 Task: Find connections with filter location Alma with filter topic #economicswith filter profile language French with filter current company Cerner Corporation with filter school St. Peter's Engineering College with filter industry Medical Equipment Manufacturing with filter service category Visual Design with filter keywords title President
Action: Mouse moved to (206, 290)
Screenshot: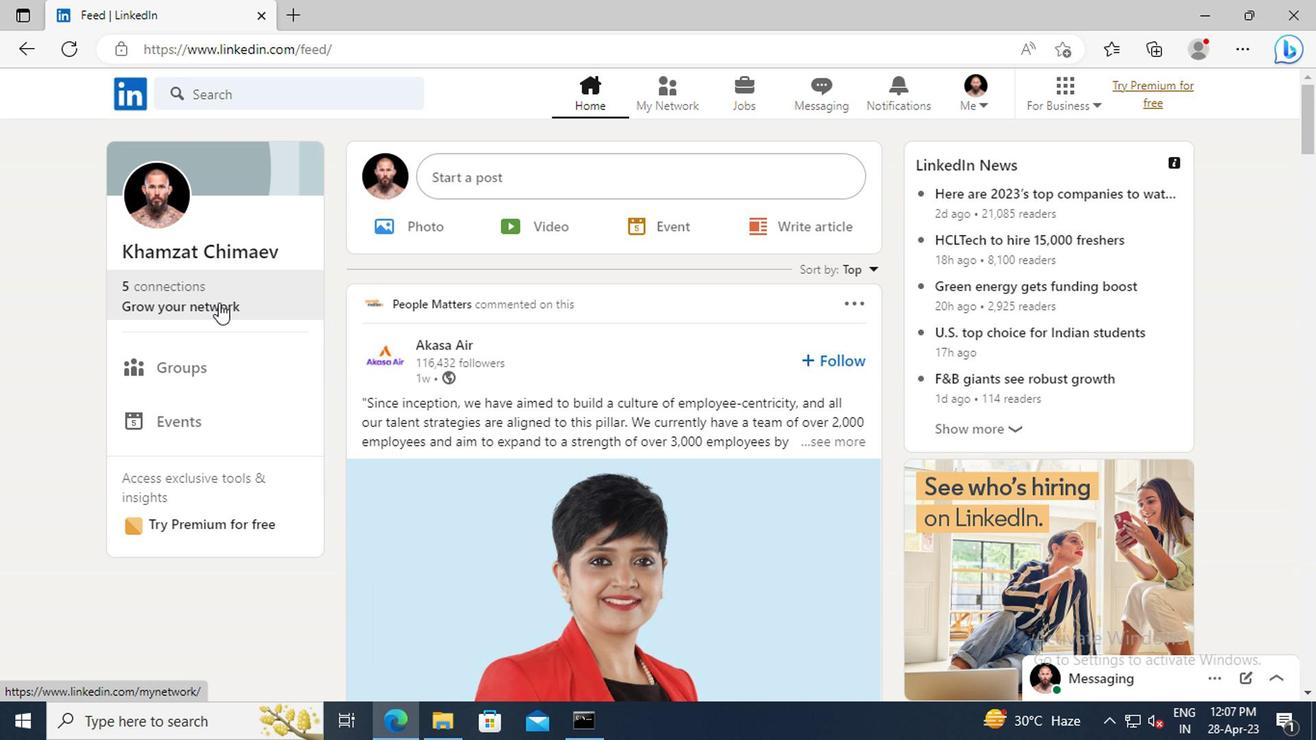 
Action: Mouse pressed left at (206, 290)
Screenshot: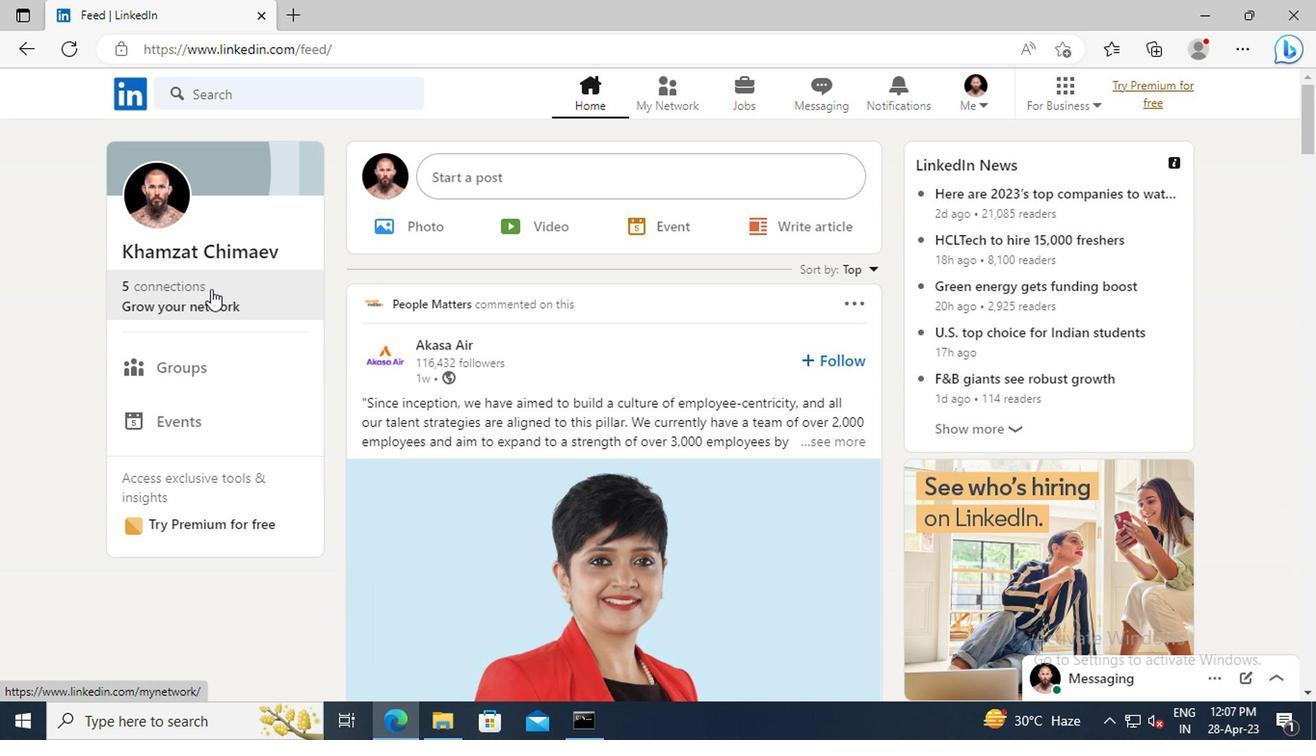 
Action: Mouse moved to (206, 206)
Screenshot: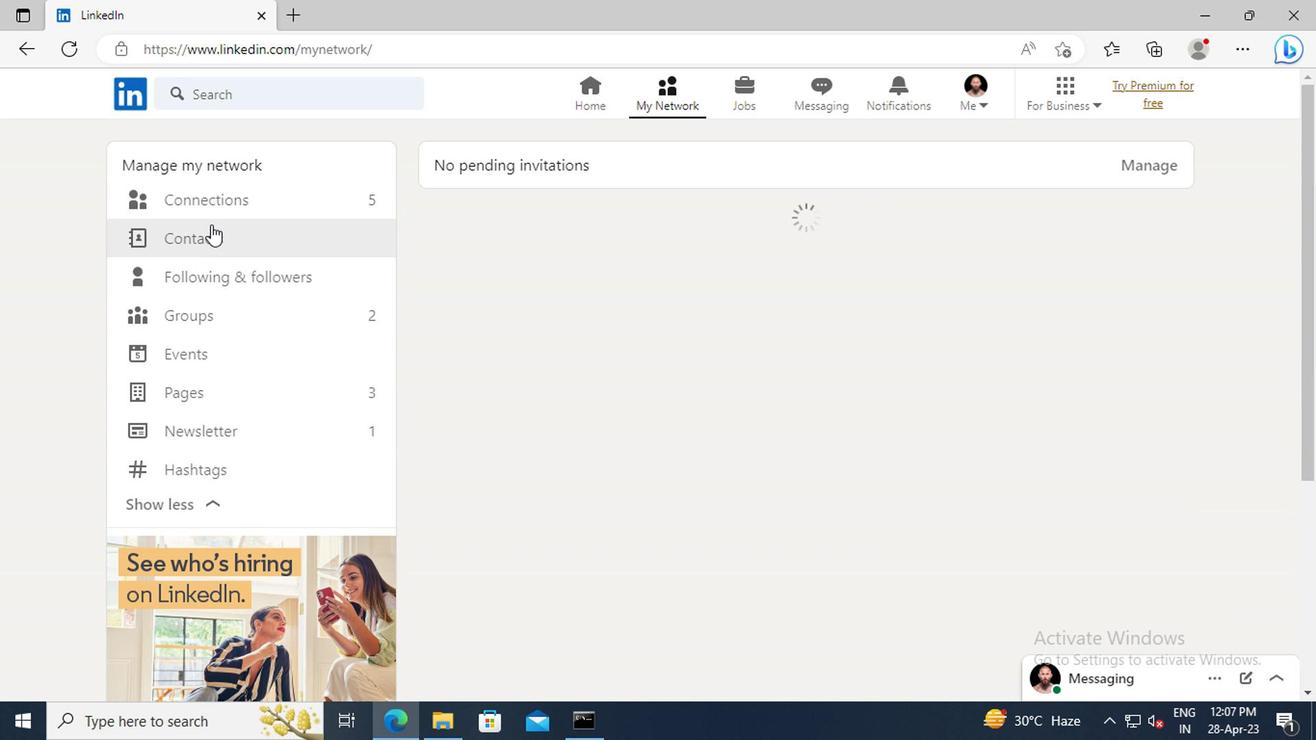 
Action: Mouse pressed left at (206, 206)
Screenshot: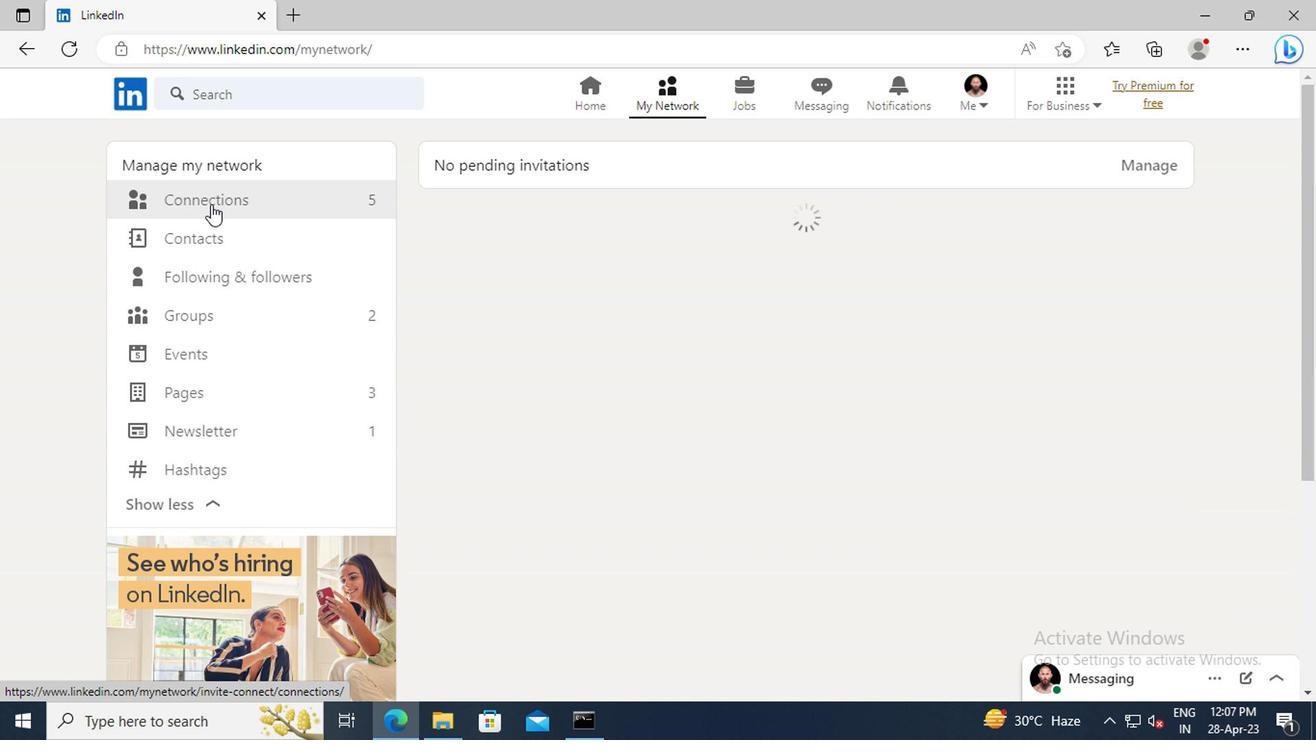 
Action: Mouse moved to (821, 207)
Screenshot: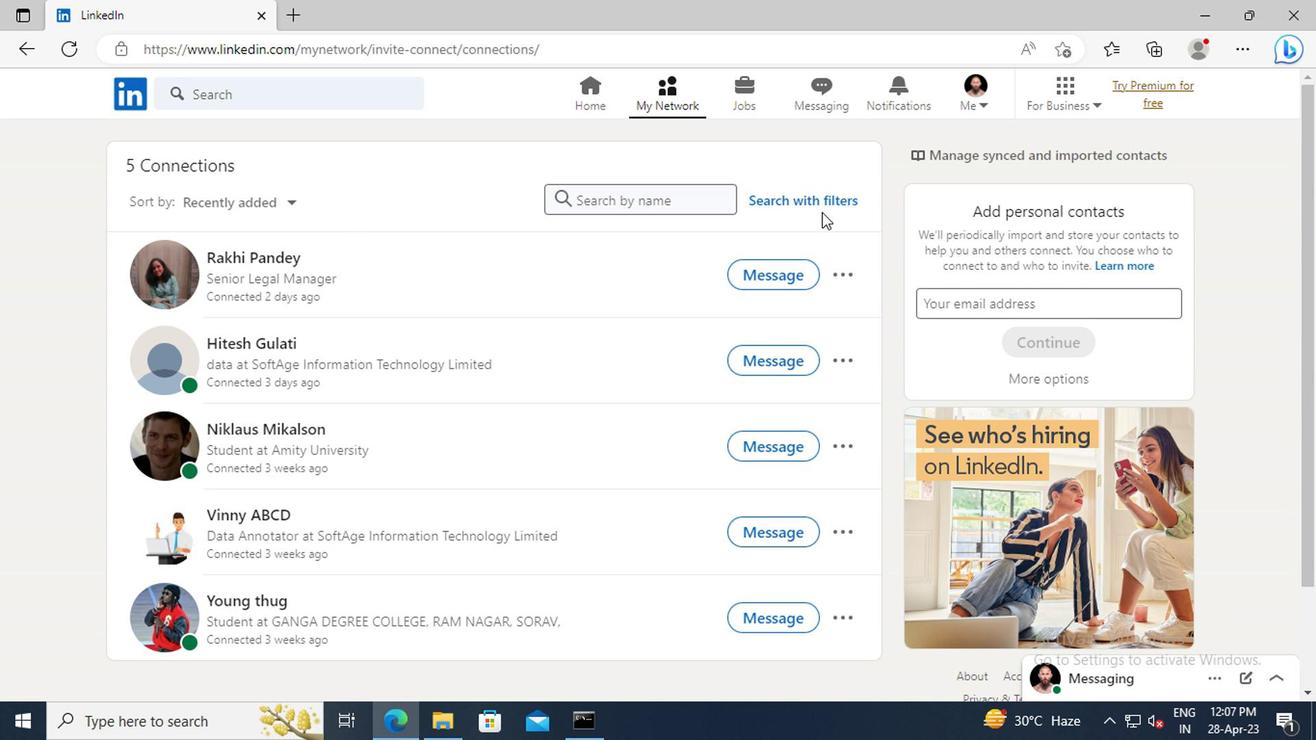 
Action: Mouse pressed left at (821, 207)
Screenshot: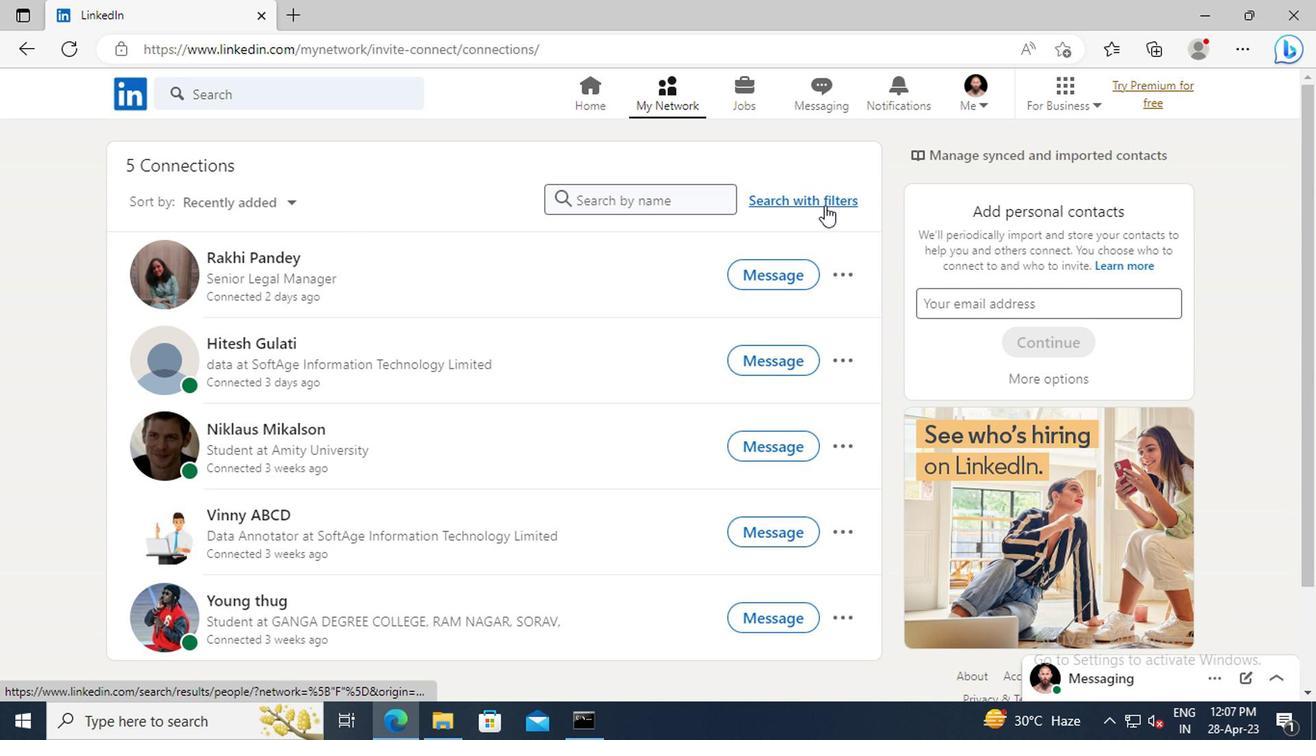 
Action: Mouse moved to (729, 152)
Screenshot: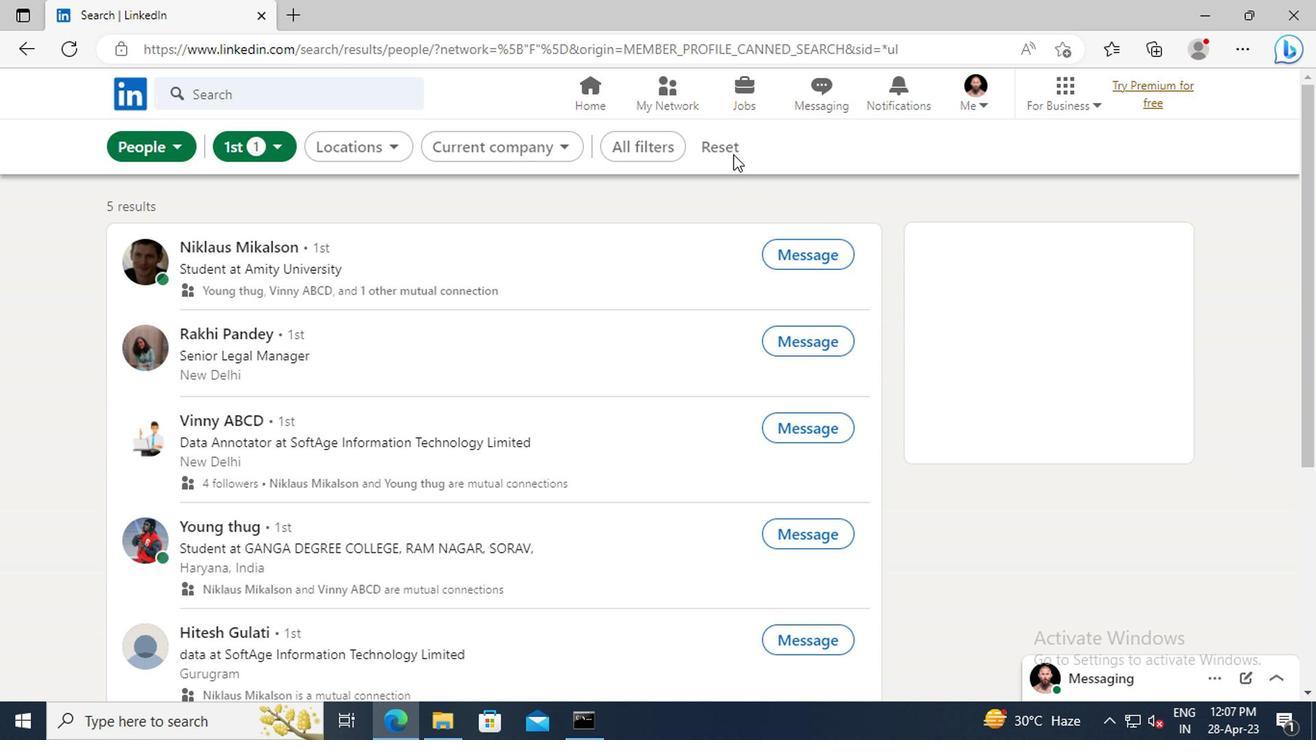 
Action: Mouse pressed left at (729, 152)
Screenshot: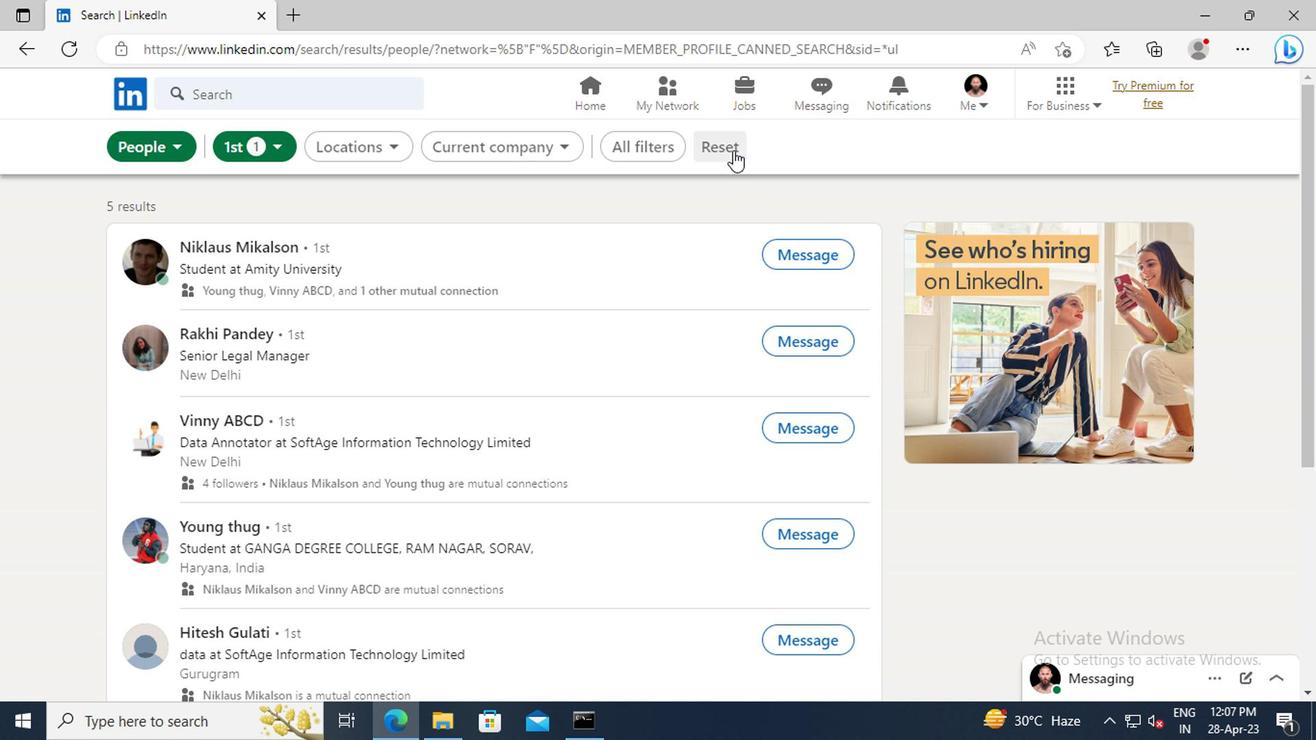 
Action: Mouse moved to (705, 150)
Screenshot: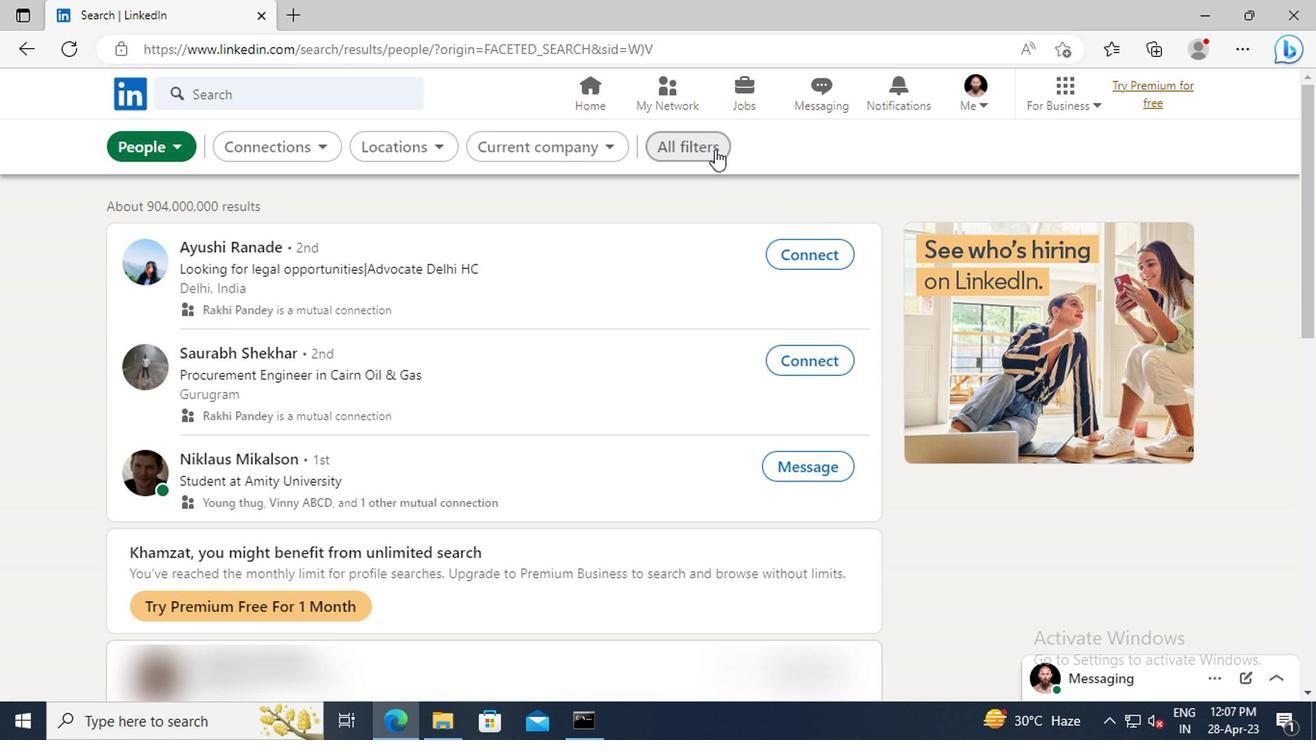 
Action: Mouse pressed left at (705, 150)
Screenshot: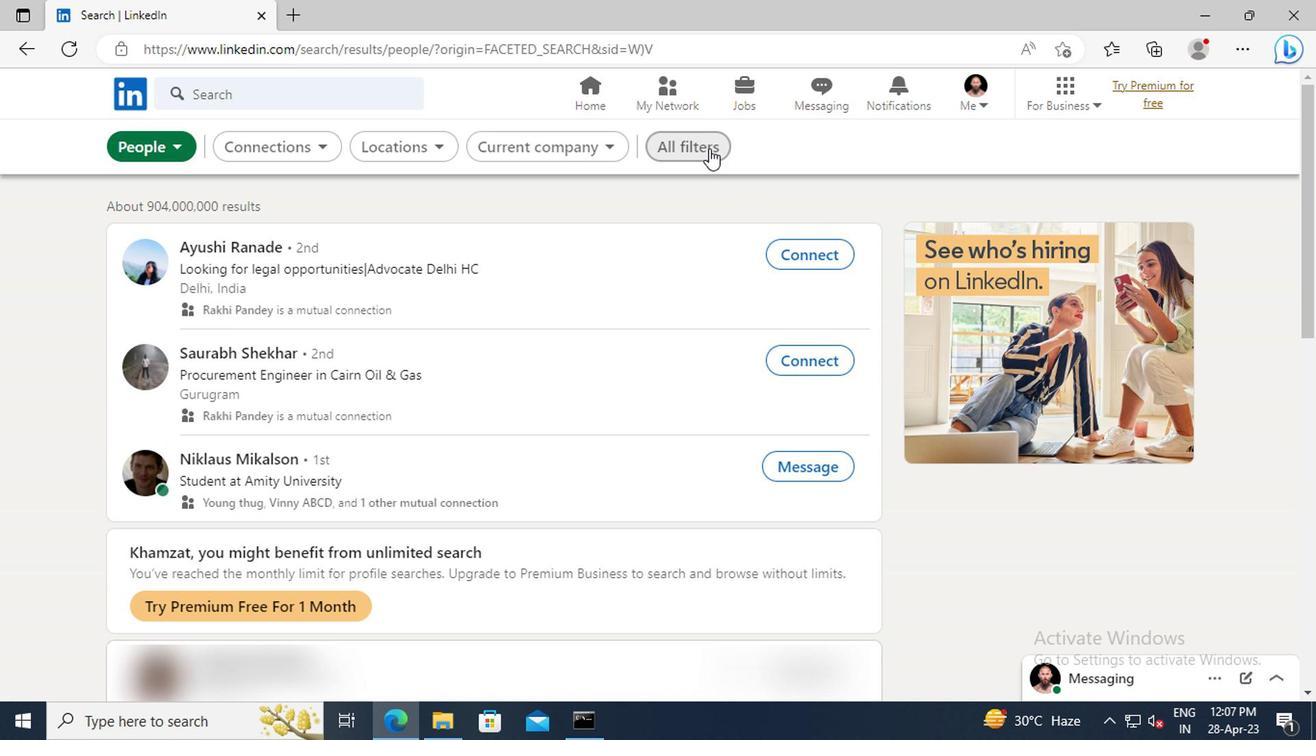 
Action: Mouse moved to (1038, 342)
Screenshot: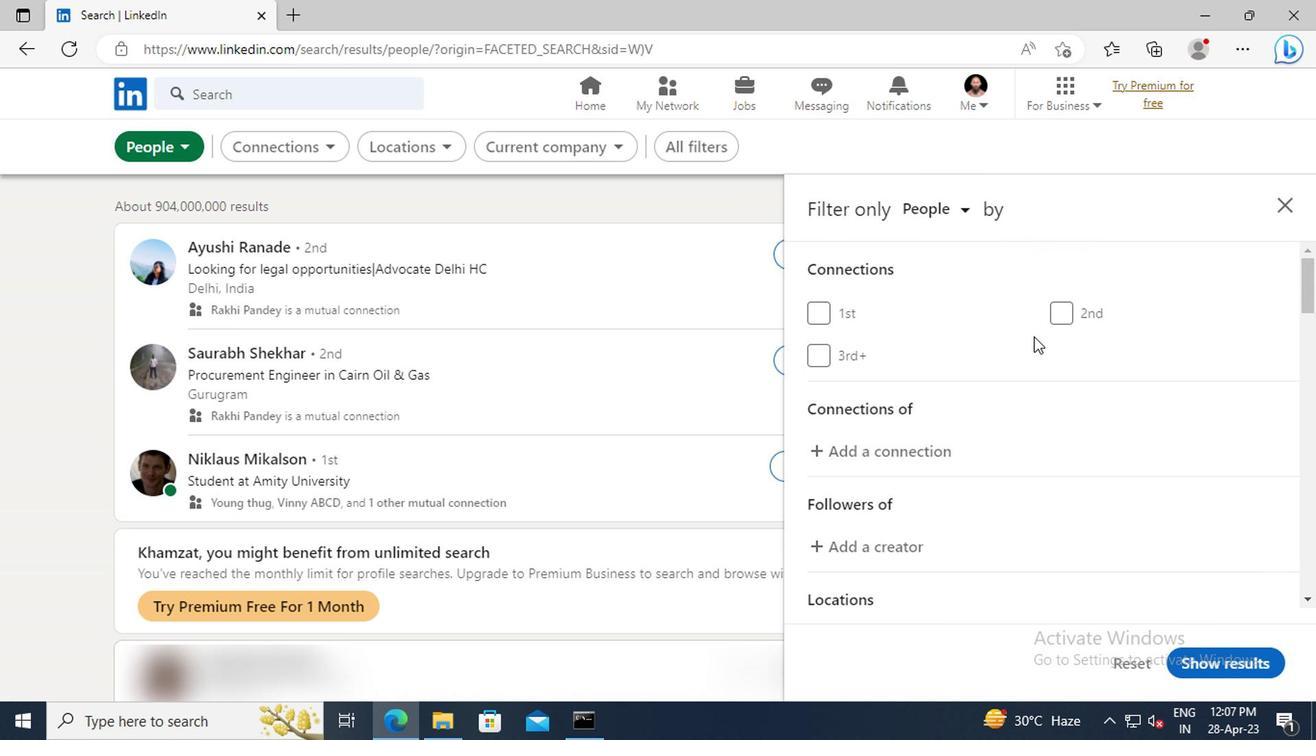 
Action: Mouse scrolled (1038, 341) with delta (0, 0)
Screenshot: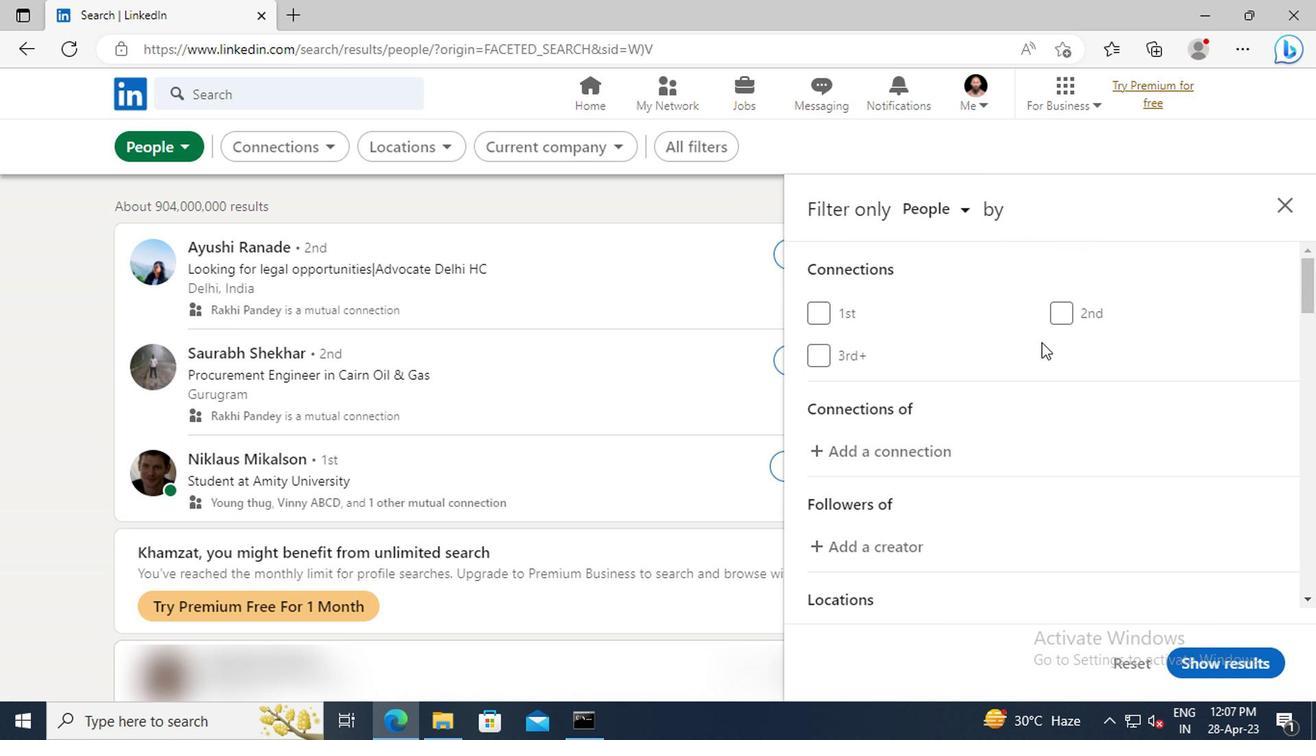 
Action: Mouse moved to (1039, 343)
Screenshot: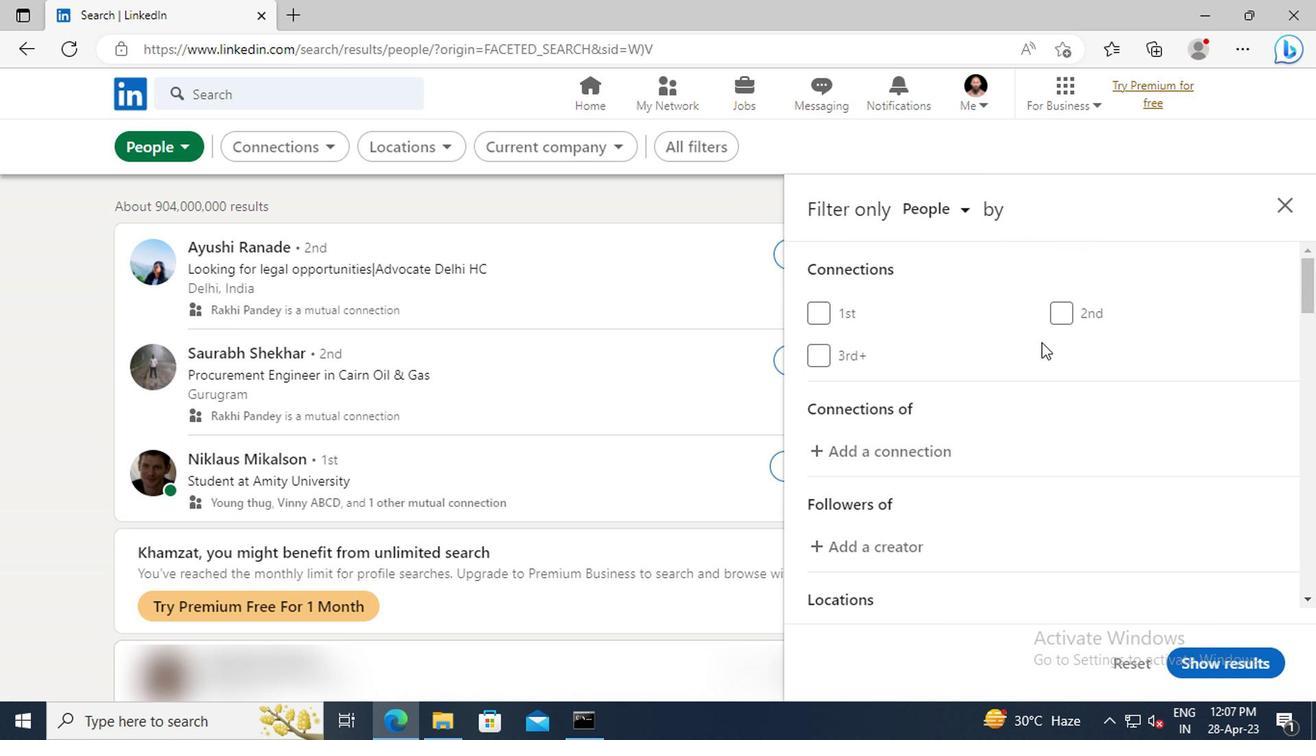 
Action: Mouse scrolled (1039, 342) with delta (0, -1)
Screenshot: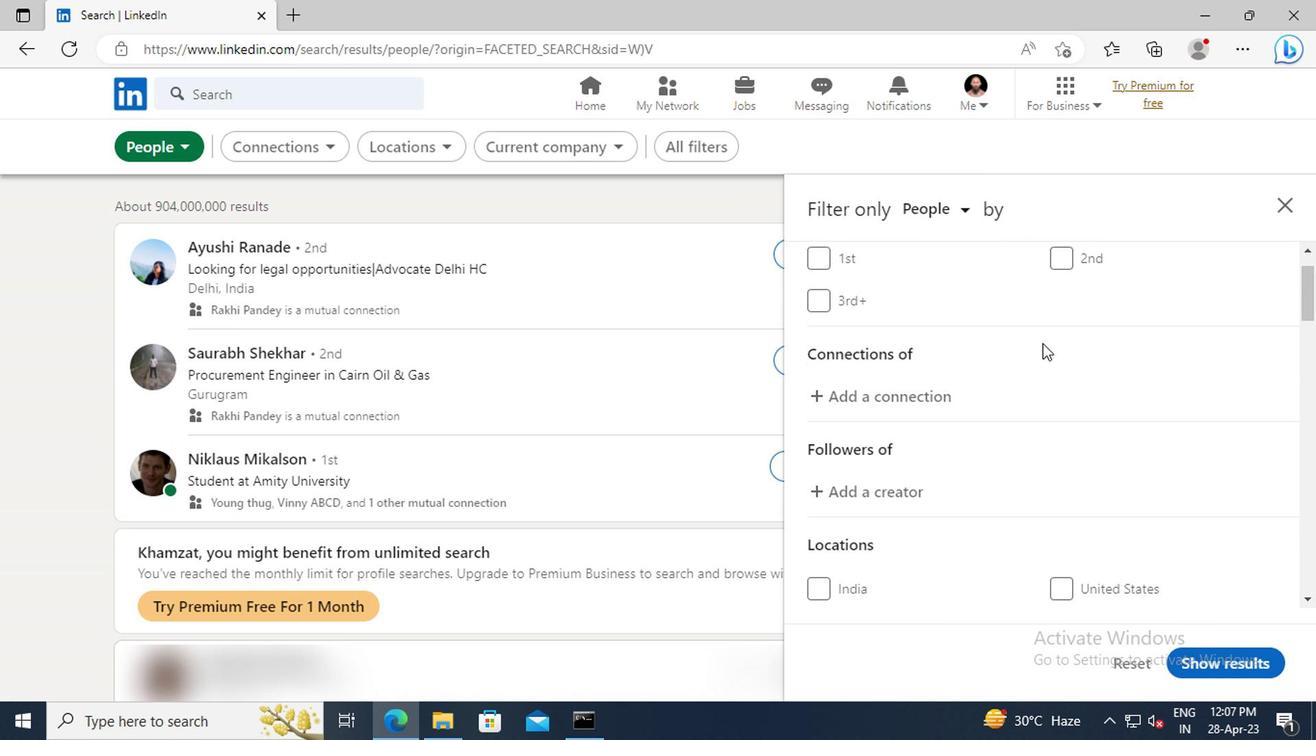 
Action: Mouse scrolled (1039, 342) with delta (0, -1)
Screenshot: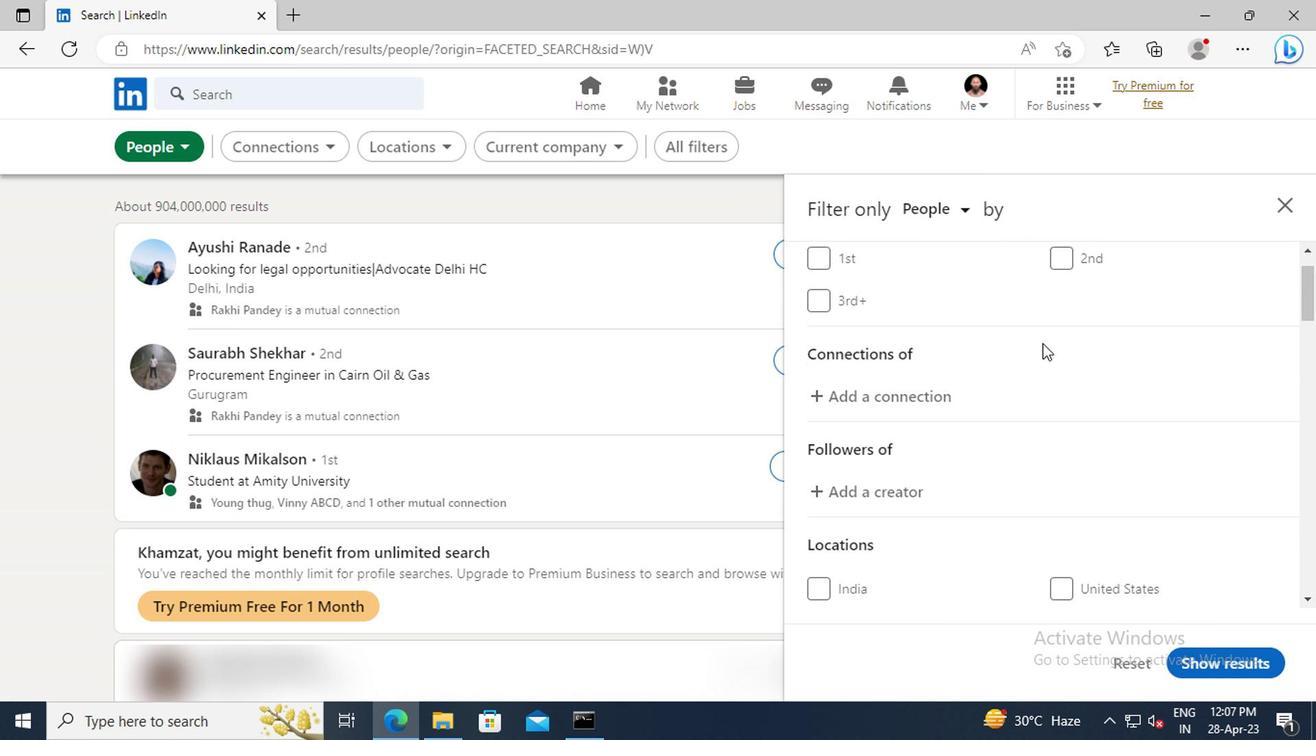 
Action: Mouse scrolled (1039, 342) with delta (0, -1)
Screenshot: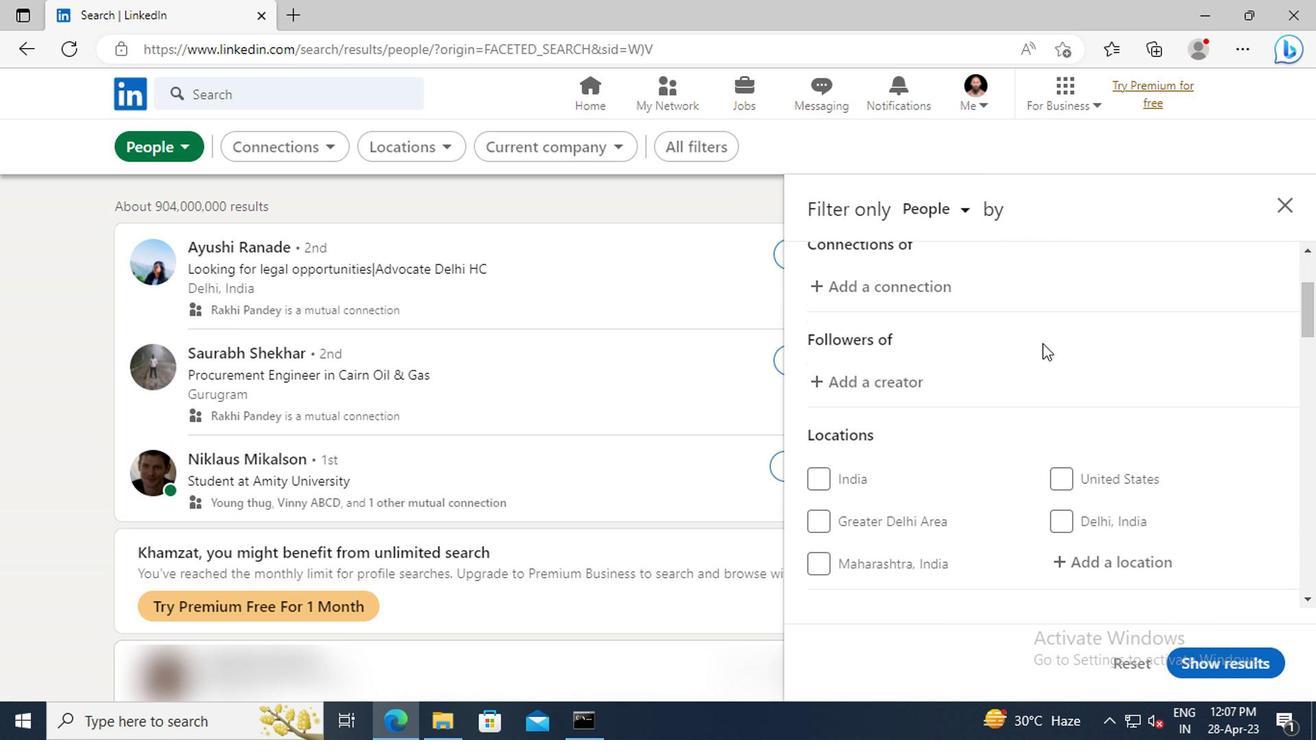 
Action: Mouse scrolled (1039, 342) with delta (0, -1)
Screenshot: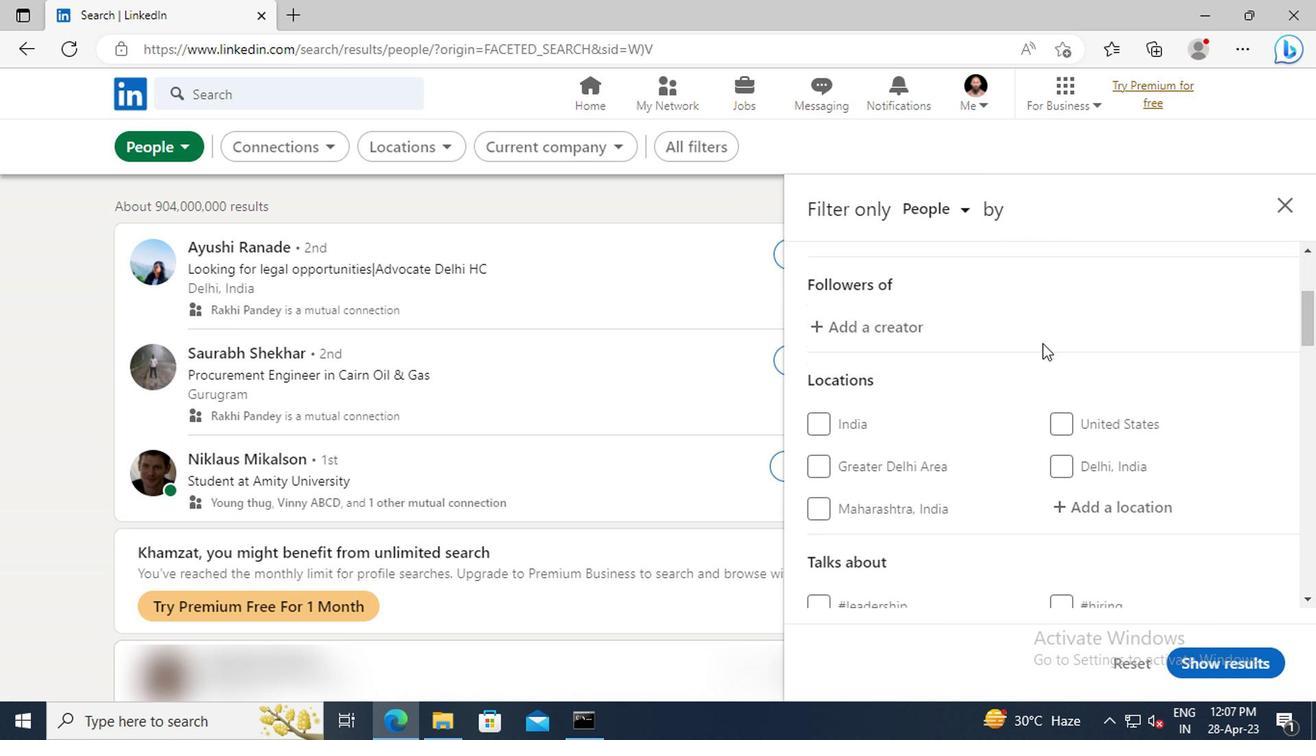 
Action: Mouse scrolled (1039, 342) with delta (0, -1)
Screenshot: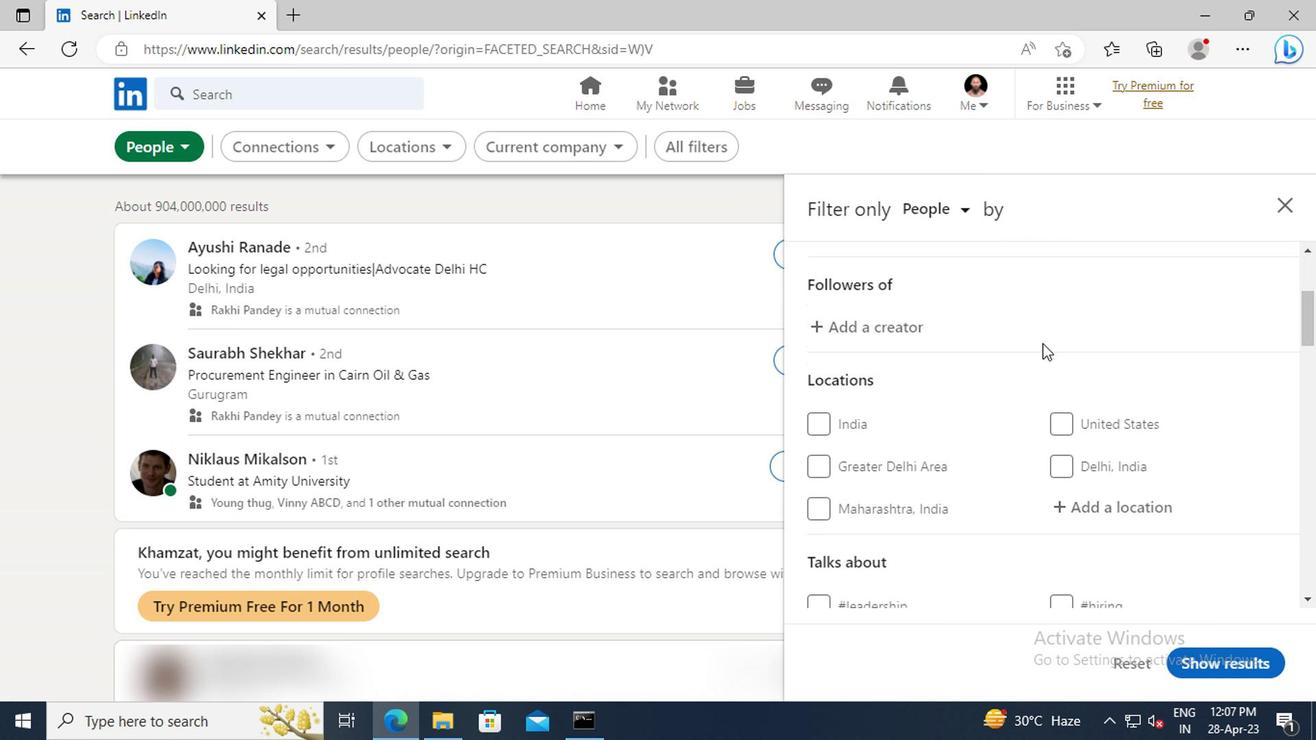 
Action: Mouse moved to (1067, 393)
Screenshot: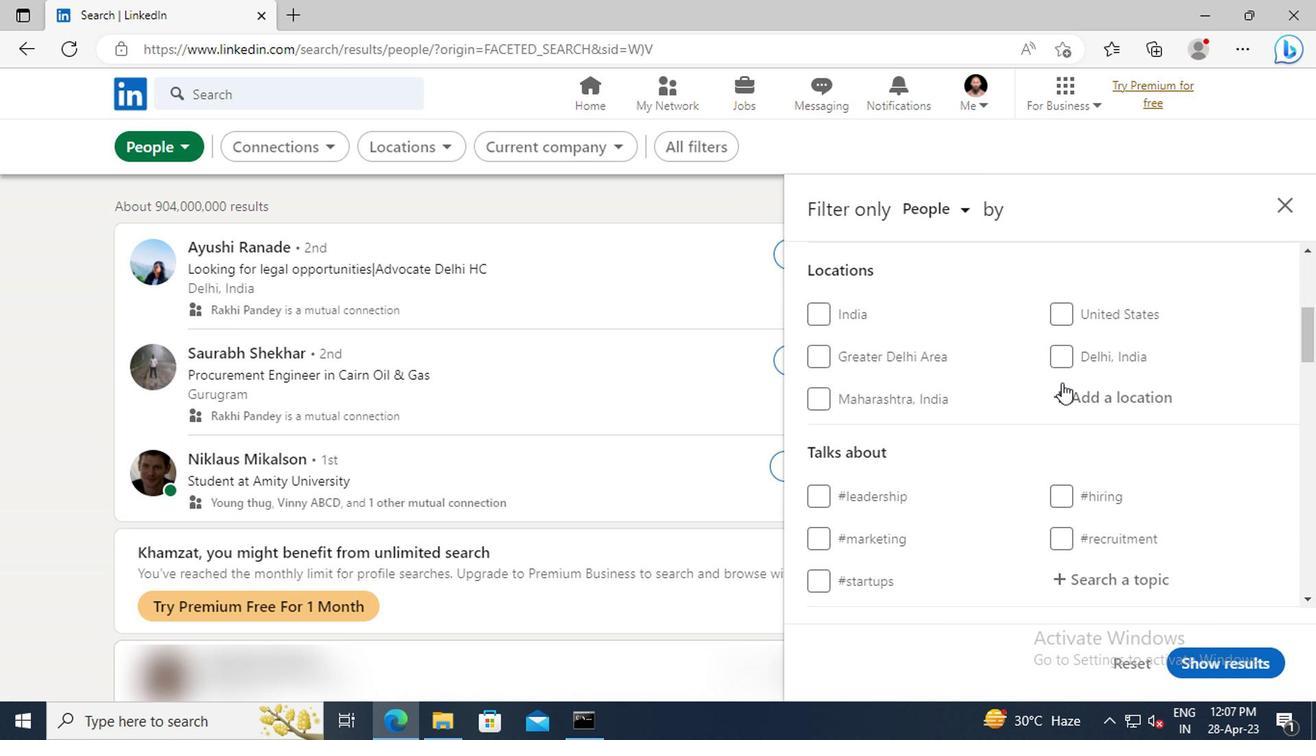 
Action: Mouse pressed left at (1067, 393)
Screenshot: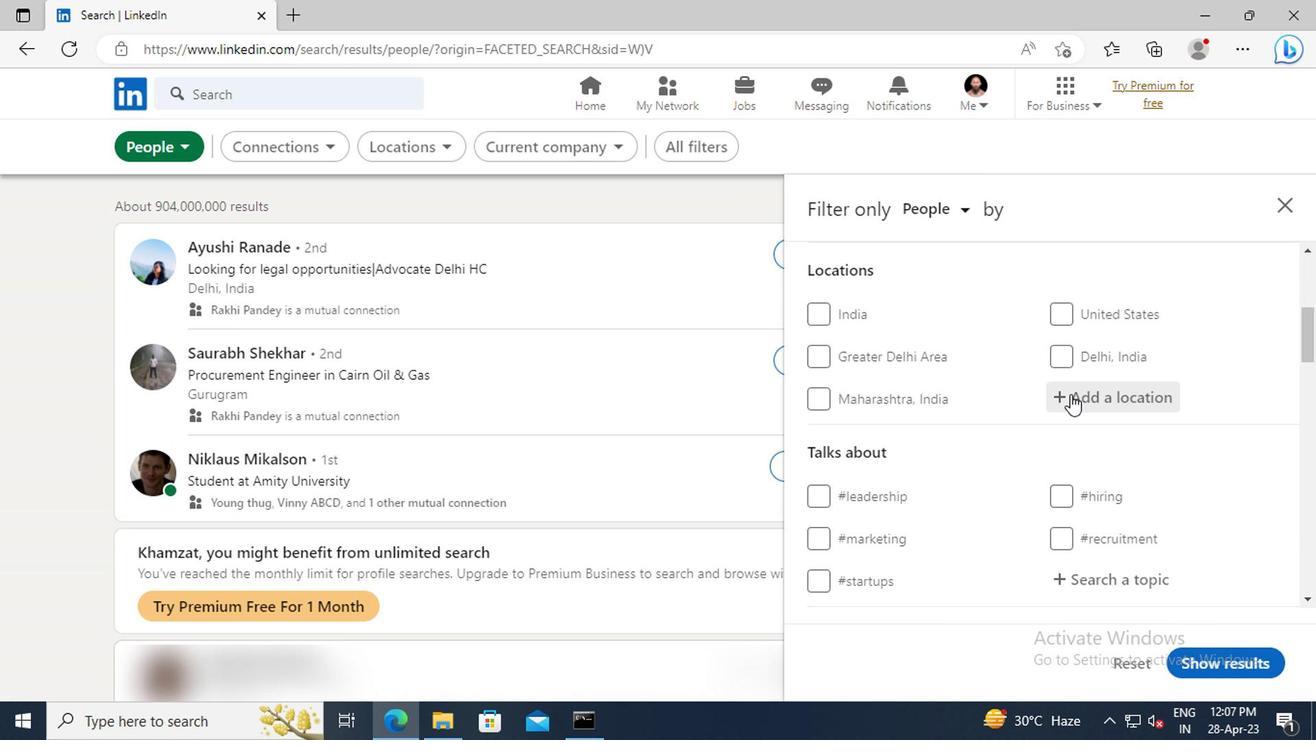 
Action: Key pressed <Key.shift>ALMA
Screenshot: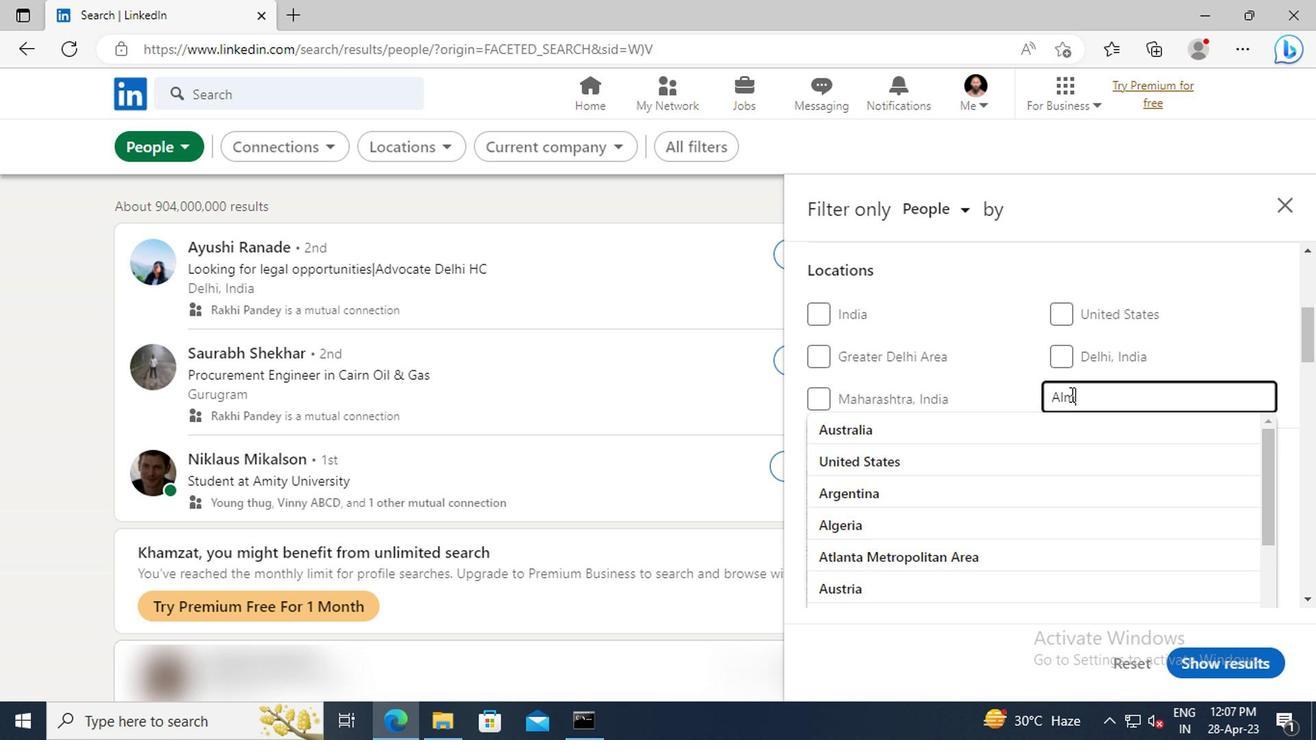 
Action: Mouse moved to (1069, 395)
Screenshot: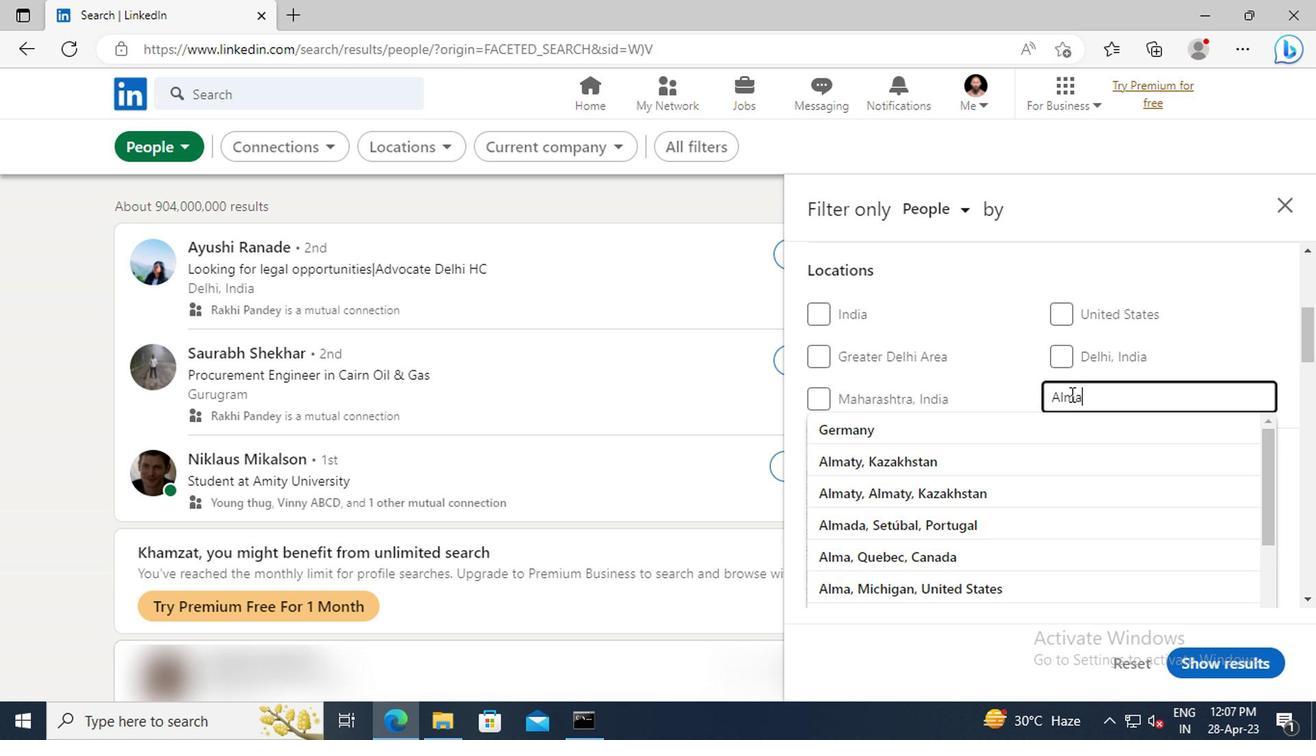 
Action: Key pressed <Key.enter>
Screenshot: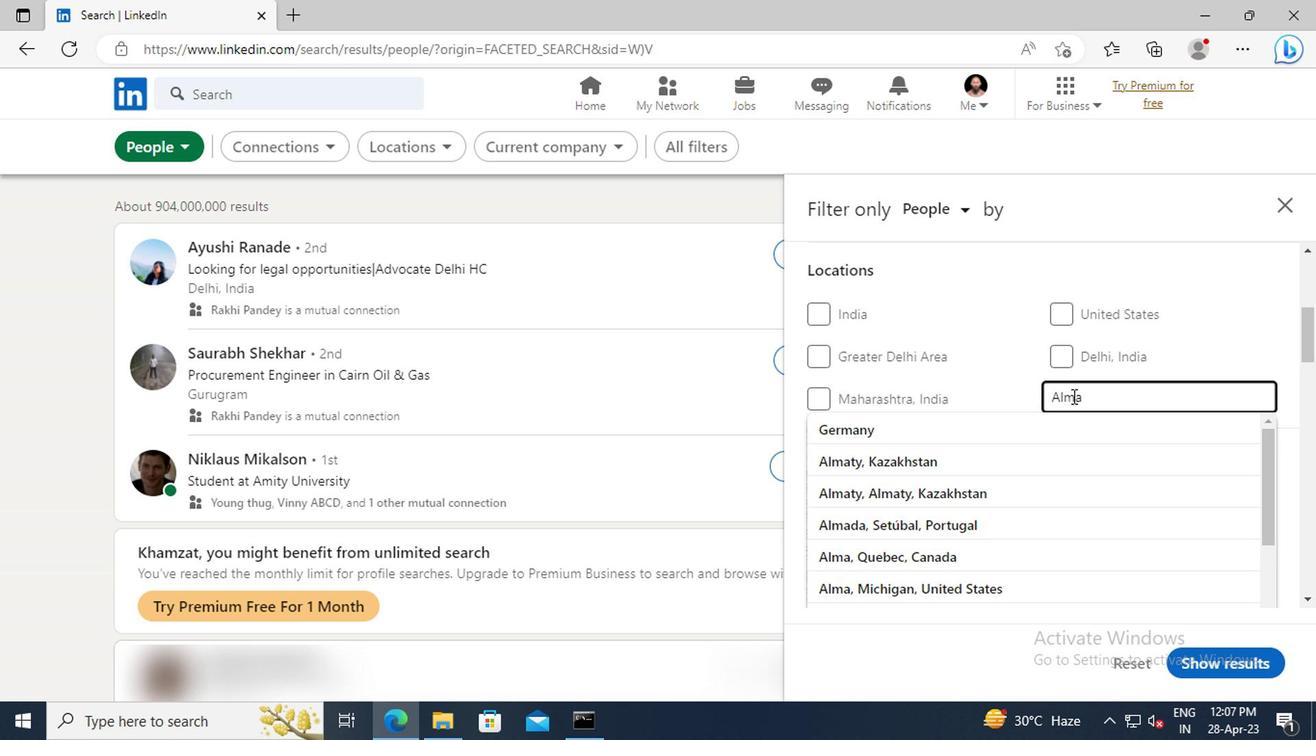 
Action: Mouse scrolled (1069, 395) with delta (0, 0)
Screenshot: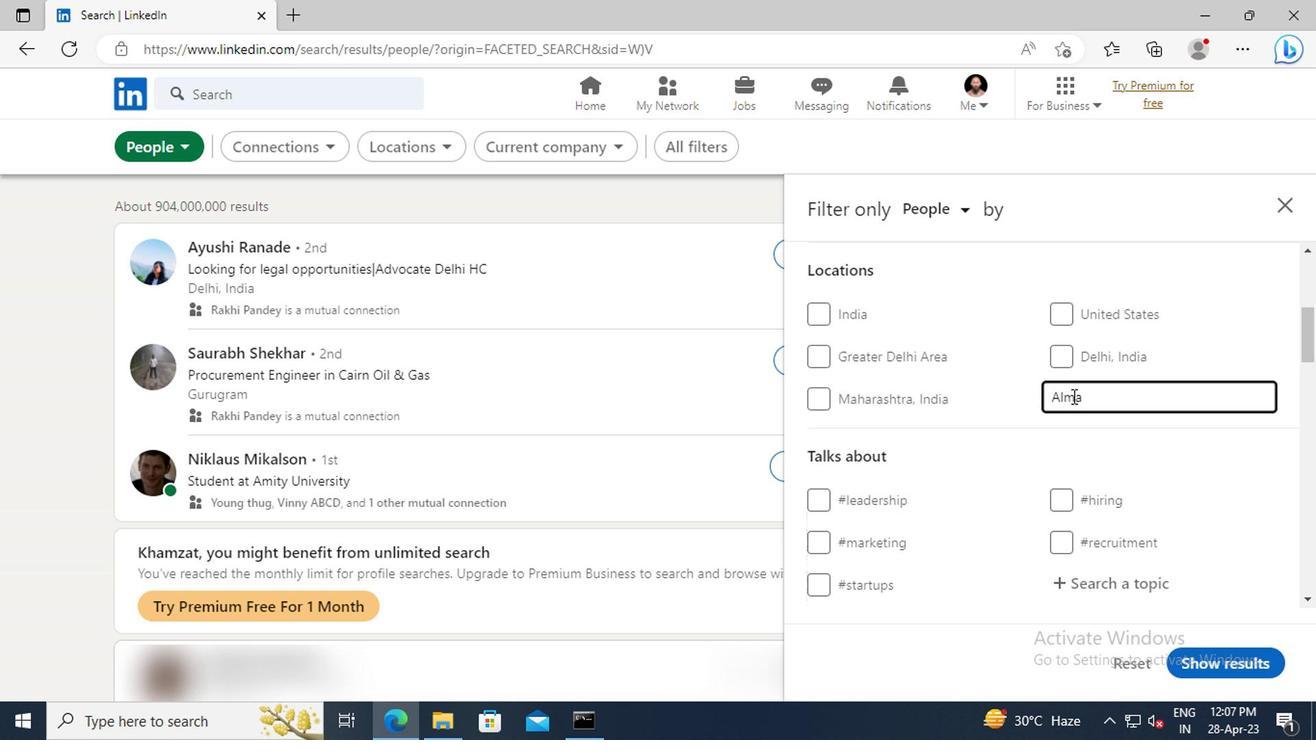 
Action: Mouse scrolled (1069, 395) with delta (0, 0)
Screenshot: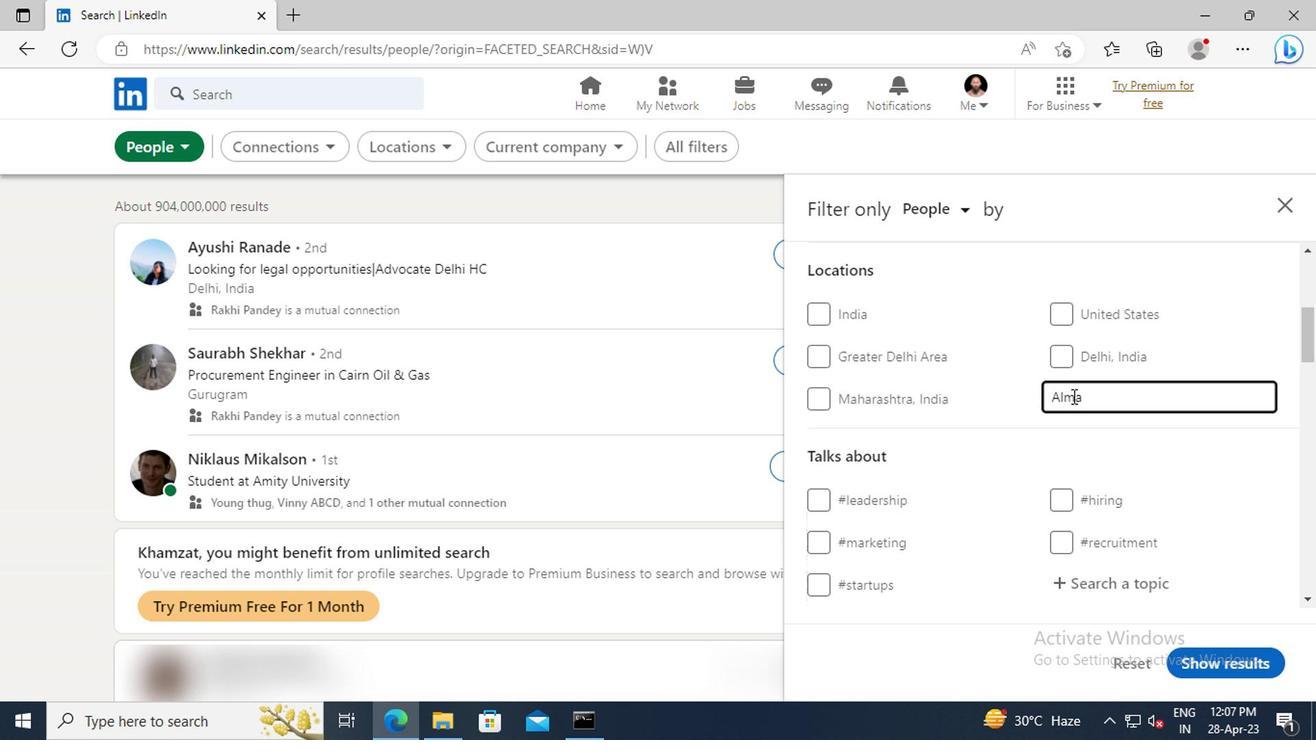 
Action: Mouse moved to (1079, 467)
Screenshot: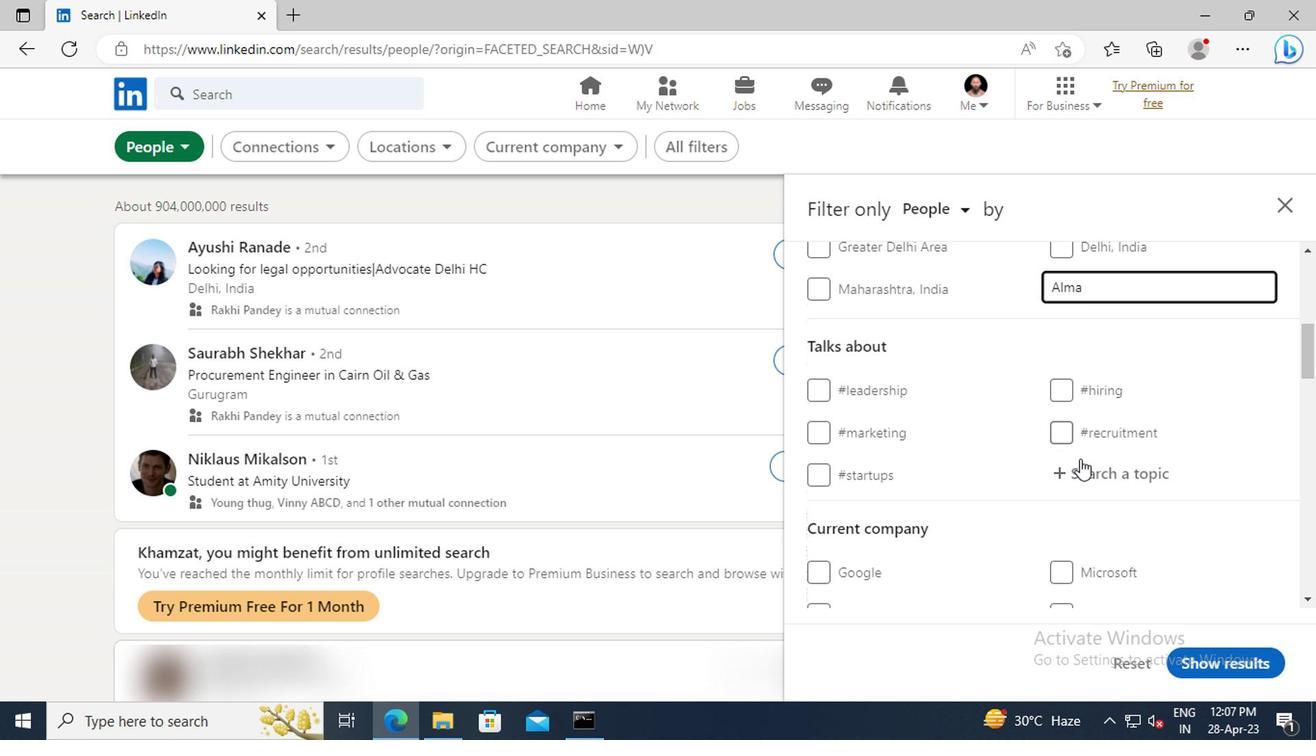 
Action: Mouse pressed left at (1079, 467)
Screenshot: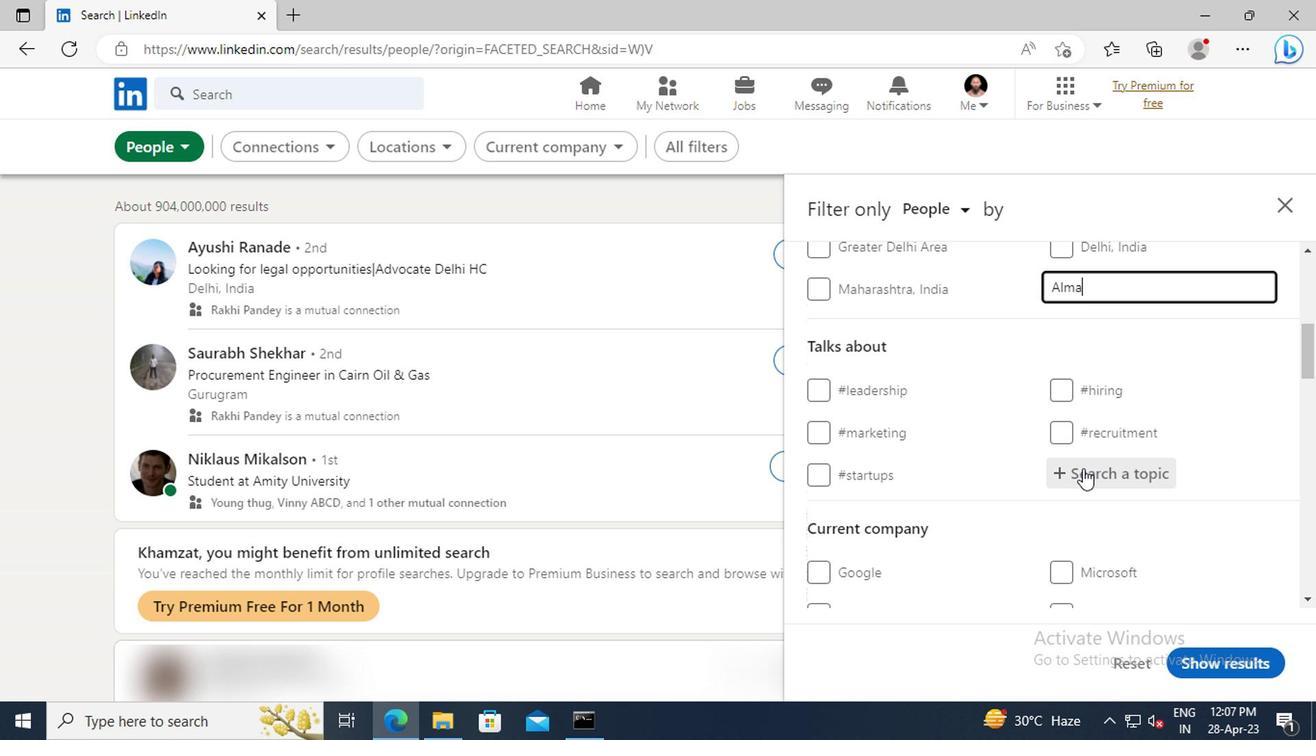 
Action: Key pressed ECONOMICS
Screenshot: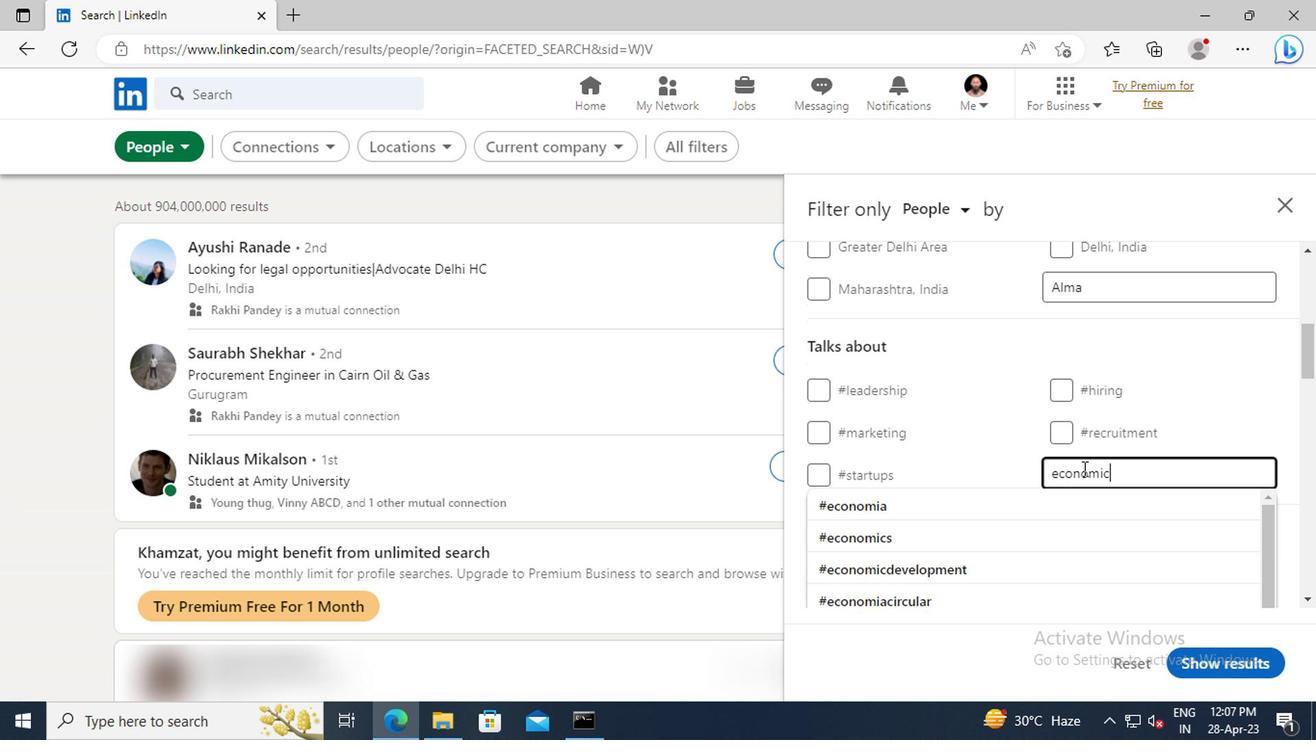 
Action: Mouse moved to (1075, 495)
Screenshot: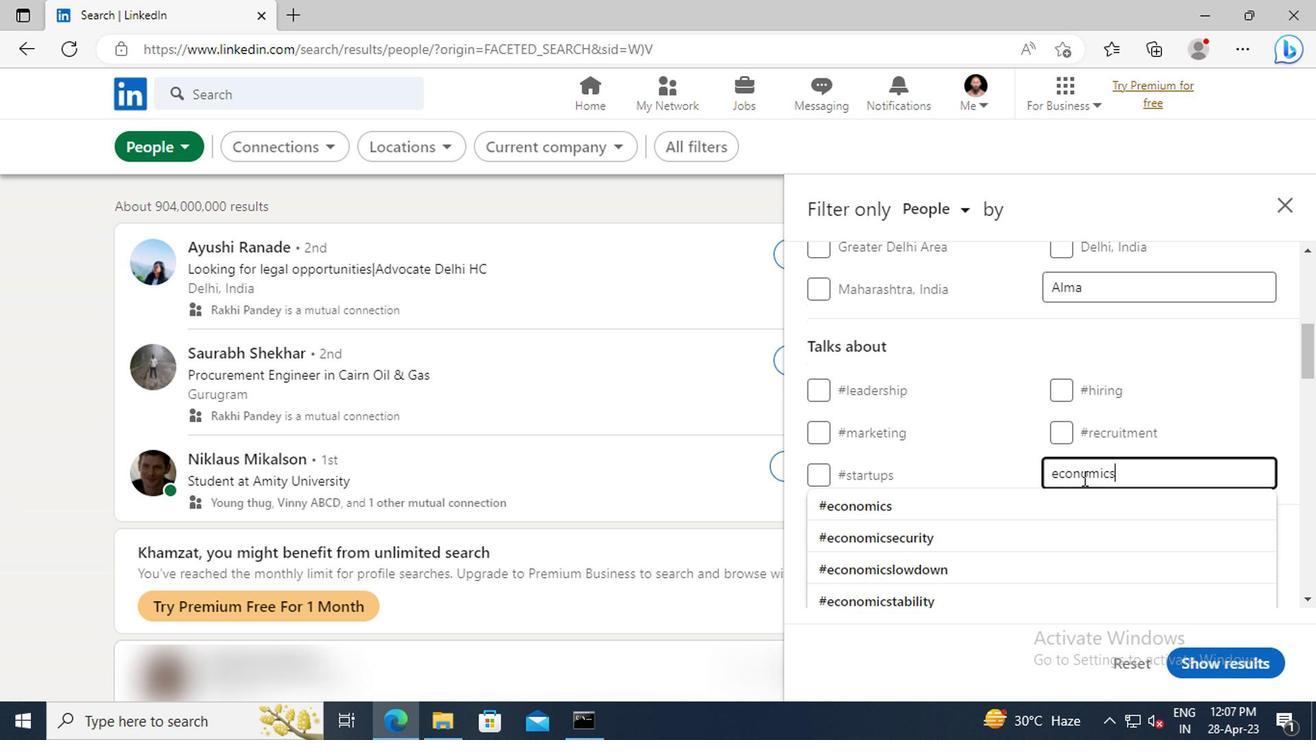 
Action: Mouse pressed left at (1075, 495)
Screenshot: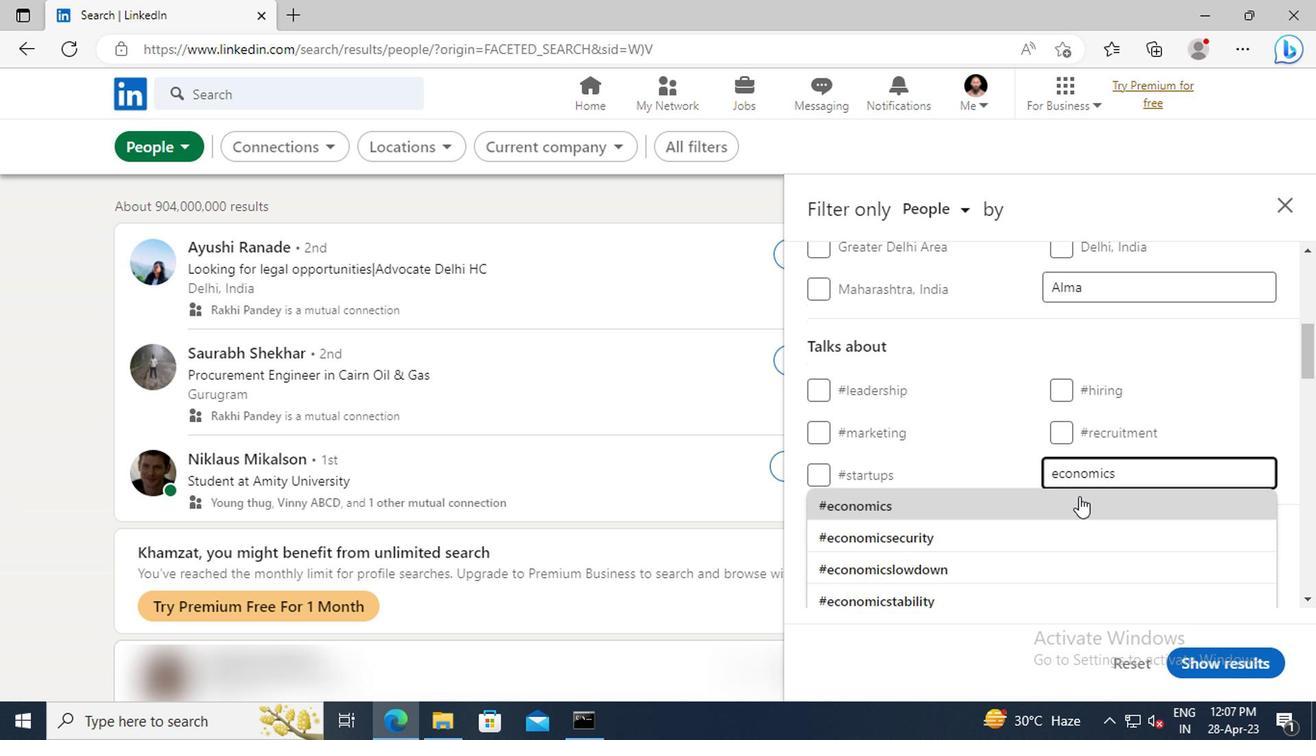 
Action: Mouse moved to (1114, 387)
Screenshot: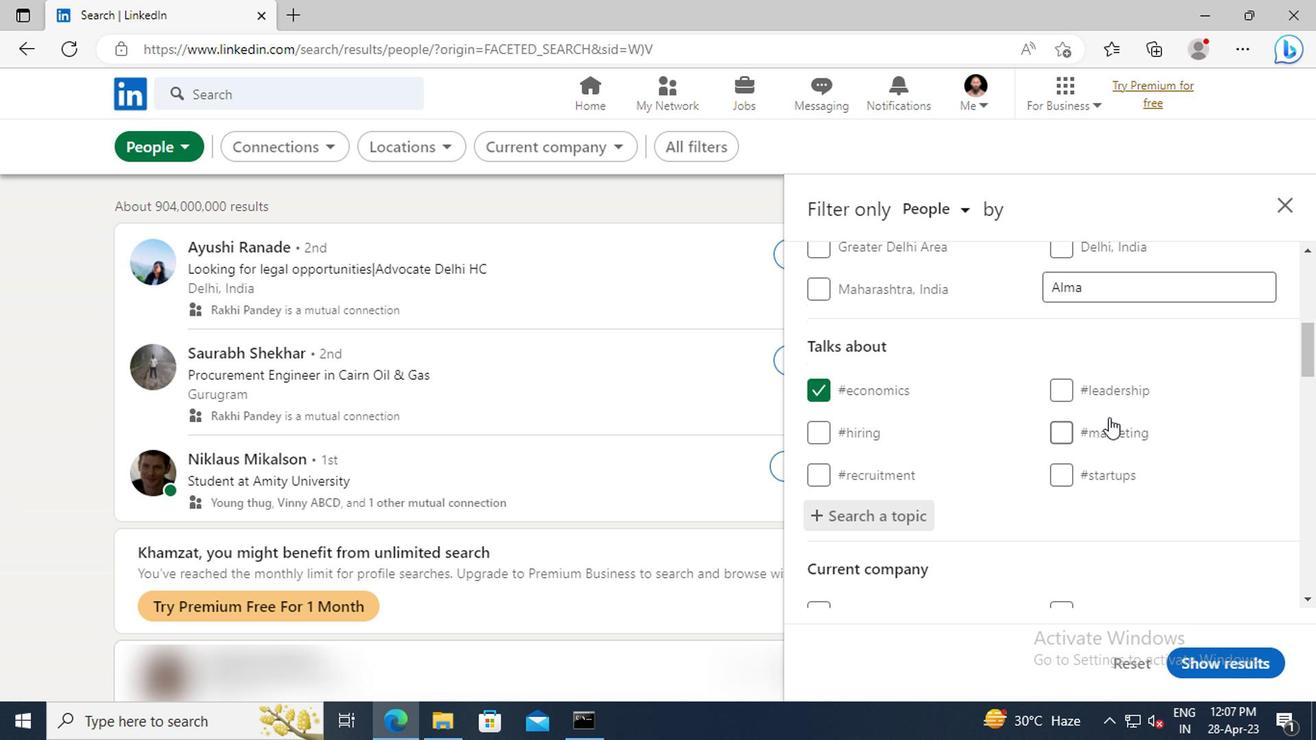 
Action: Mouse scrolled (1114, 386) with delta (0, -1)
Screenshot: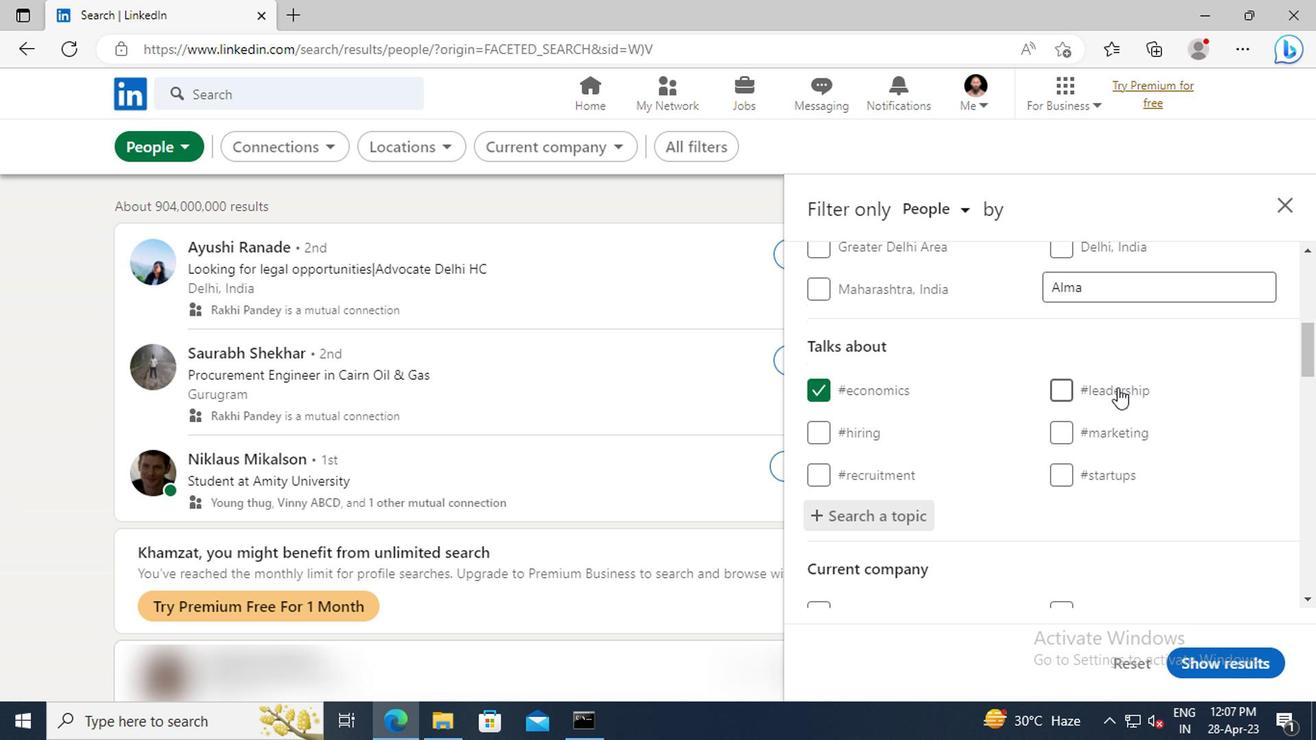 
Action: Mouse scrolled (1114, 386) with delta (0, -1)
Screenshot: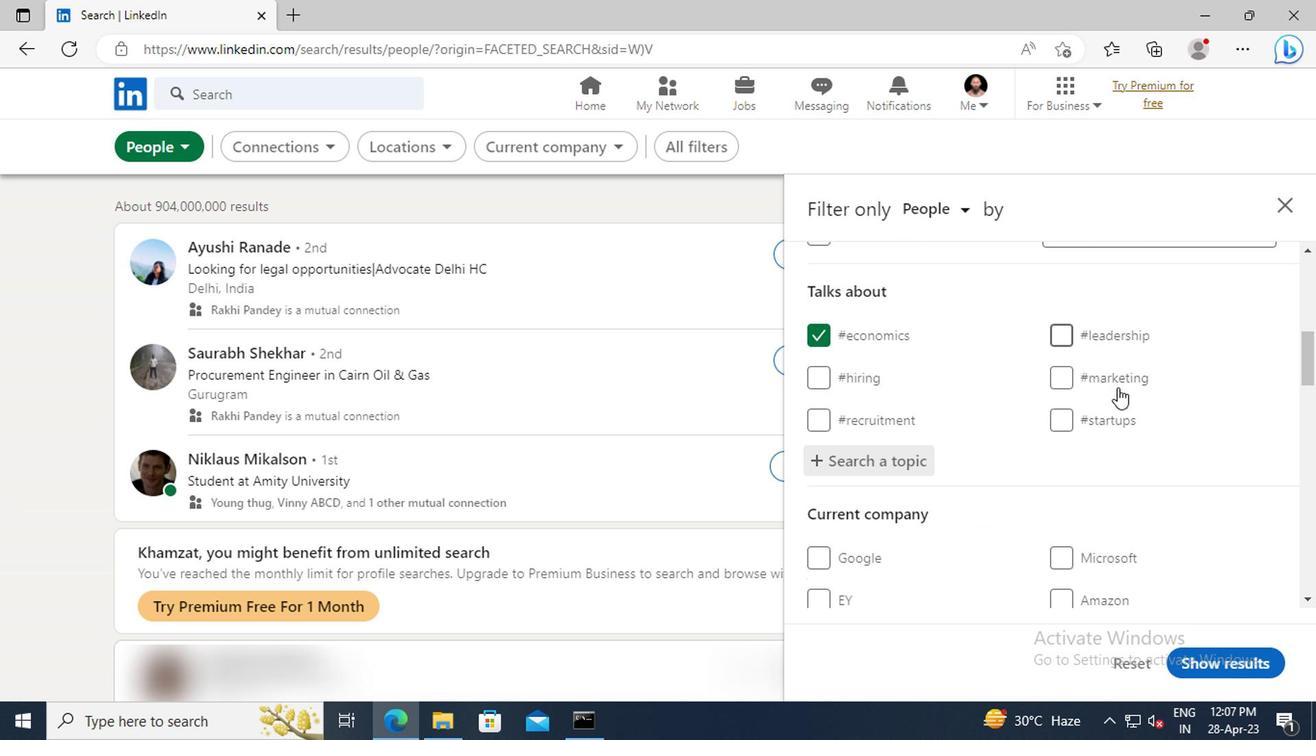 
Action: Mouse scrolled (1114, 386) with delta (0, -1)
Screenshot: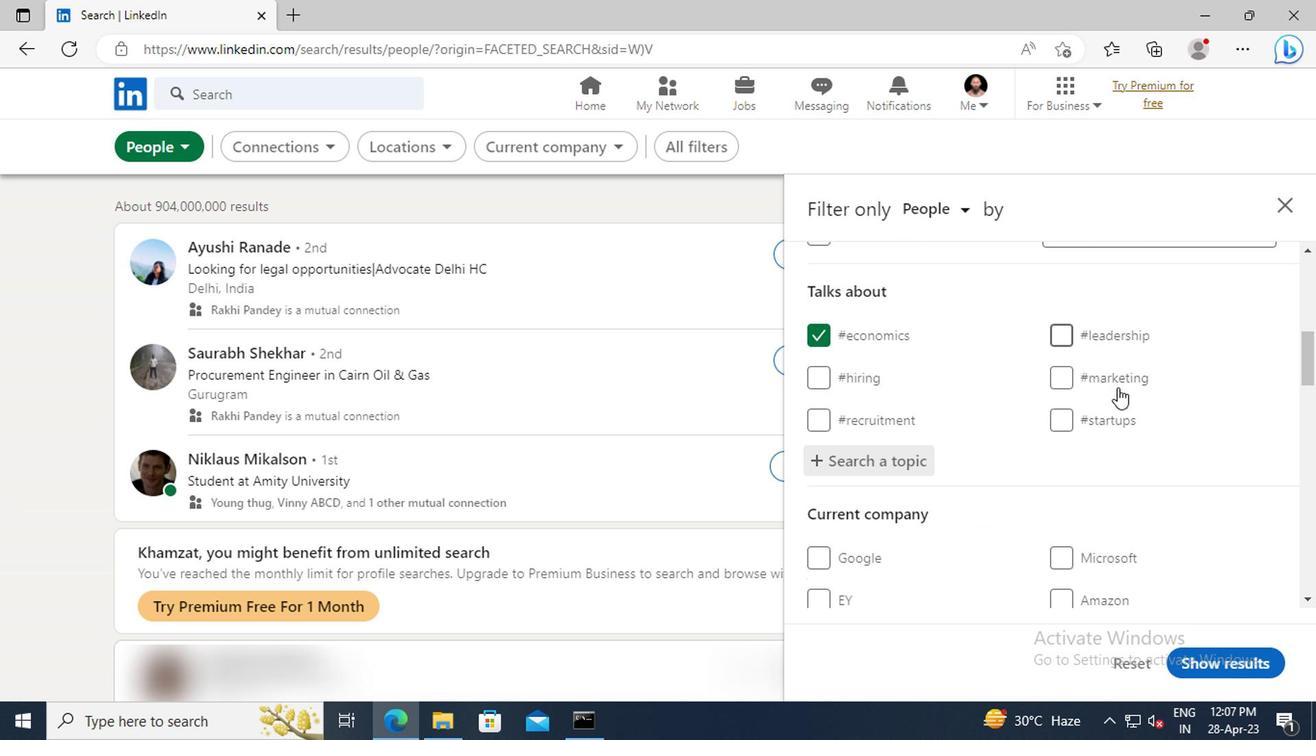 
Action: Mouse scrolled (1114, 386) with delta (0, -1)
Screenshot: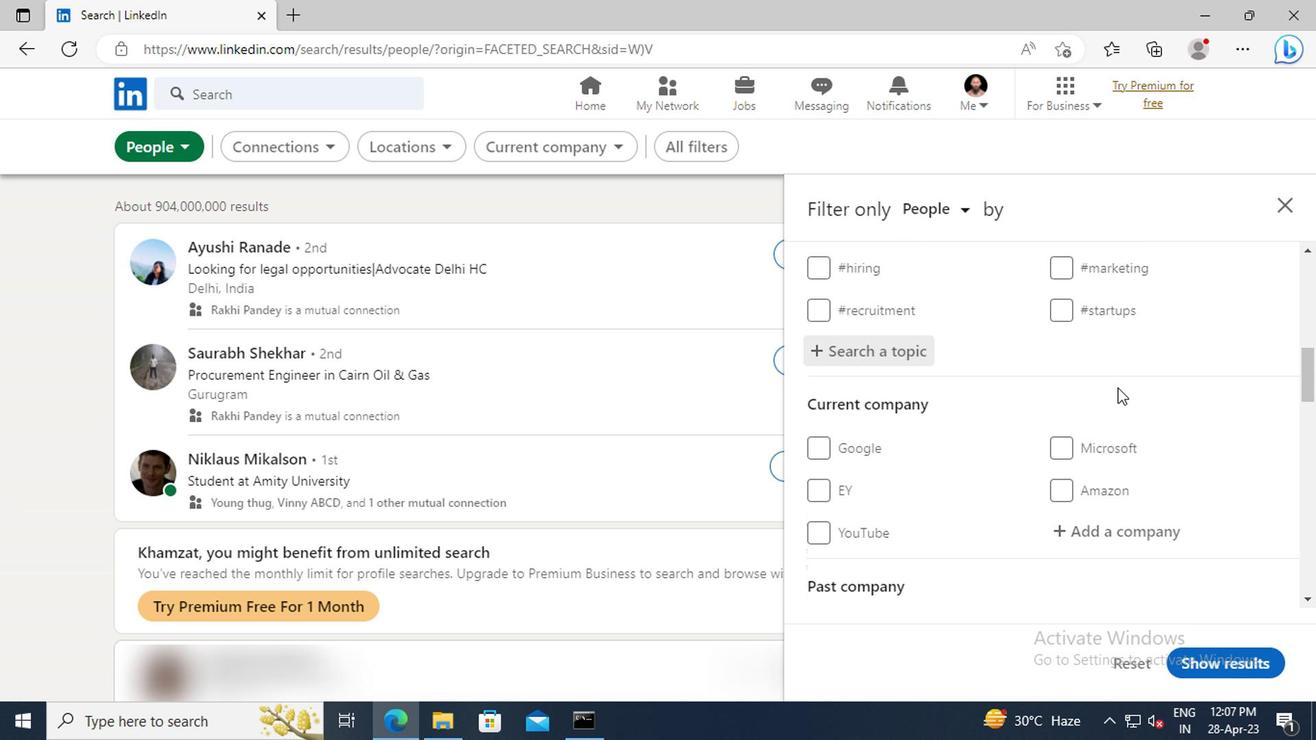 
Action: Mouse scrolled (1114, 386) with delta (0, -1)
Screenshot: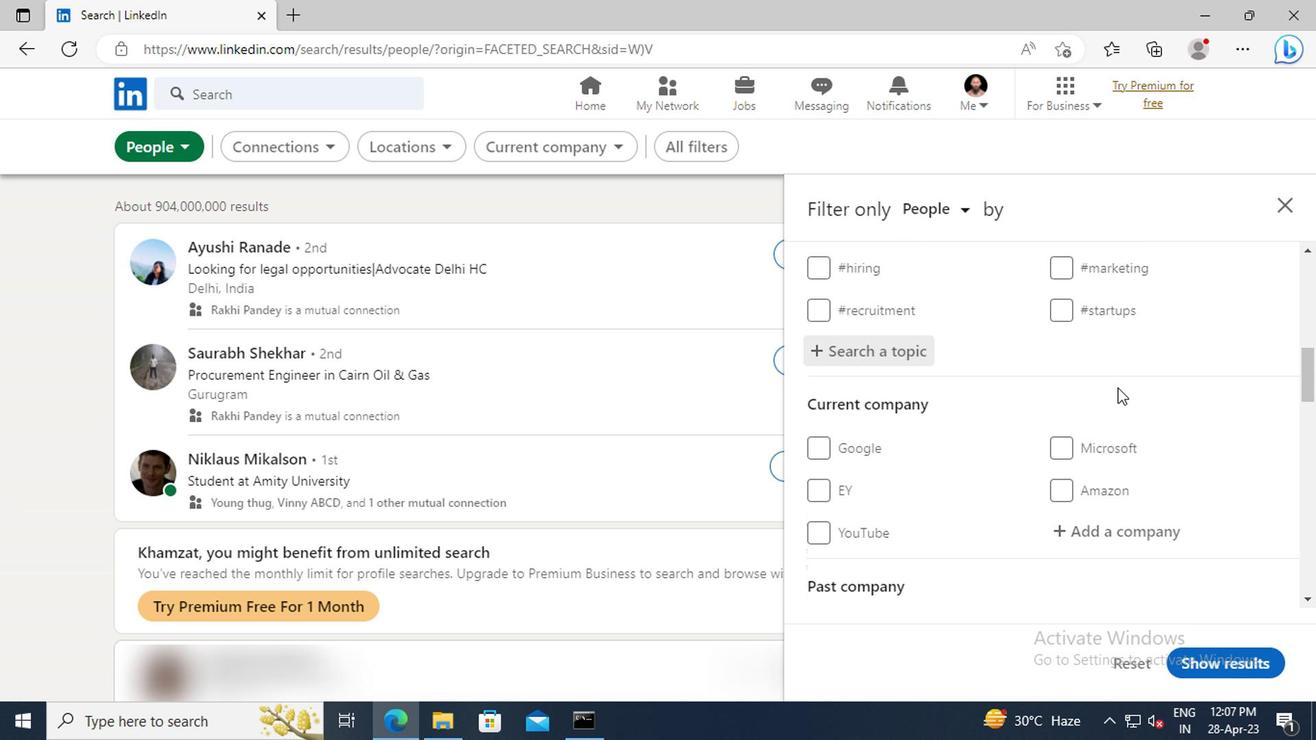 
Action: Mouse scrolled (1114, 386) with delta (0, -1)
Screenshot: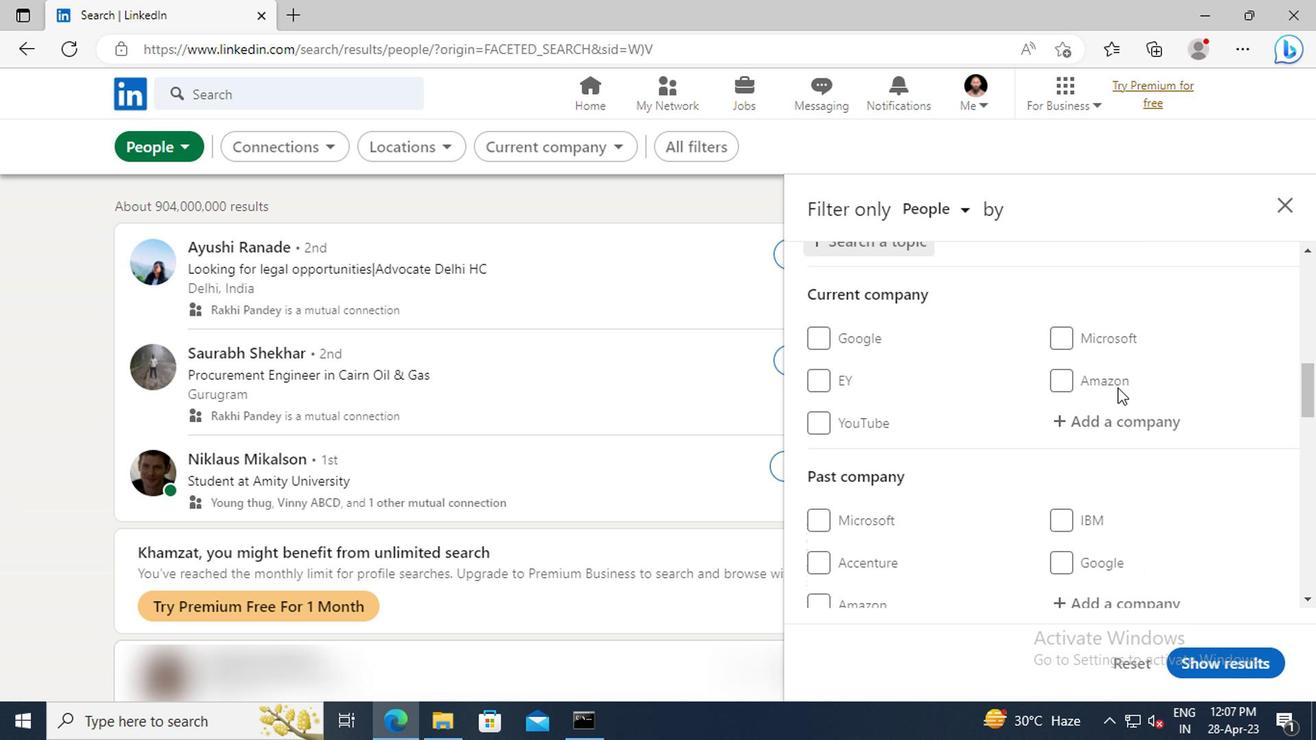
Action: Mouse scrolled (1114, 386) with delta (0, -1)
Screenshot: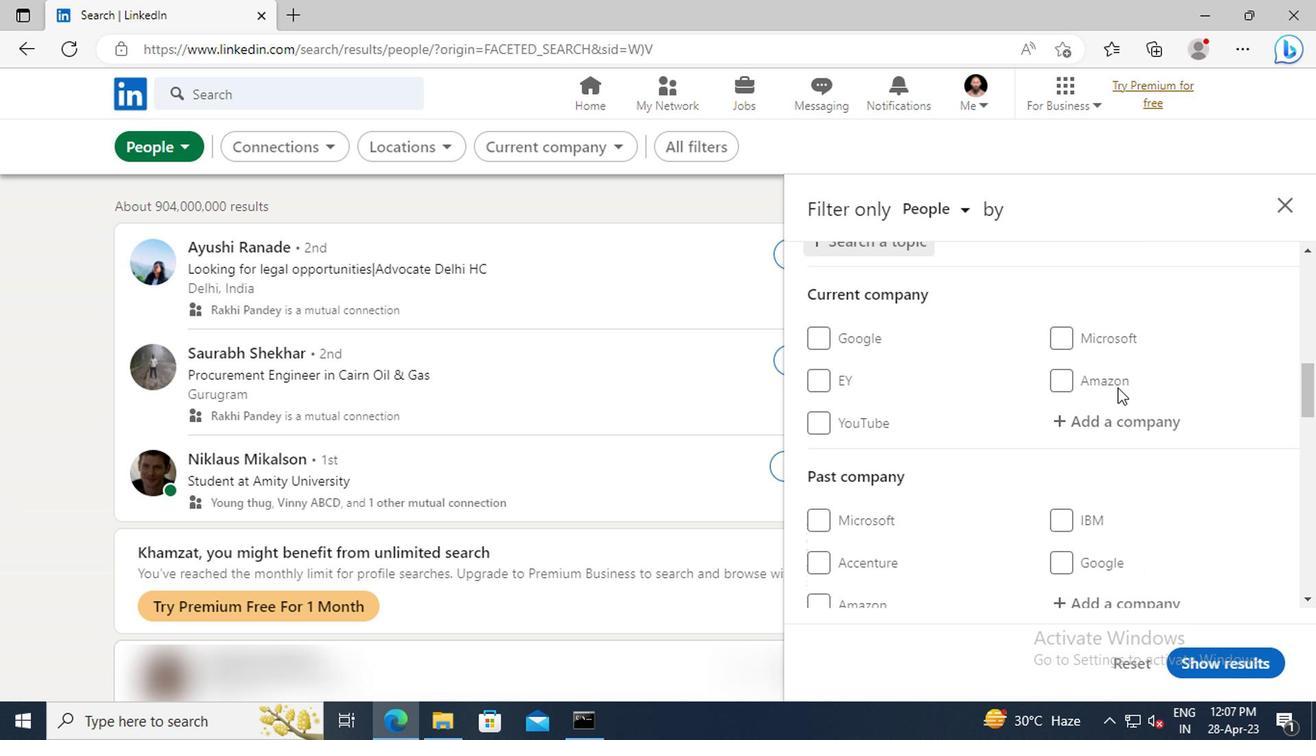 
Action: Mouse scrolled (1114, 386) with delta (0, -1)
Screenshot: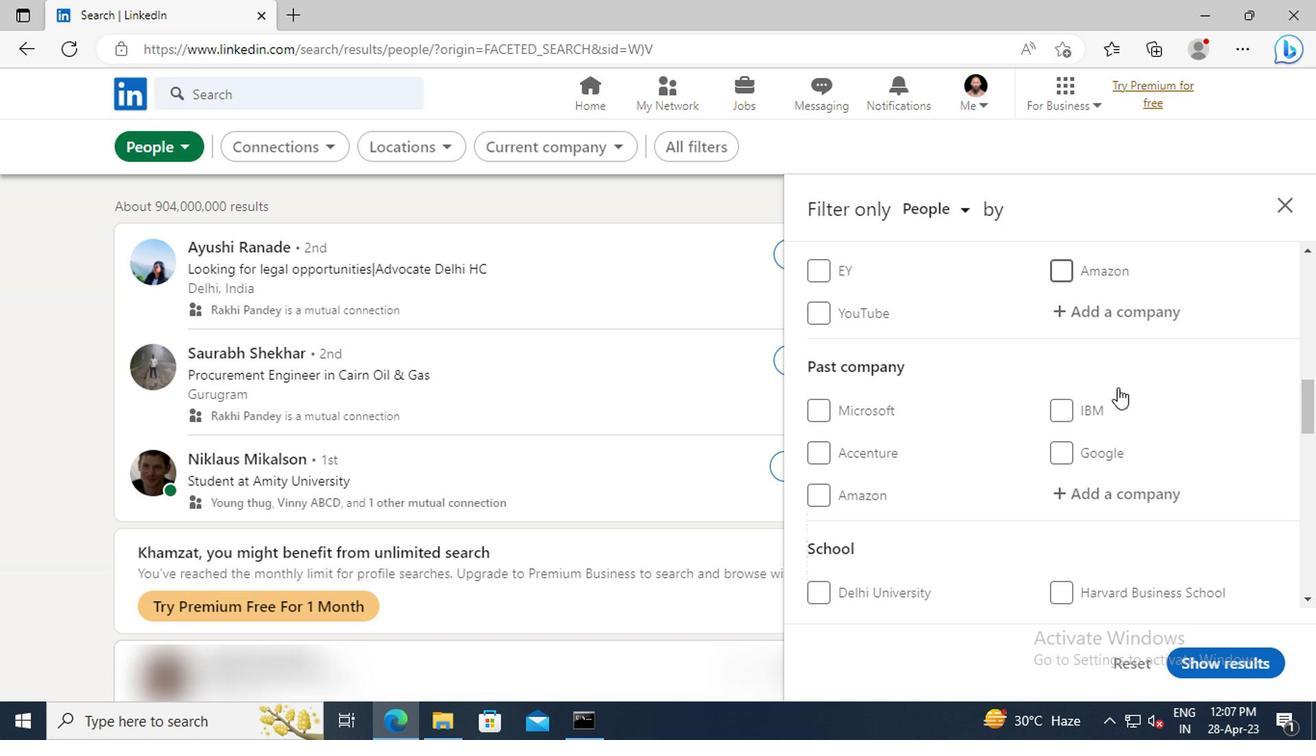 
Action: Mouse scrolled (1114, 386) with delta (0, -1)
Screenshot: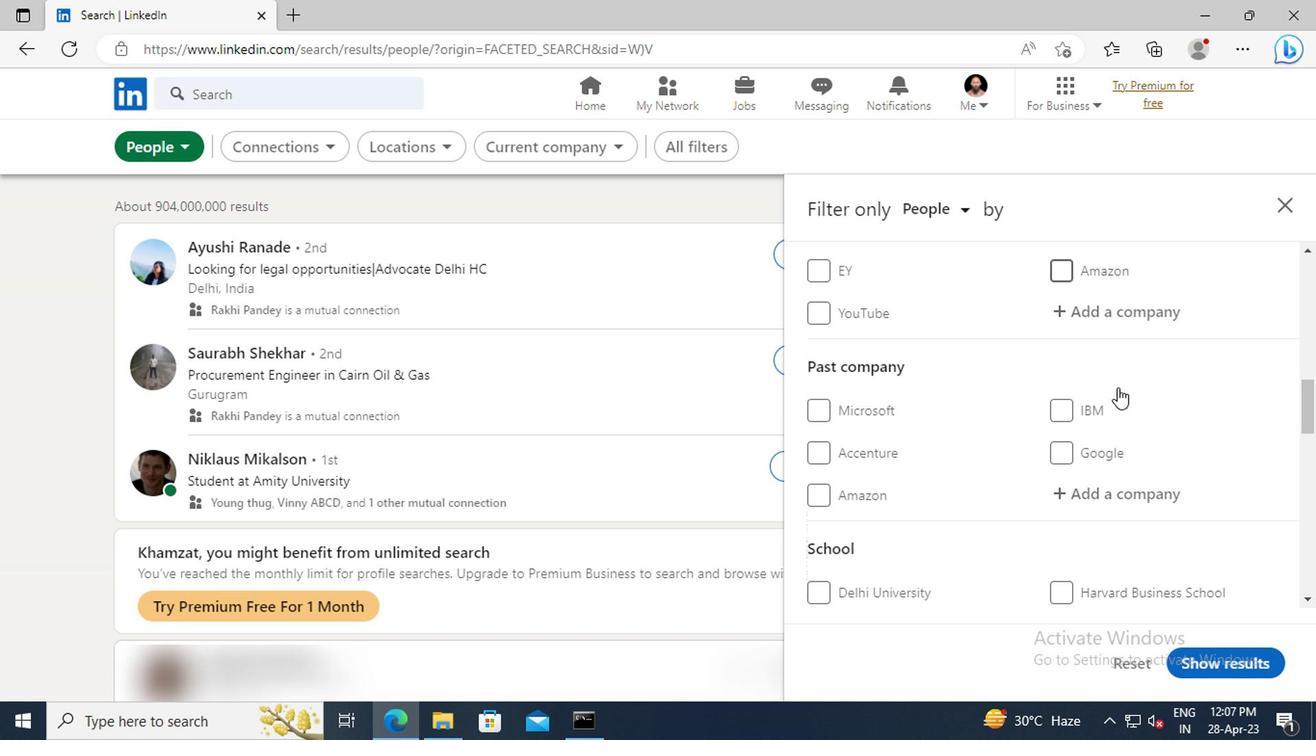 
Action: Mouse scrolled (1114, 386) with delta (0, -1)
Screenshot: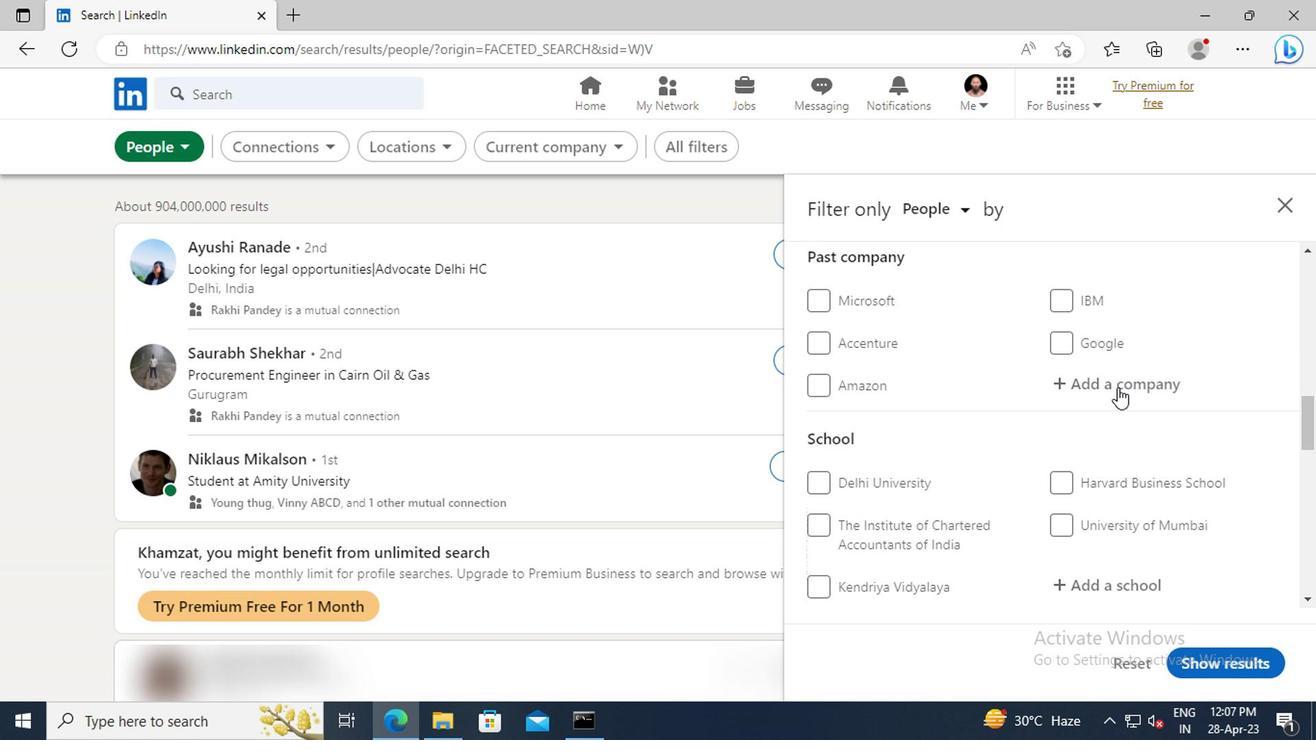 
Action: Mouse scrolled (1114, 386) with delta (0, -1)
Screenshot: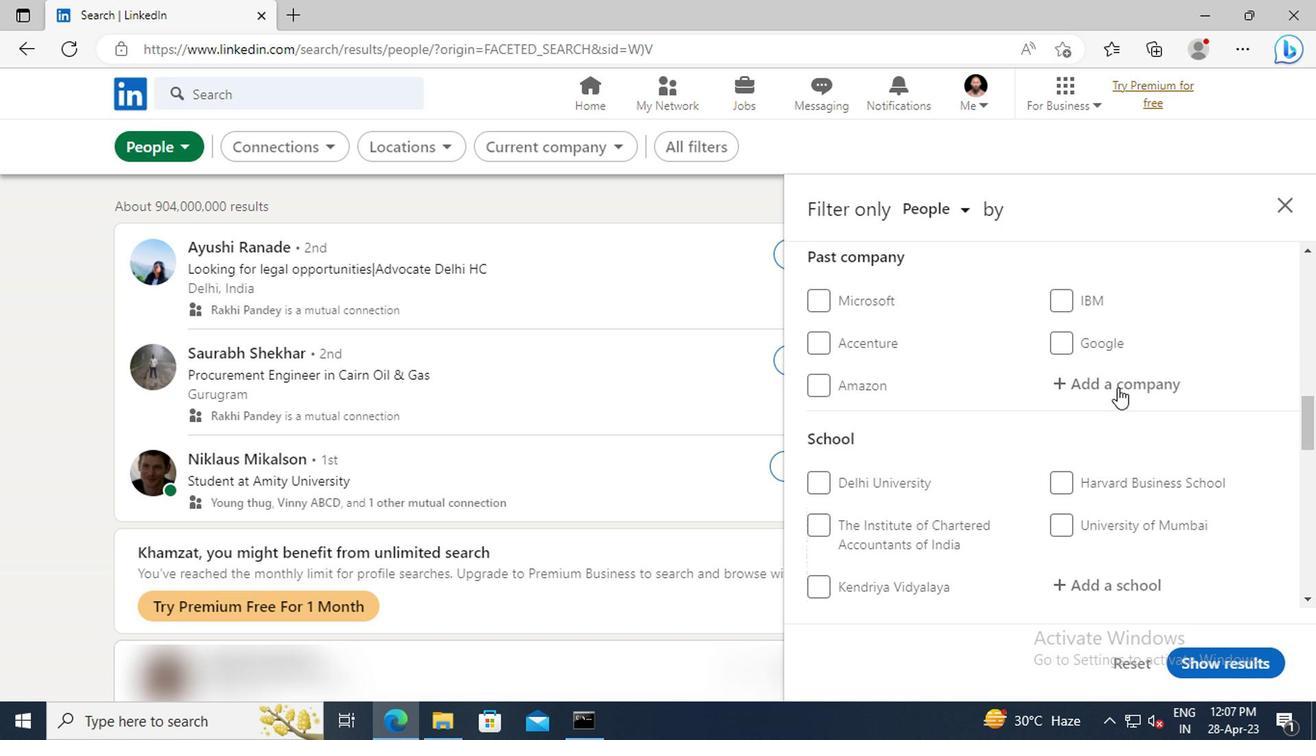 
Action: Mouse scrolled (1114, 386) with delta (0, -1)
Screenshot: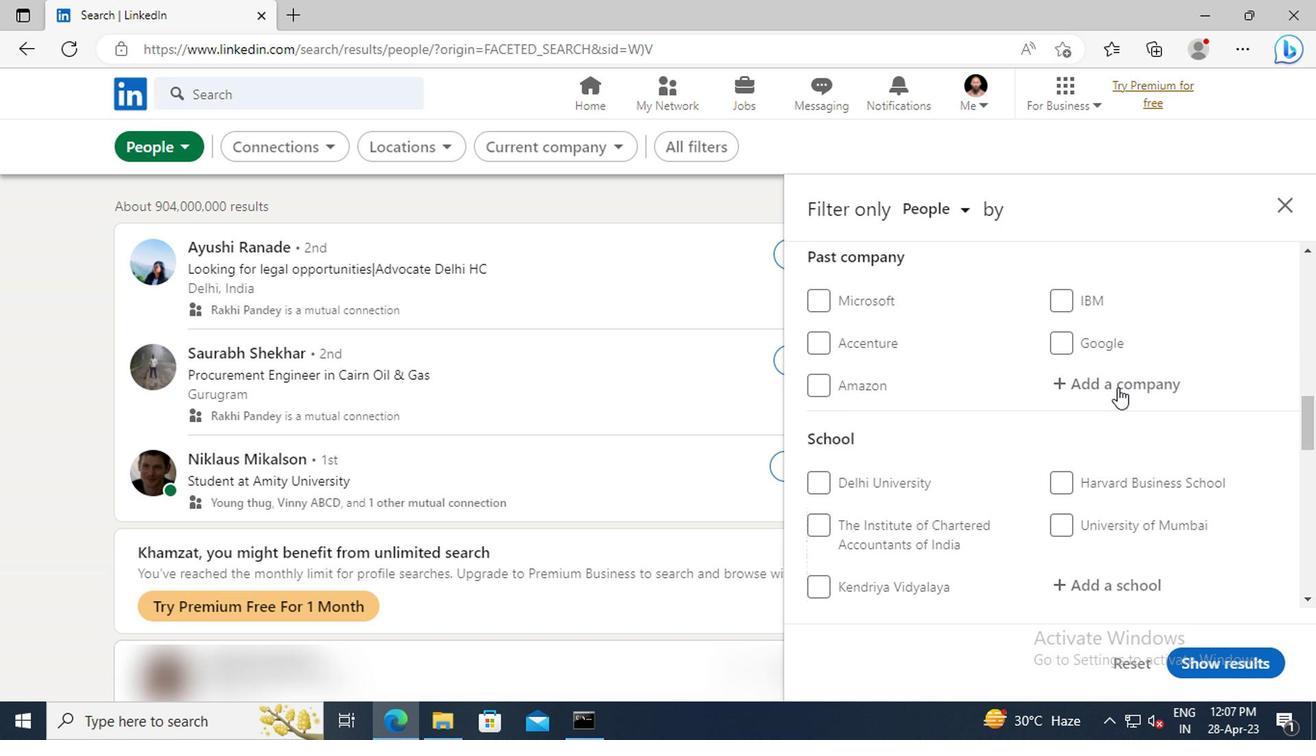 
Action: Mouse scrolled (1114, 386) with delta (0, -1)
Screenshot: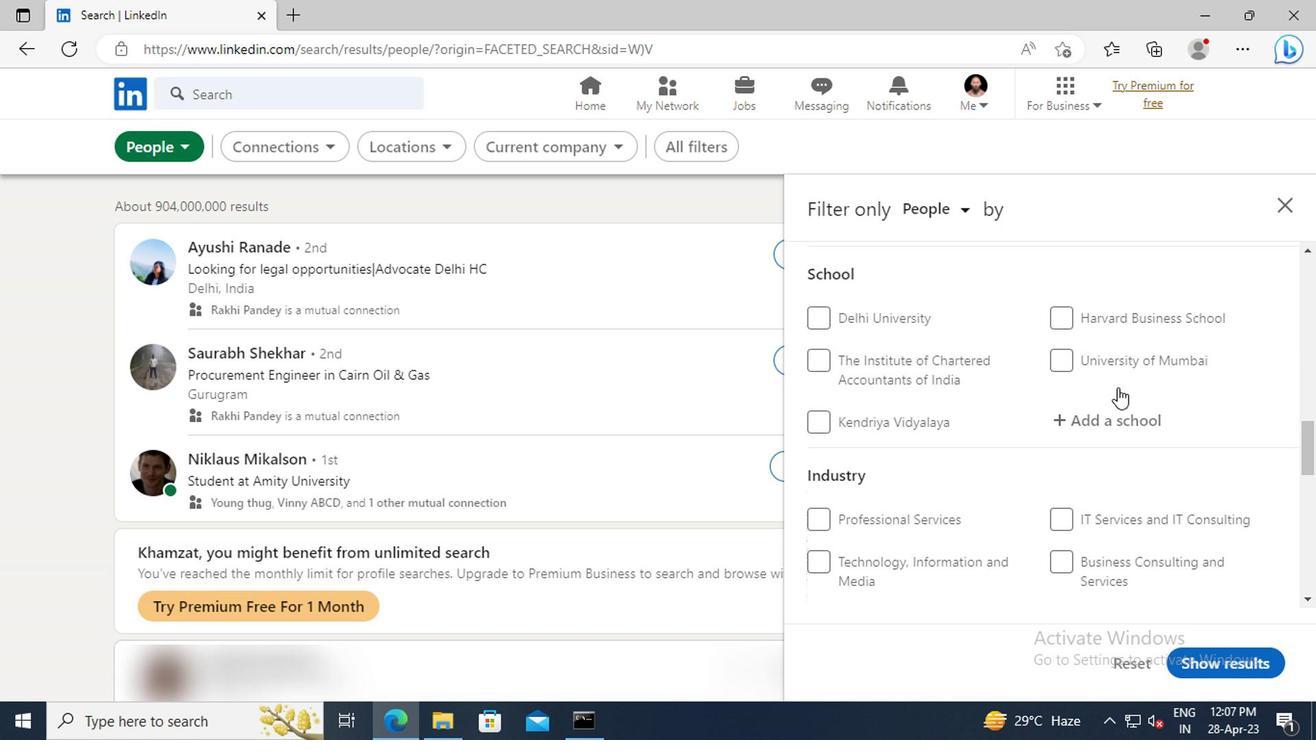 
Action: Mouse scrolled (1114, 386) with delta (0, -1)
Screenshot: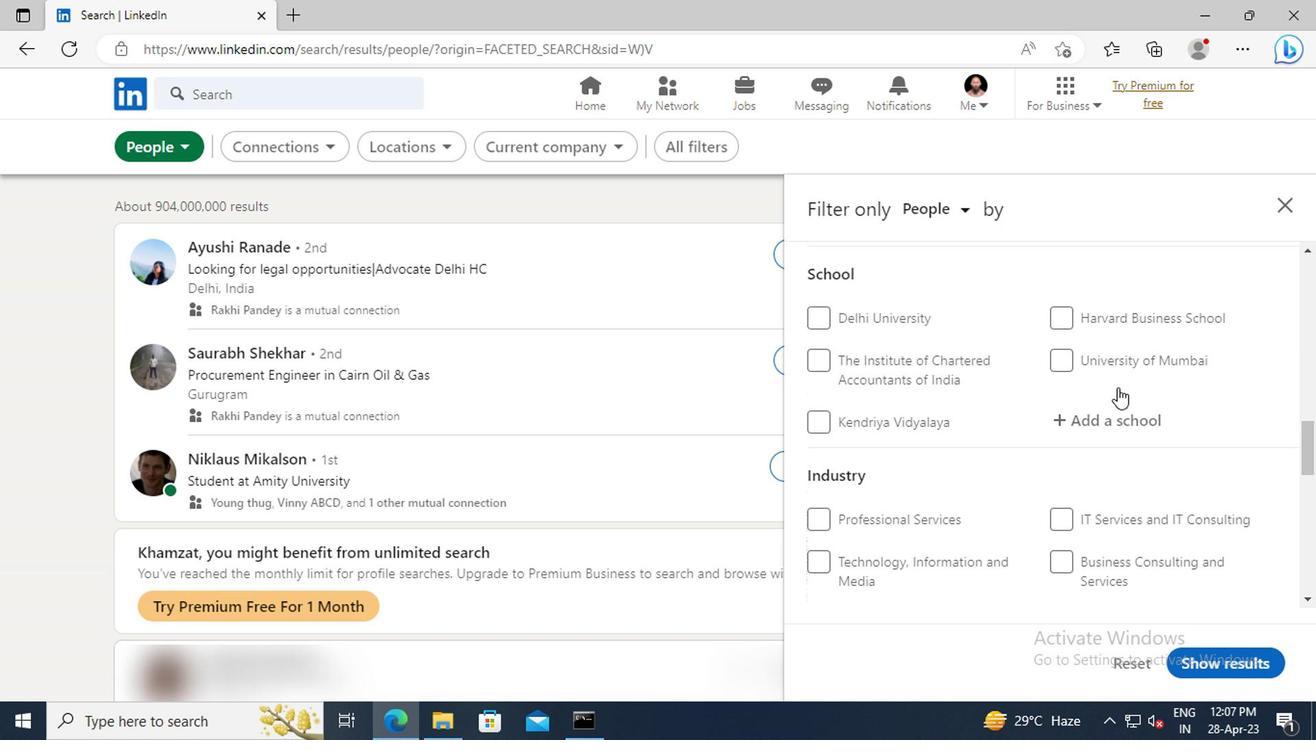 
Action: Mouse scrolled (1114, 386) with delta (0, -1)
Screenshot: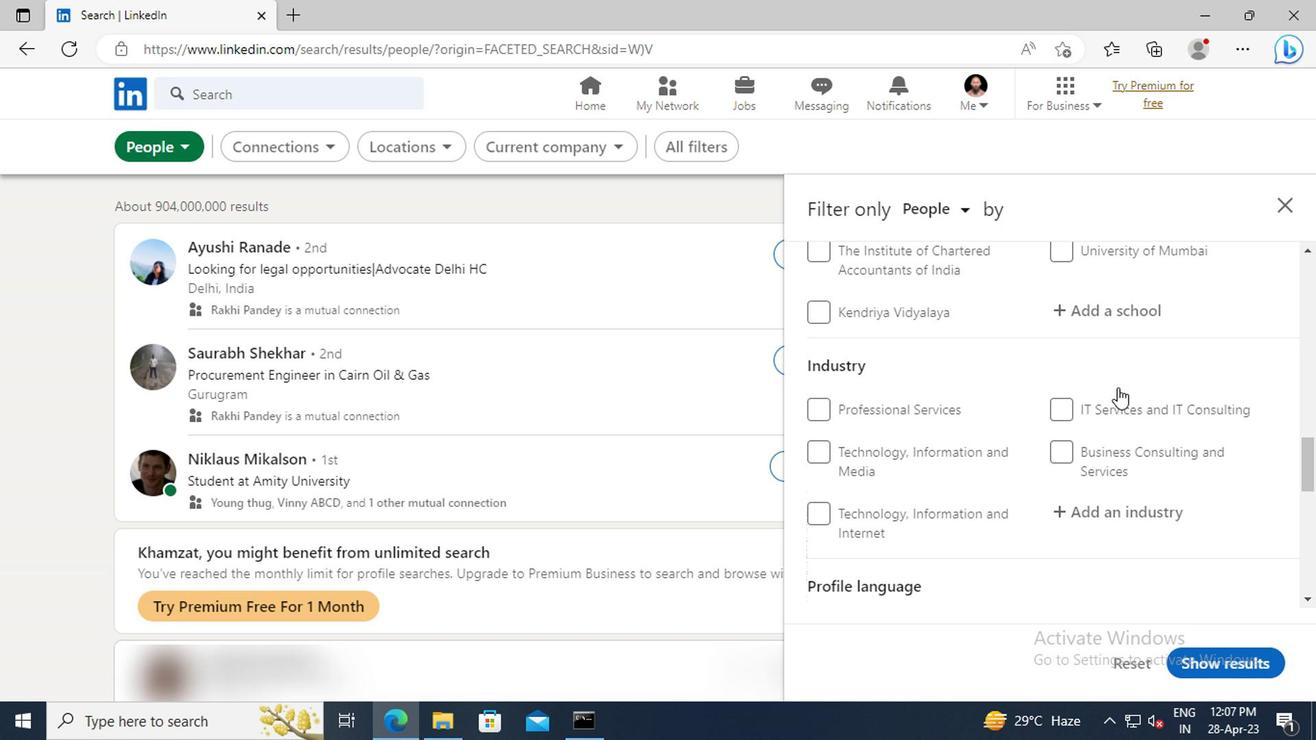 
Action: Mouse scrolled (1114, 386) with delta (0, -1)
Screenshot: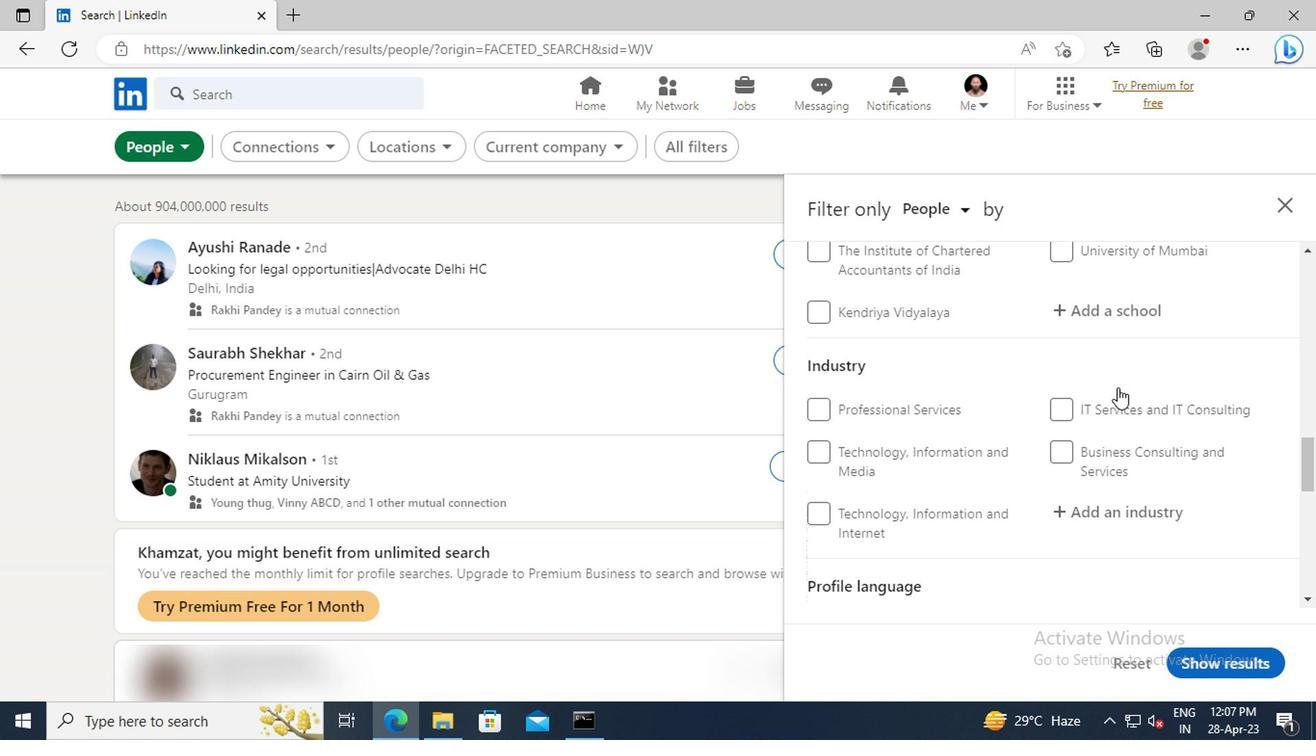 
Action: Mouse scrolled (1114, 386) with delta (0, -1)
Screenshot: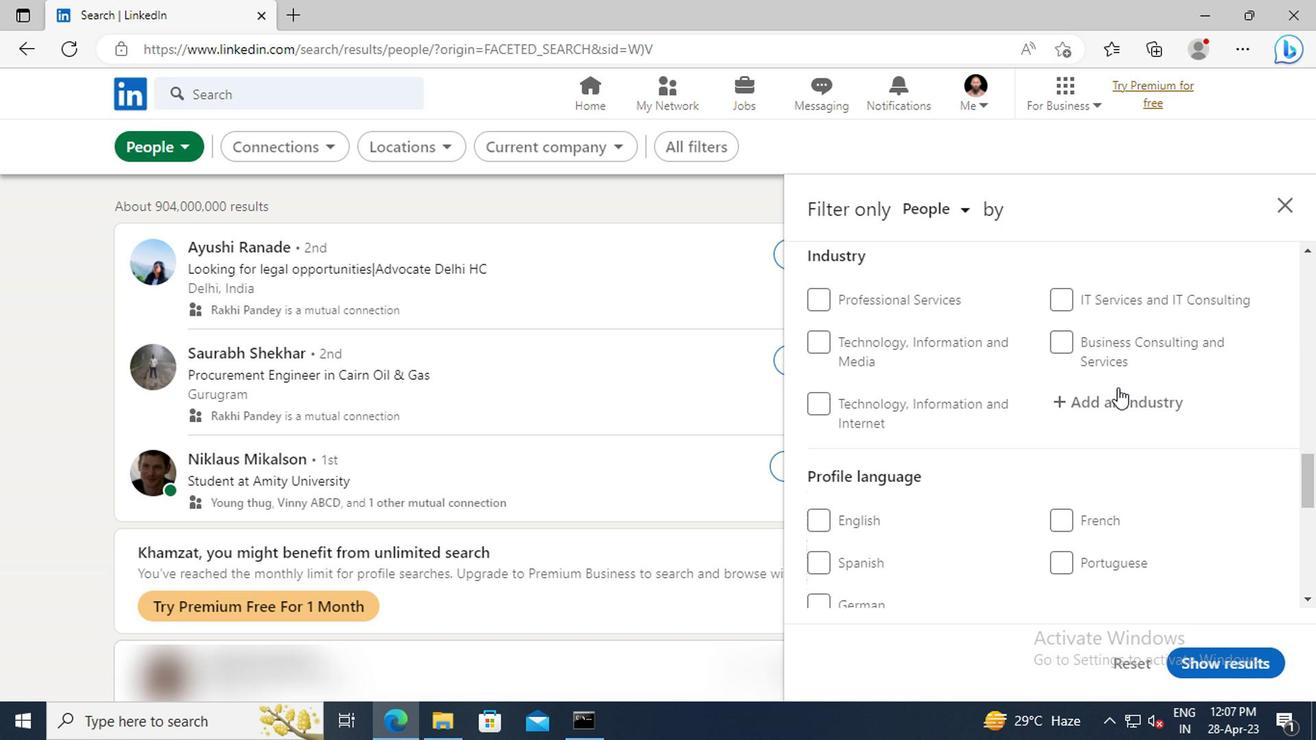 
Action: Mouse moved to (1067, 461)
Screenshot: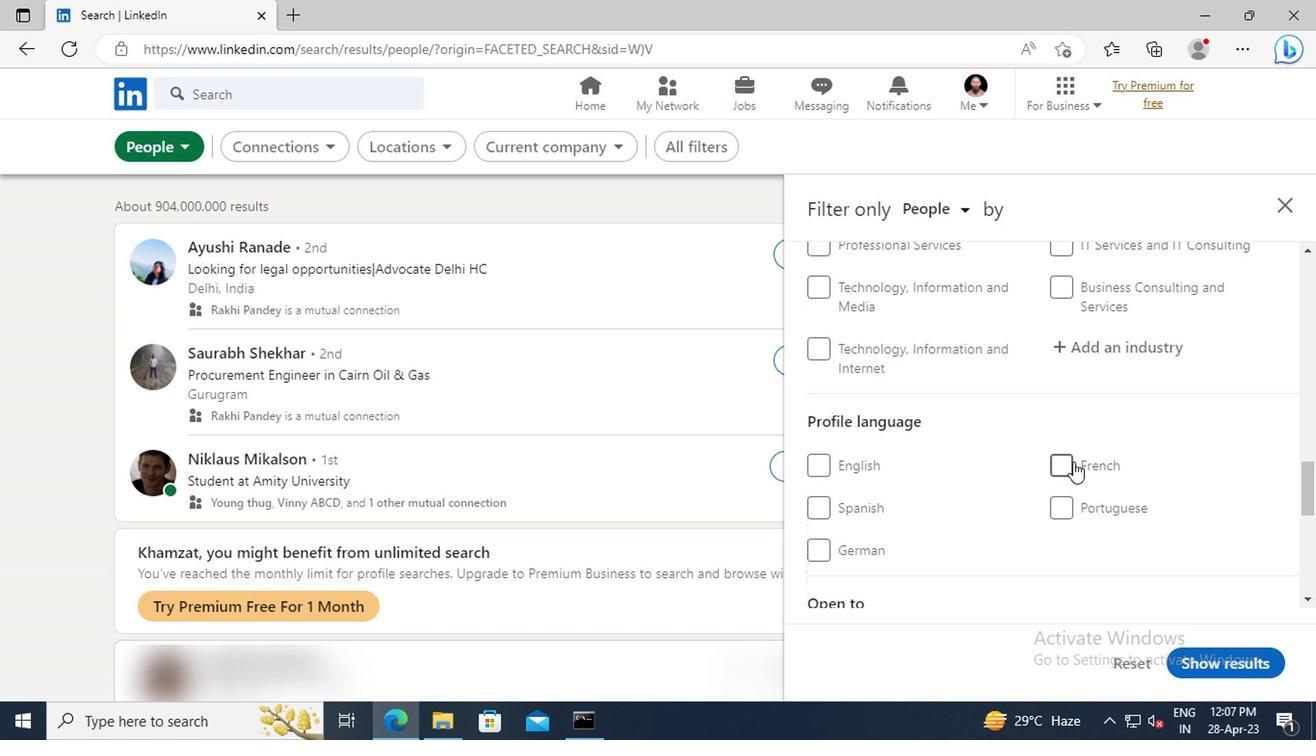 
Action: Mouse pressed left at (1067, 461)
Screenshot: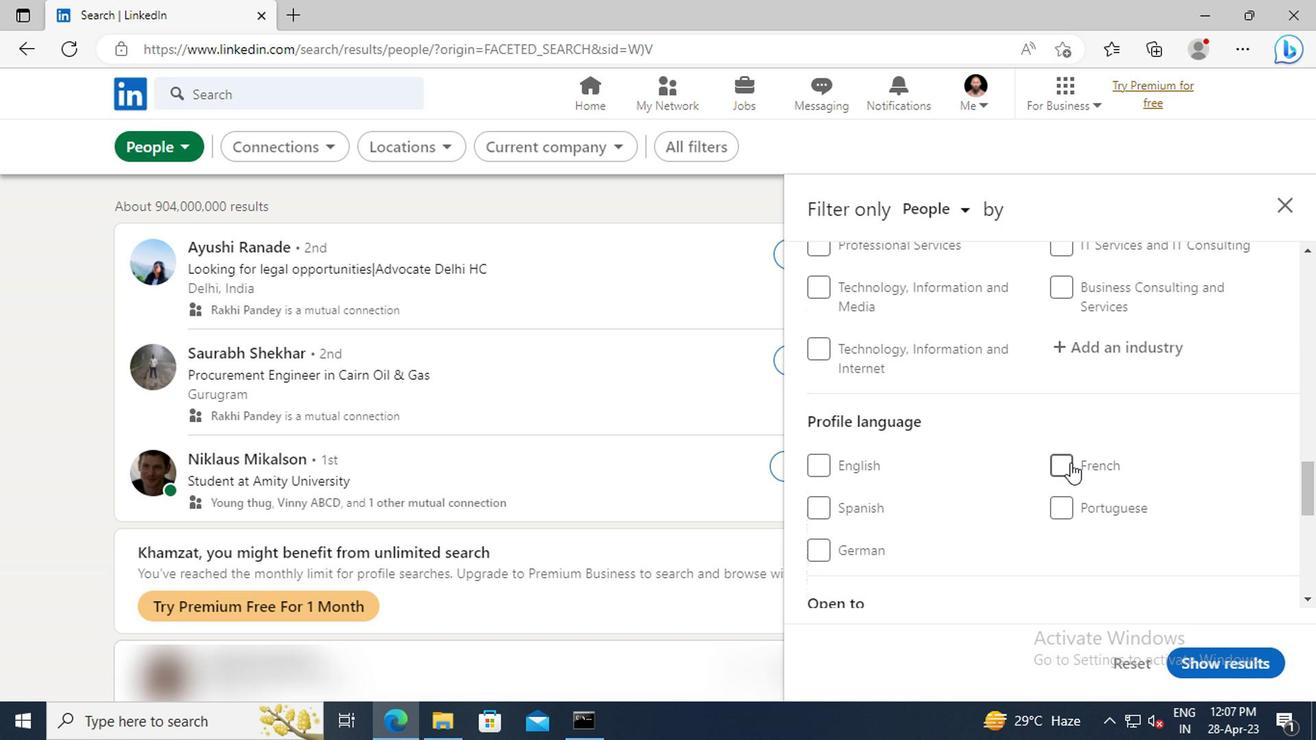 
Action: Mouse moved to (1084, 448)
Screenshot: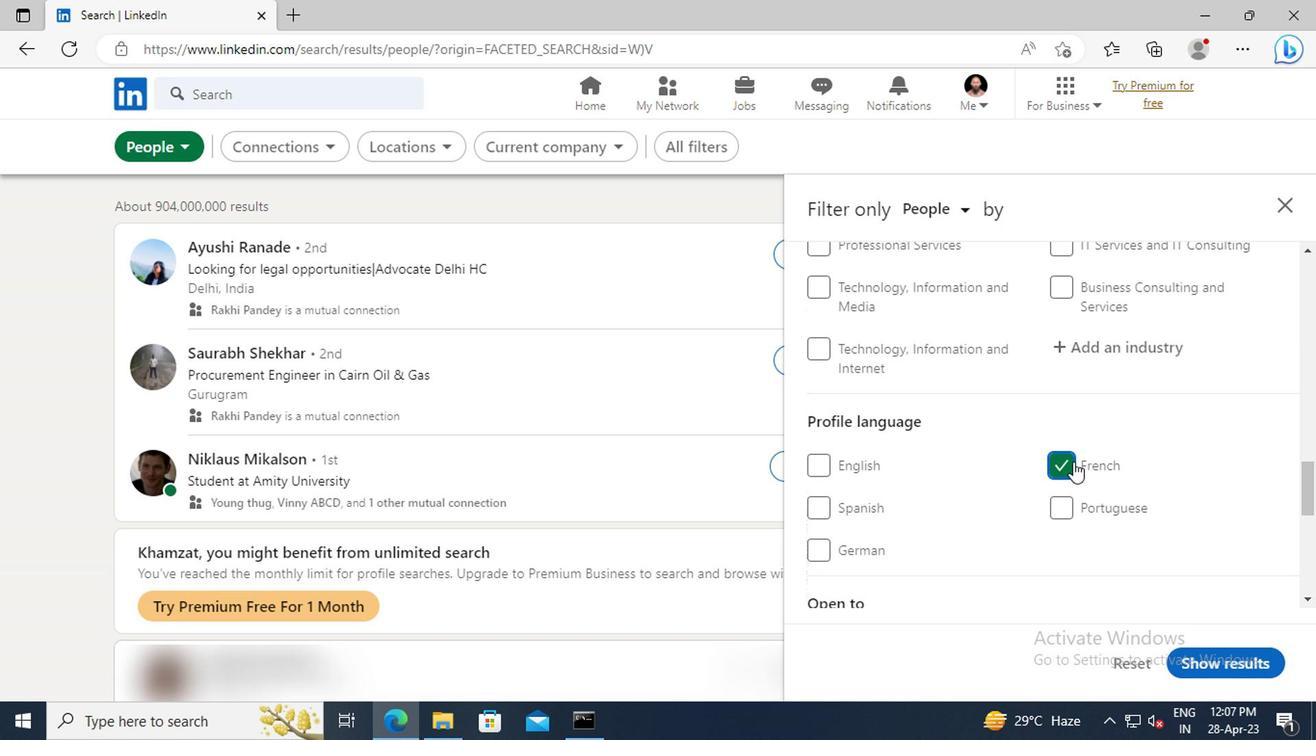 
Action: Mouse scrolled (1084, 449) with delta (0, 0)
Screenshot: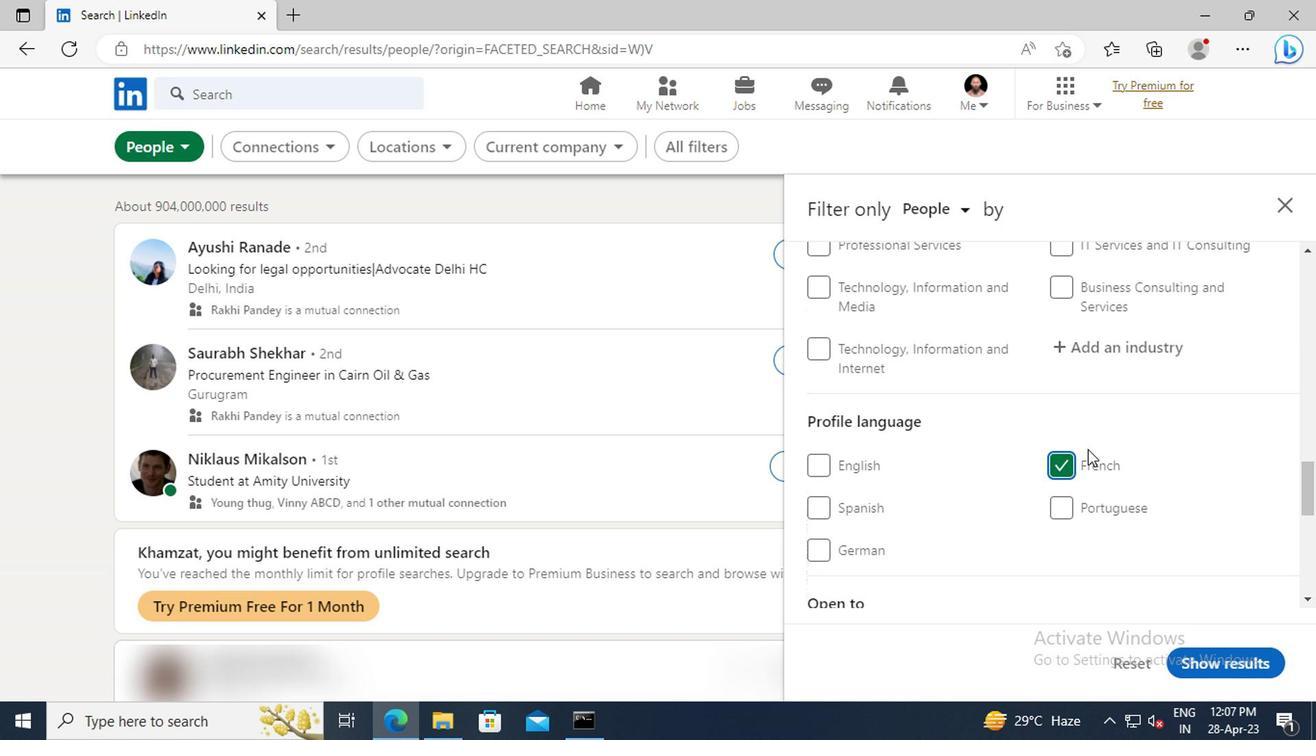 
Action: Mouse scrolled (1084, 449) with delta (0, 0)
Screenshot: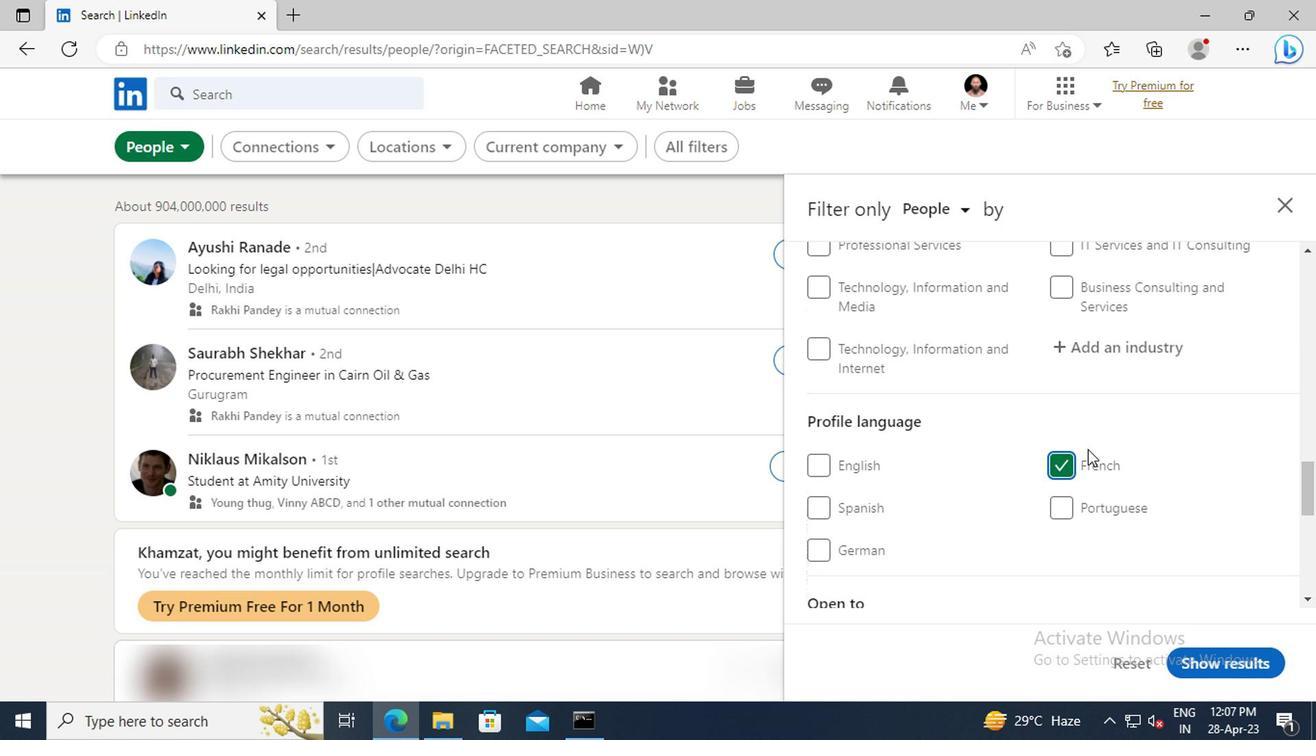 
Action: Mouse scrolled (1084, 449) with delta (0, 0)
Screenshot: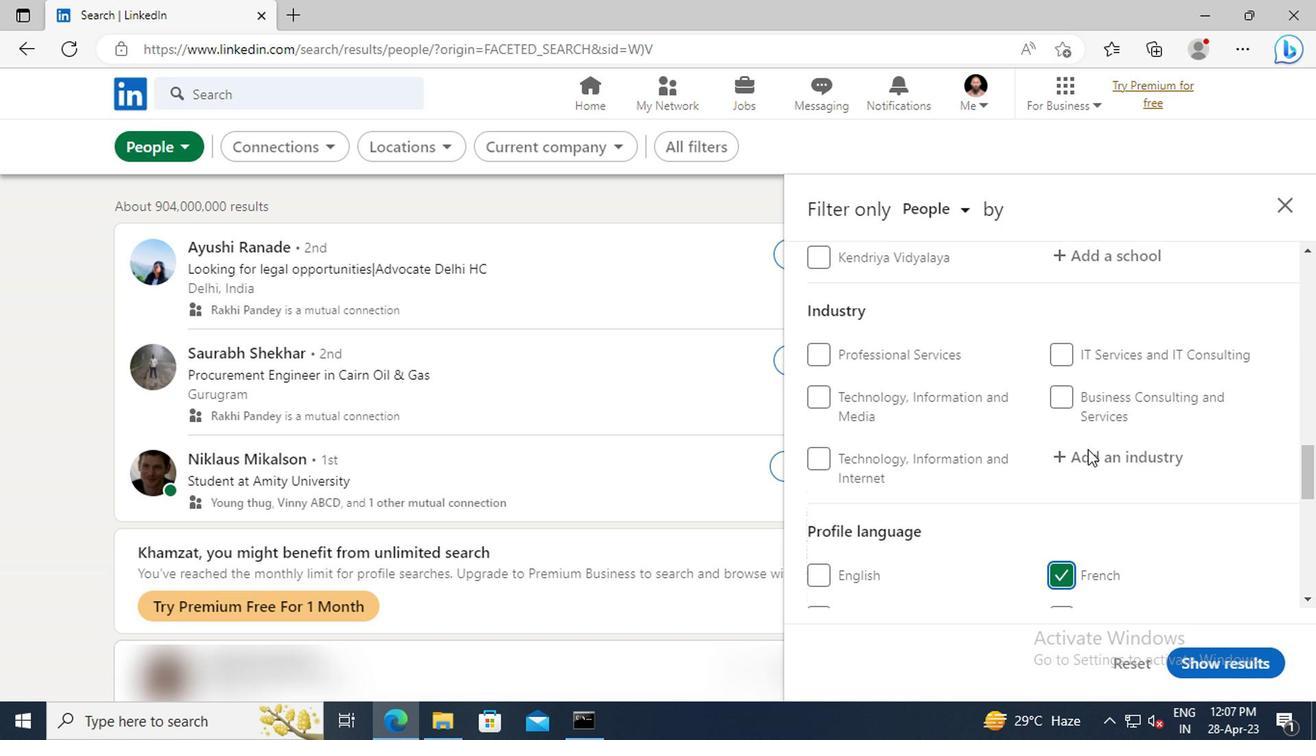
Action: Mouse scrolled (1084, 449) with delta (0, 0)
Screenshot: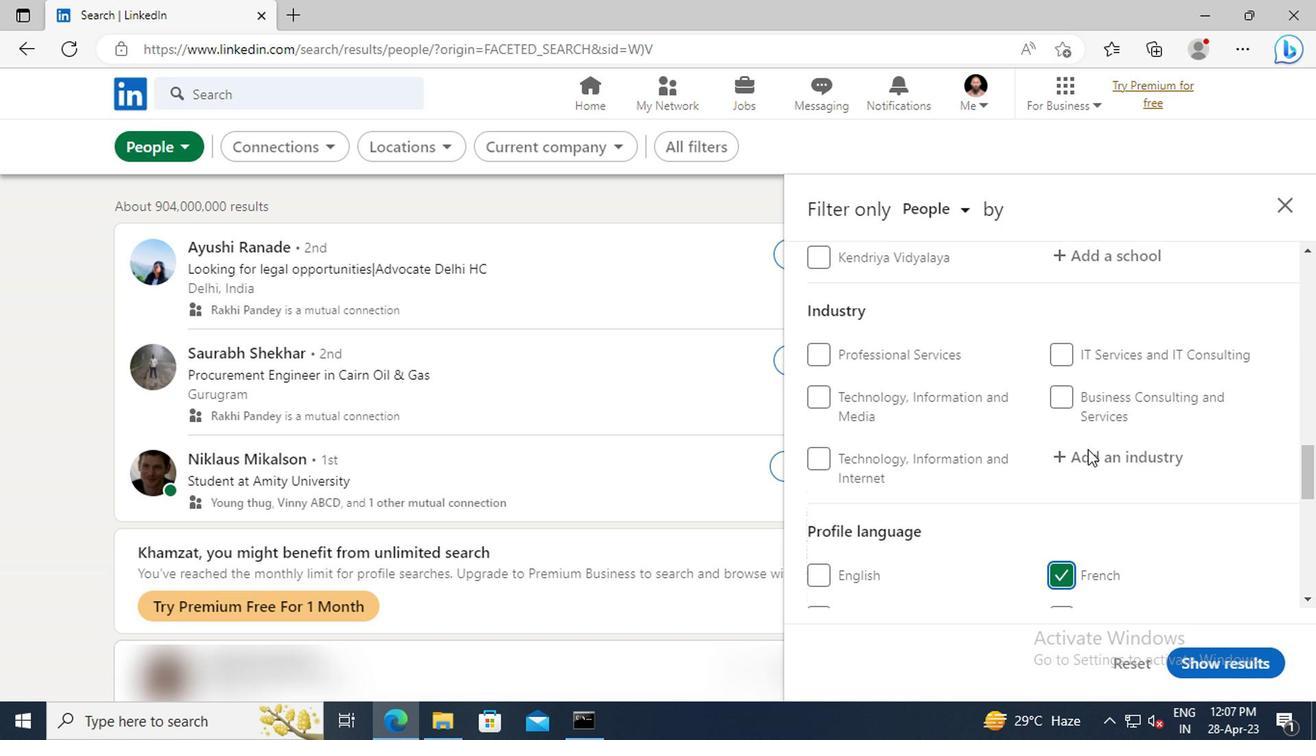 
Action: Mouse moved to (1085, 448)
Screenshot: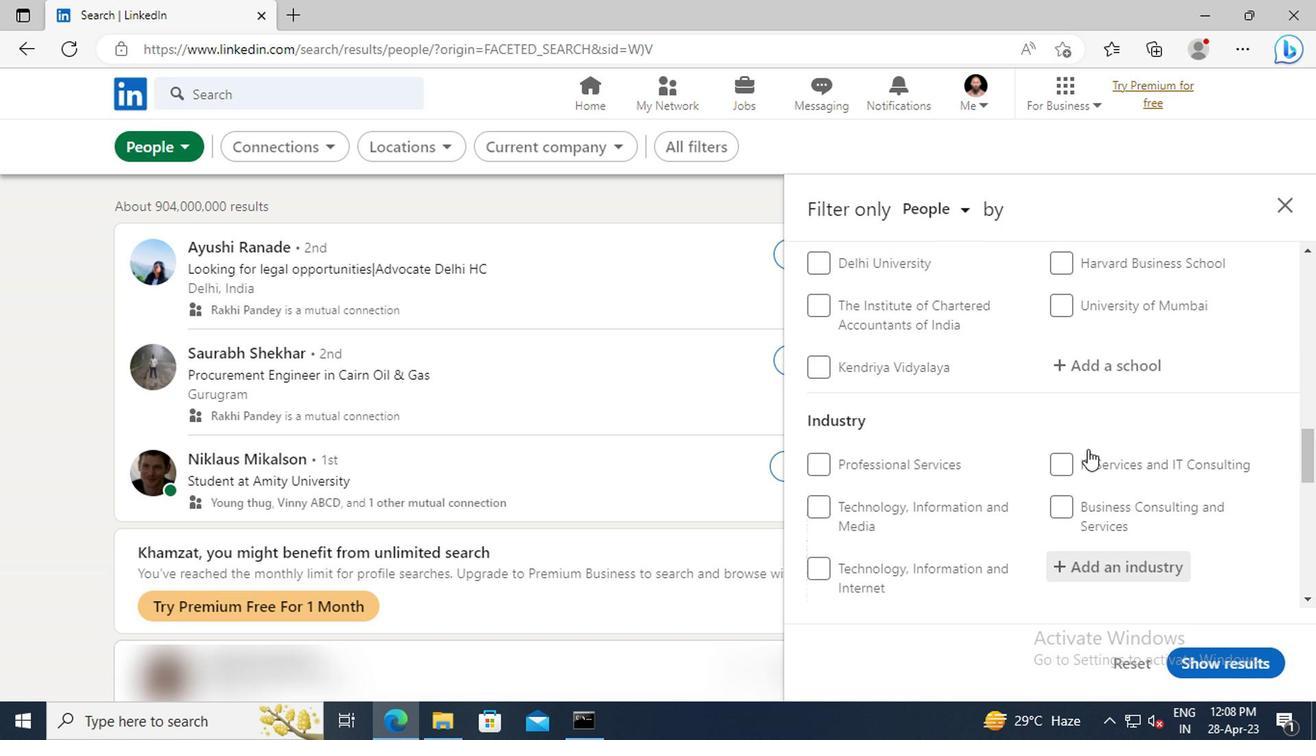 
Action: Mouse scrolled (1085, 449) with delta (0, 0)
Screenshot: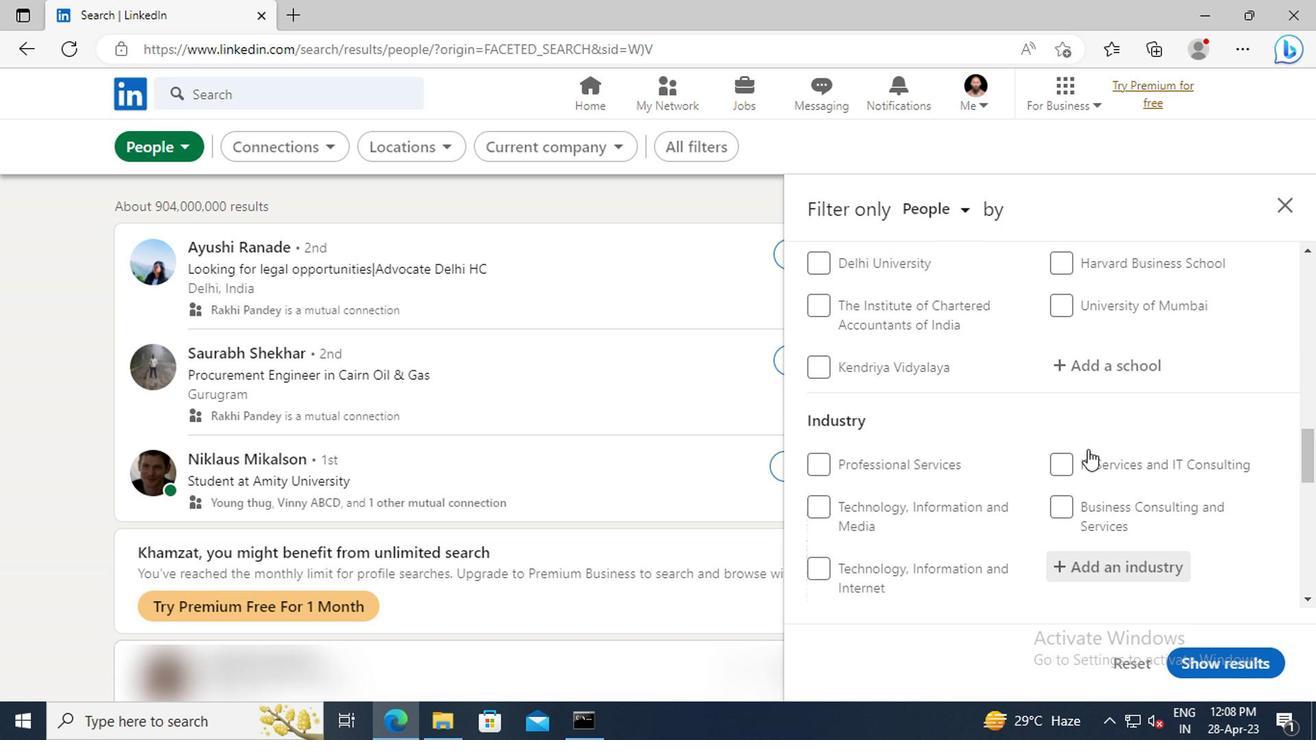 
Action: Mouse scrolled (1085, 449) with delta (0, 0)
Screenshot: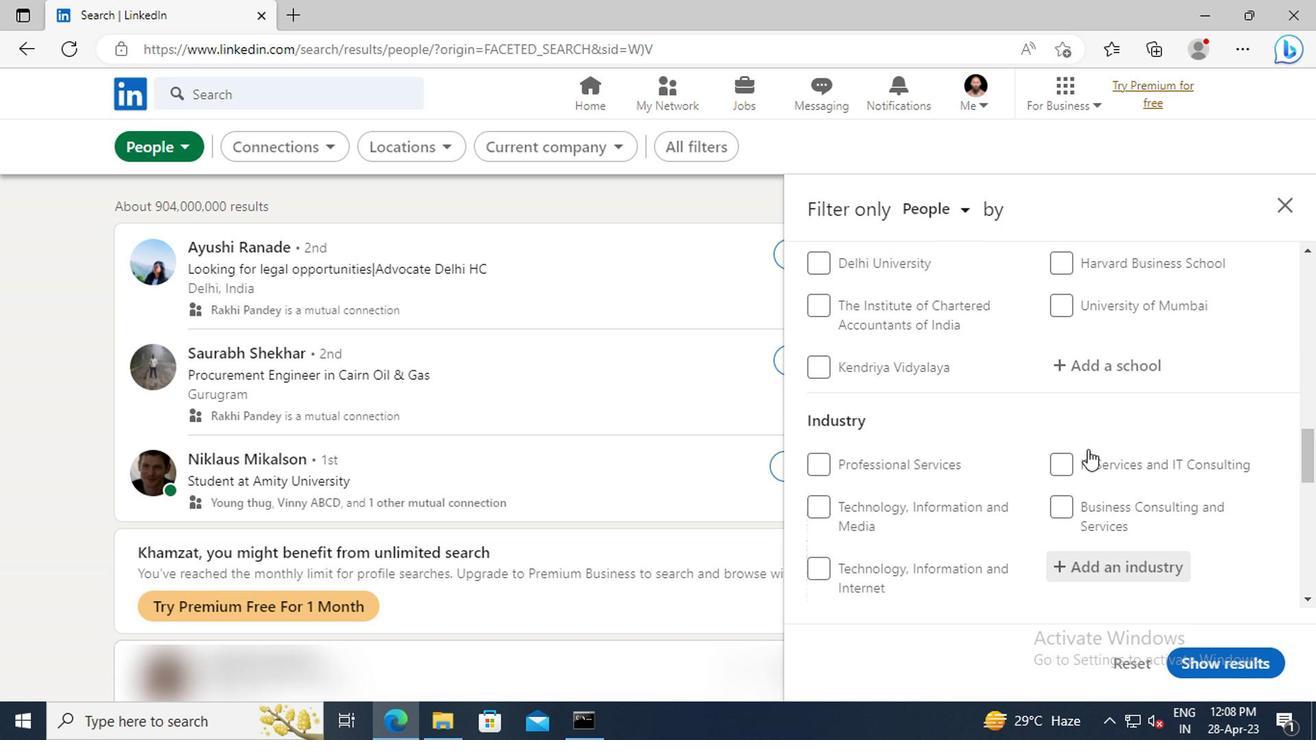 
Action: Mouse scrolled (1085, 449) with delta (0, 0)
Screenshot: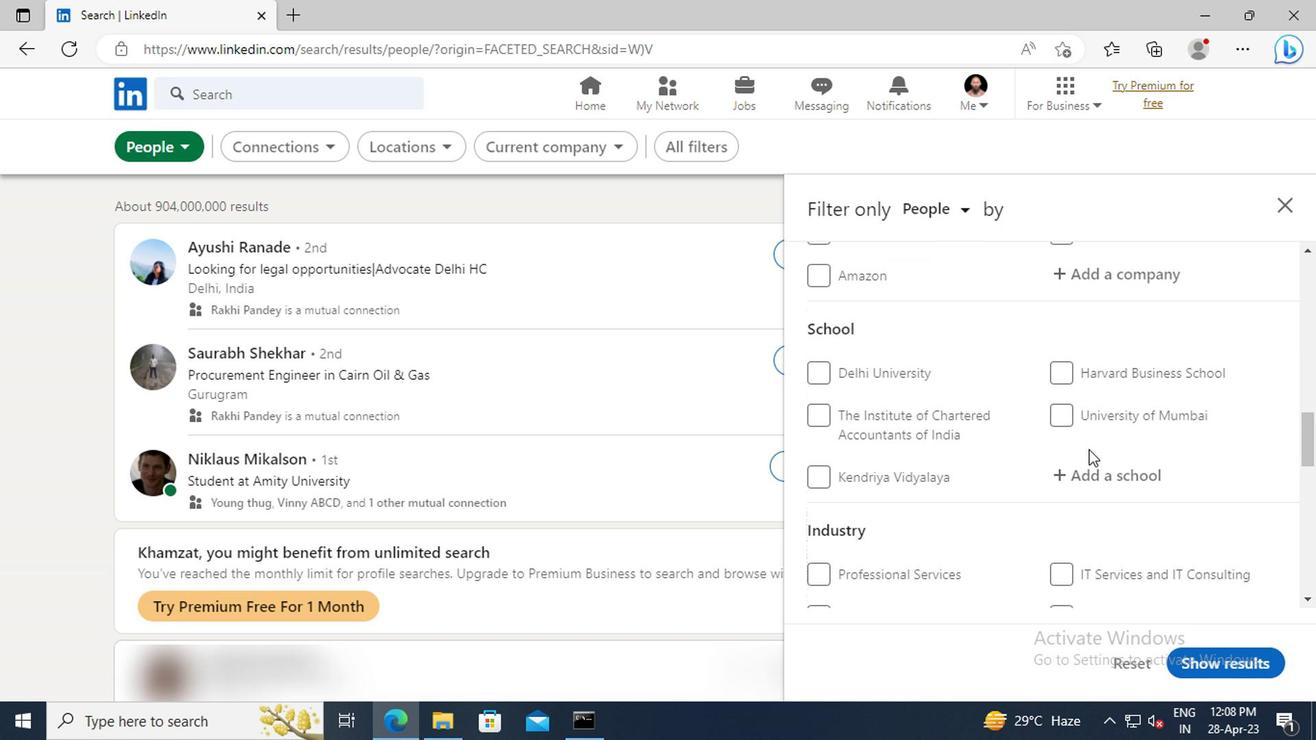 
Action: Mouse scrolled (1085, 449) with delta (0, 0)
Screenshot: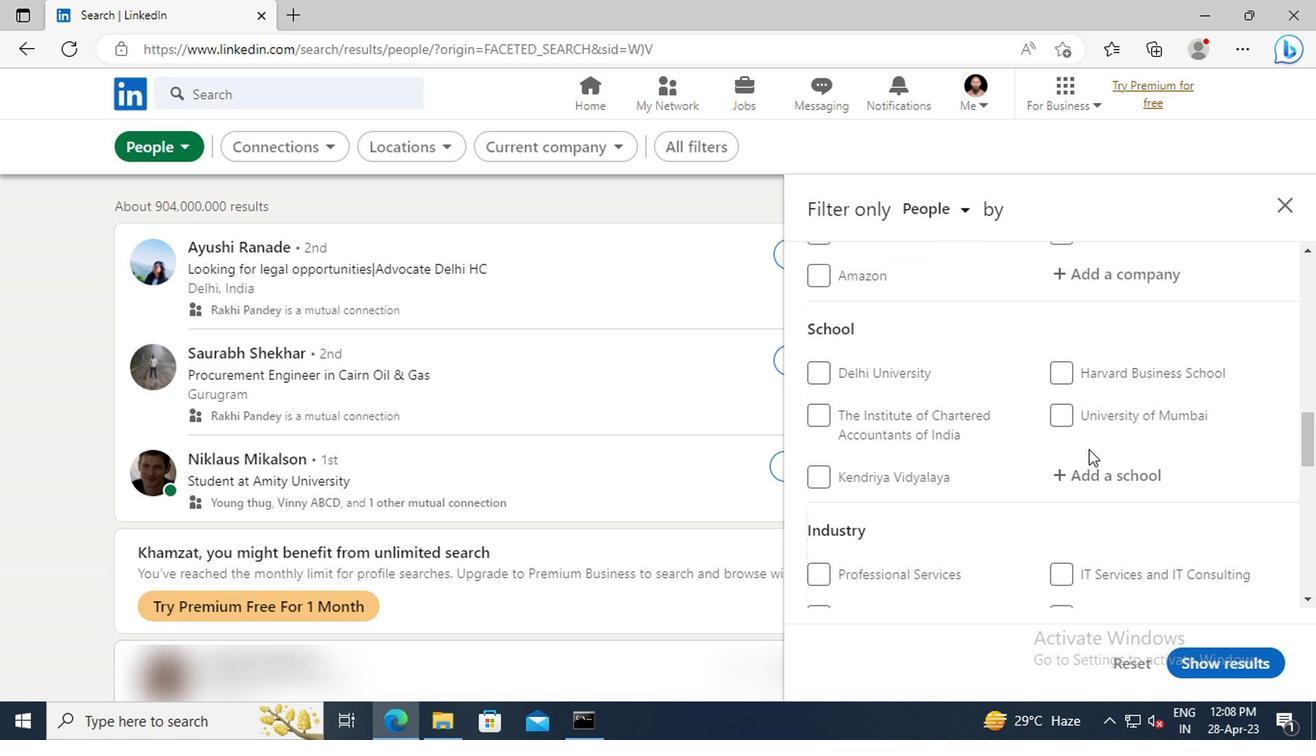 
Action: Mouse scrolled (1085, 449) with delta (0, 0)
Screenshot: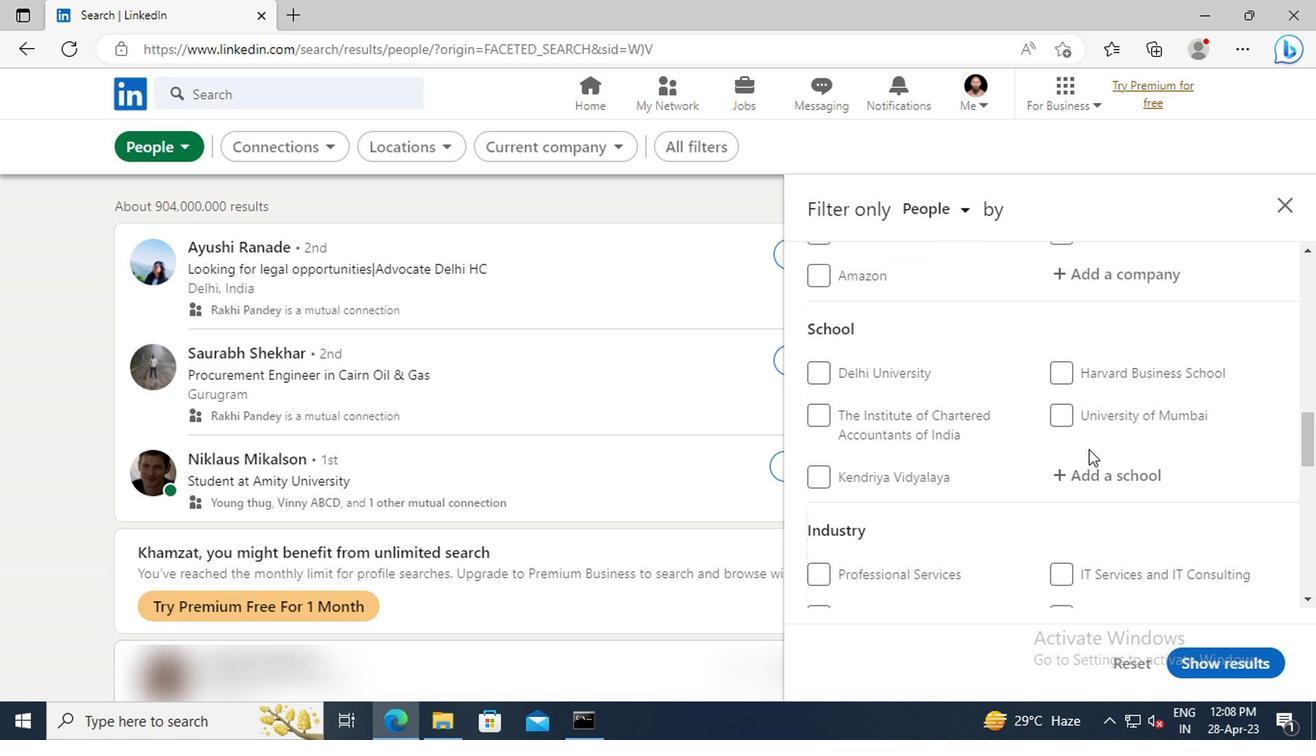 
Action: Mouse scrolled (1085, 449) with delta (0, 0)
Screenshot: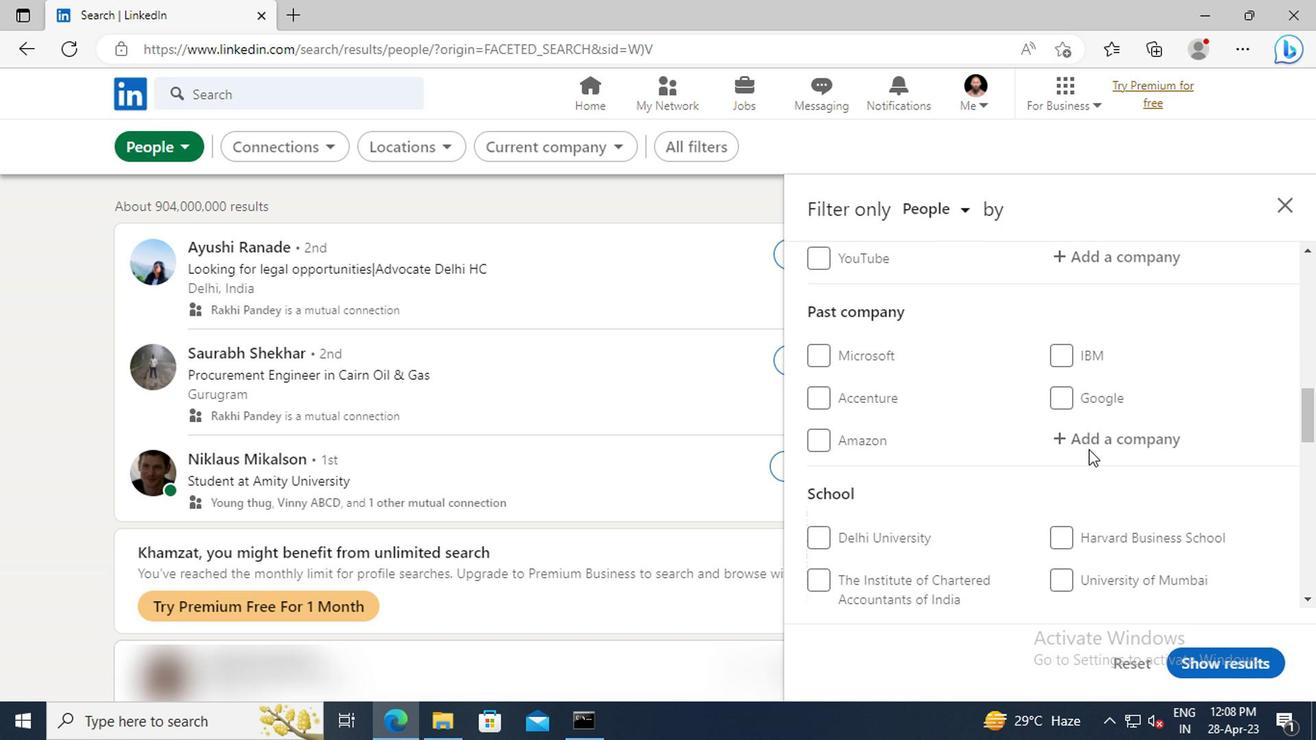 
Action: Mouse scrolled (1085, 449) with delta (0, 0)
Screenshot: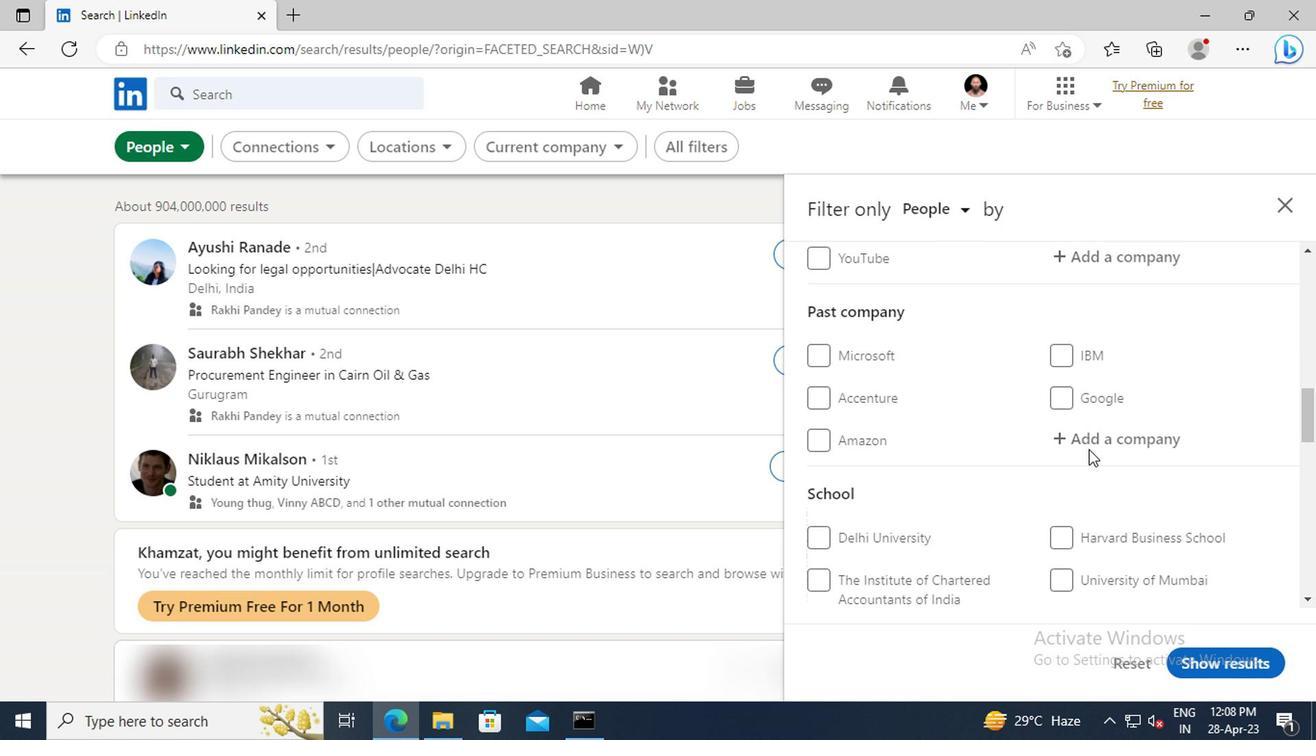 
Action: Mouse scrolled (1085, 449) with delta (0, 0)
Screenshot: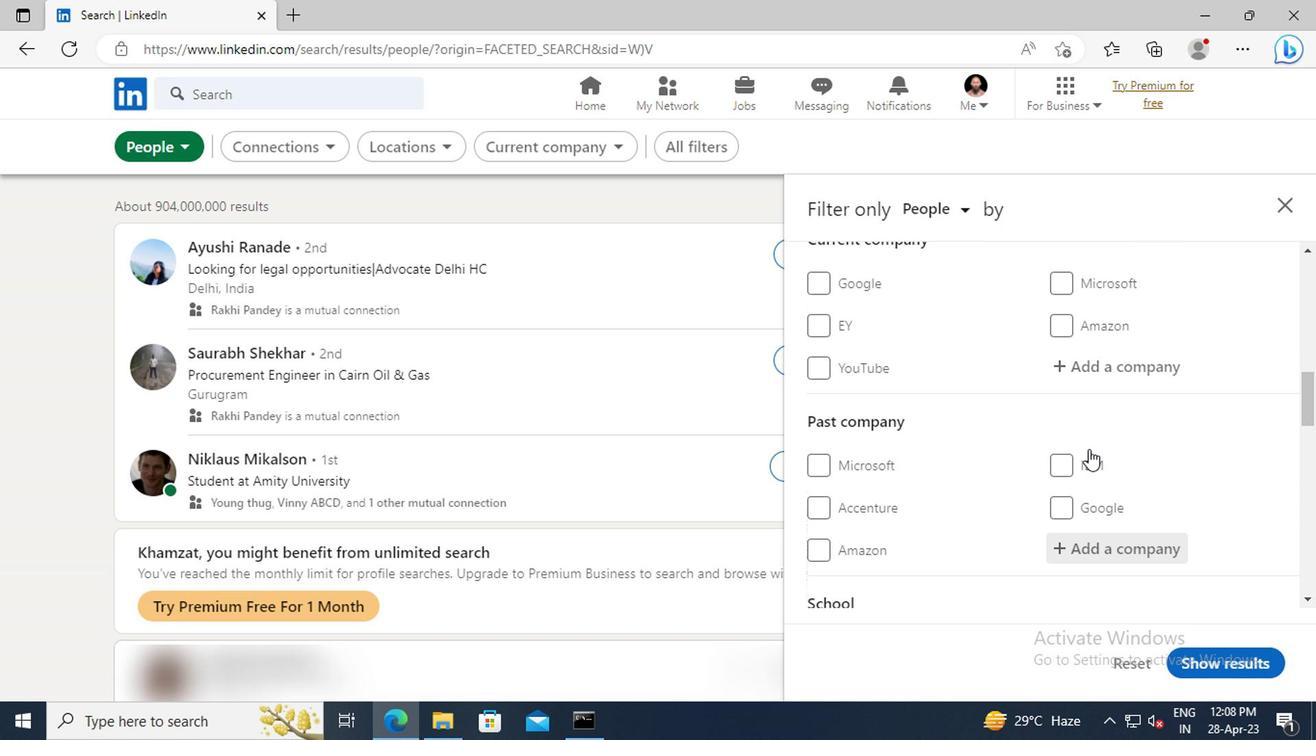 
Action: Mouse scrolled (1085, 449) with delta (0, 0)
Screenshot: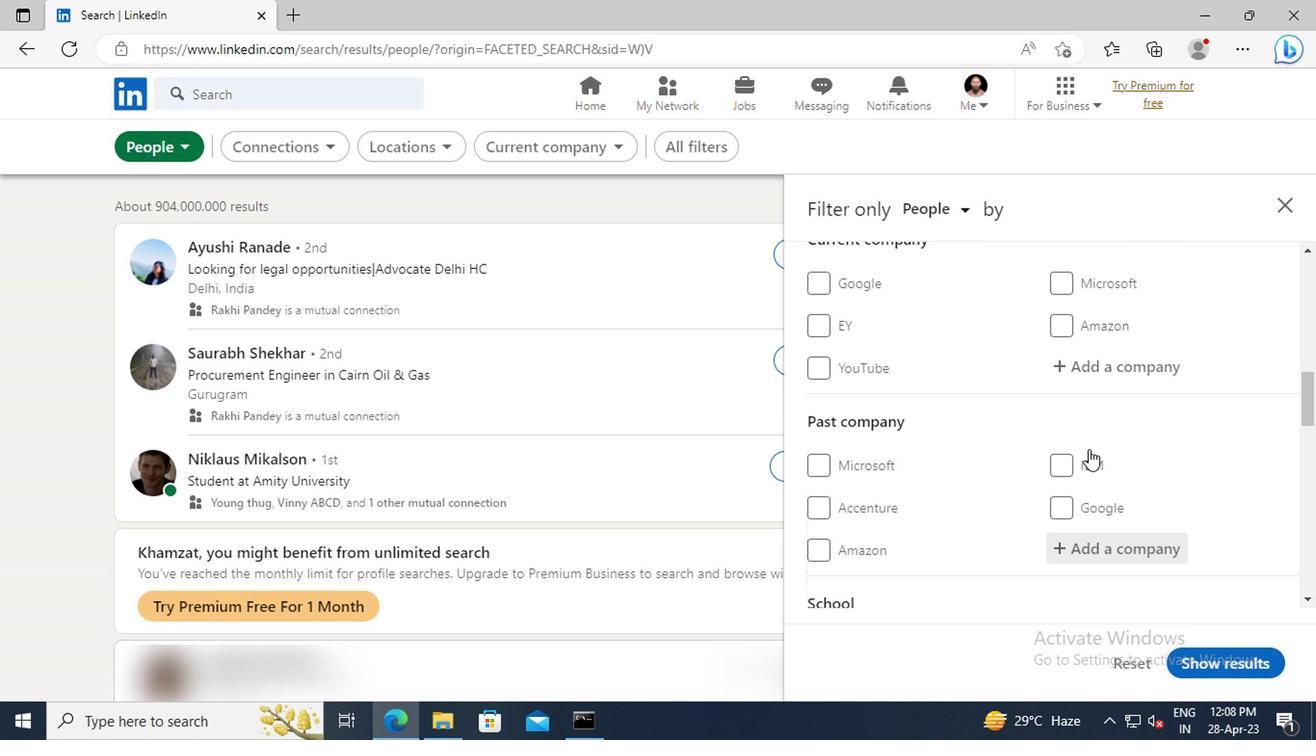 
Action: Mouse moved to (1081, 465)
Screenshot: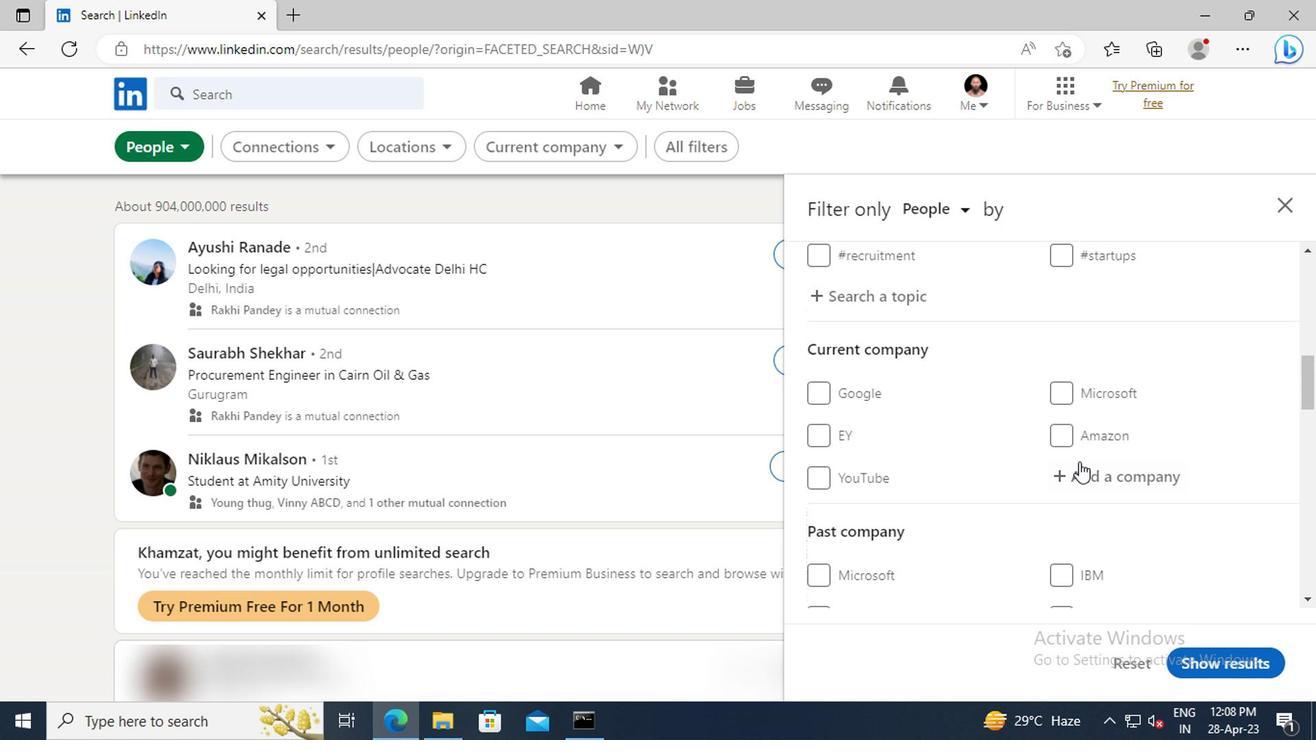 
Action: Mouse pressed left at (1081, 465)
Screenshot: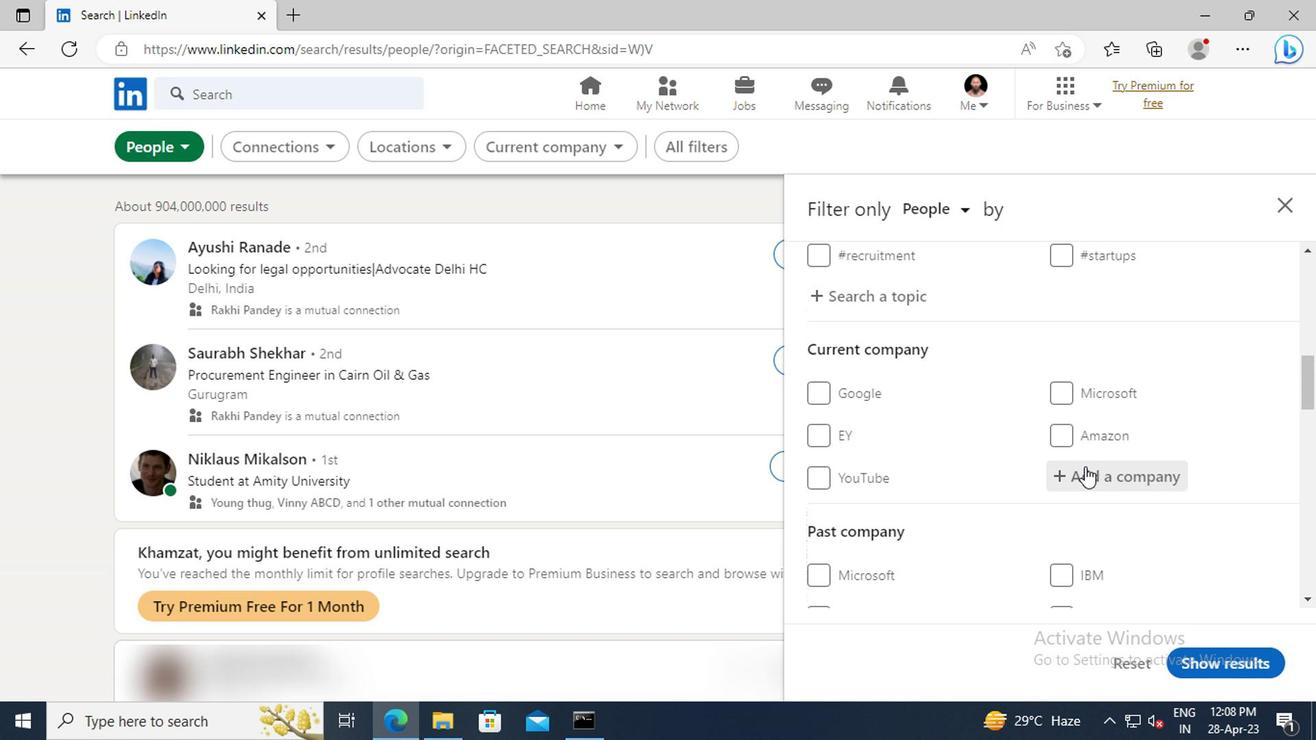 
Action: Mouse moved to (1081, 467)
Screenshot: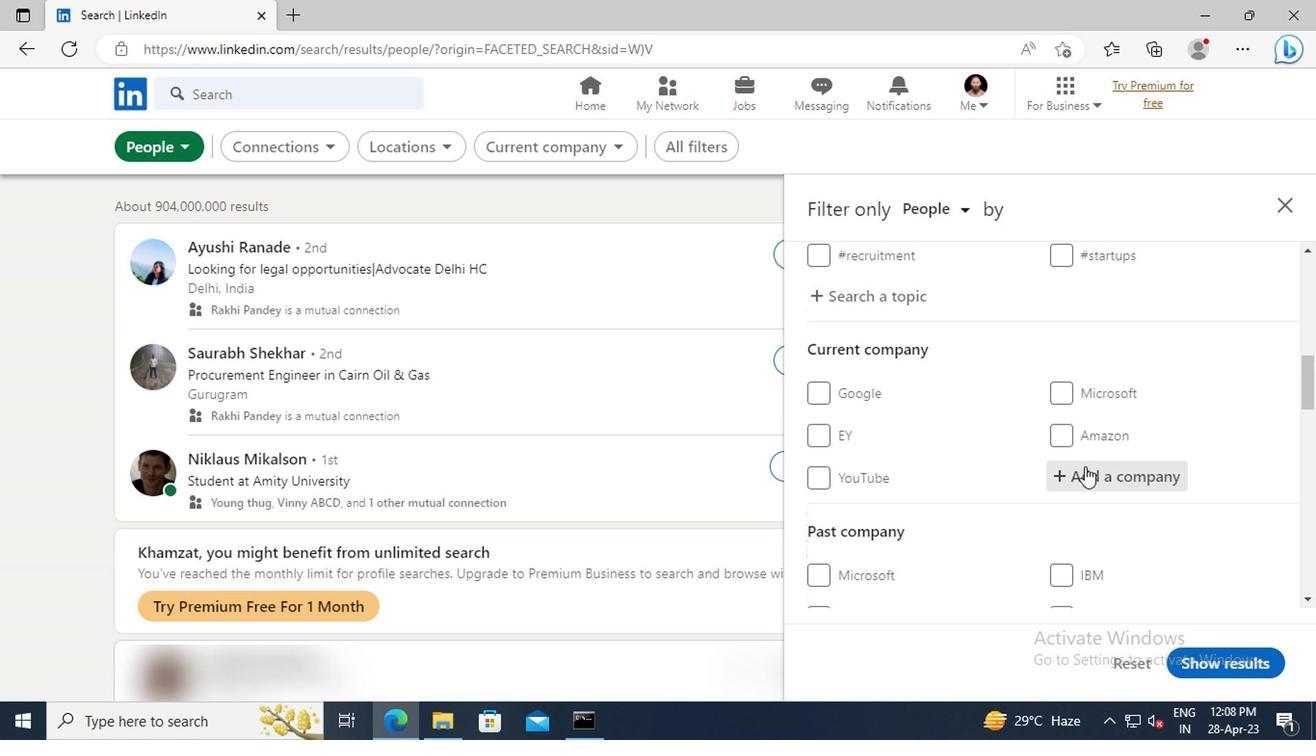 
Action: Key pressed <Key.shift>C
Screenshot: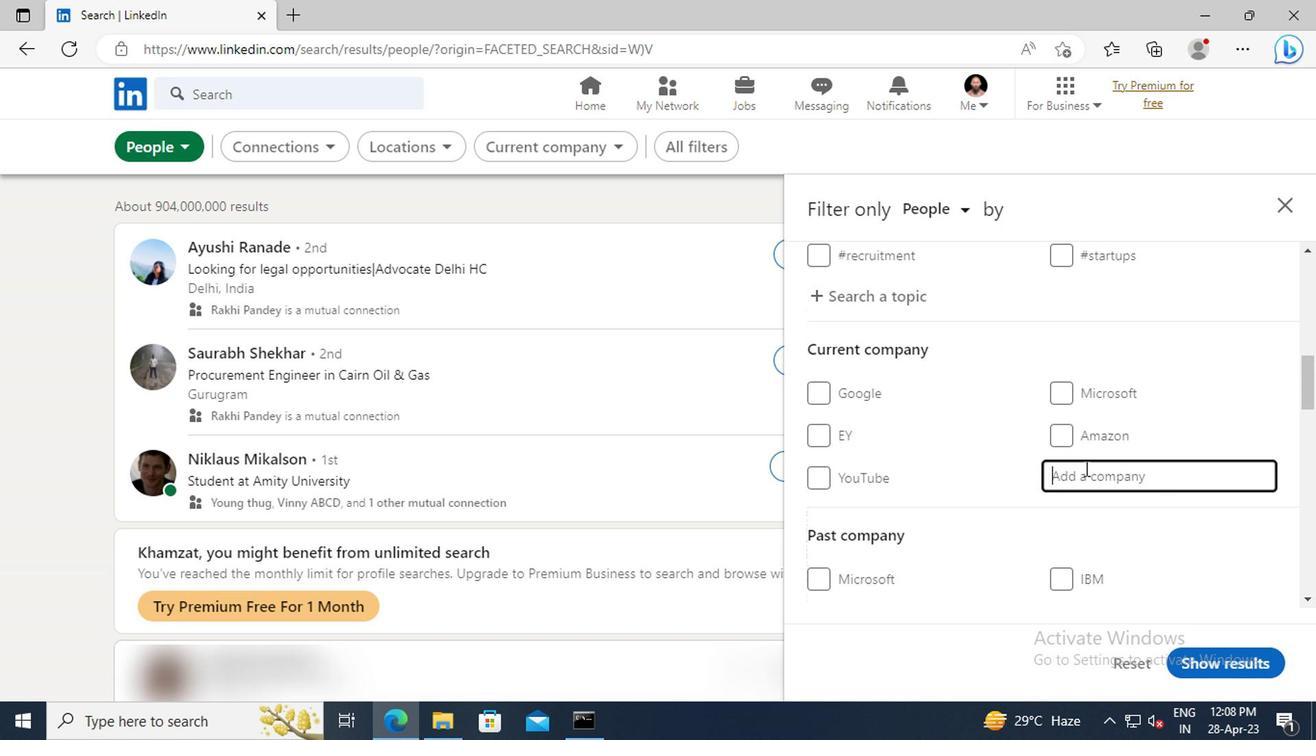 
Action: Mouse moved to (1081, 467)
Screenshot: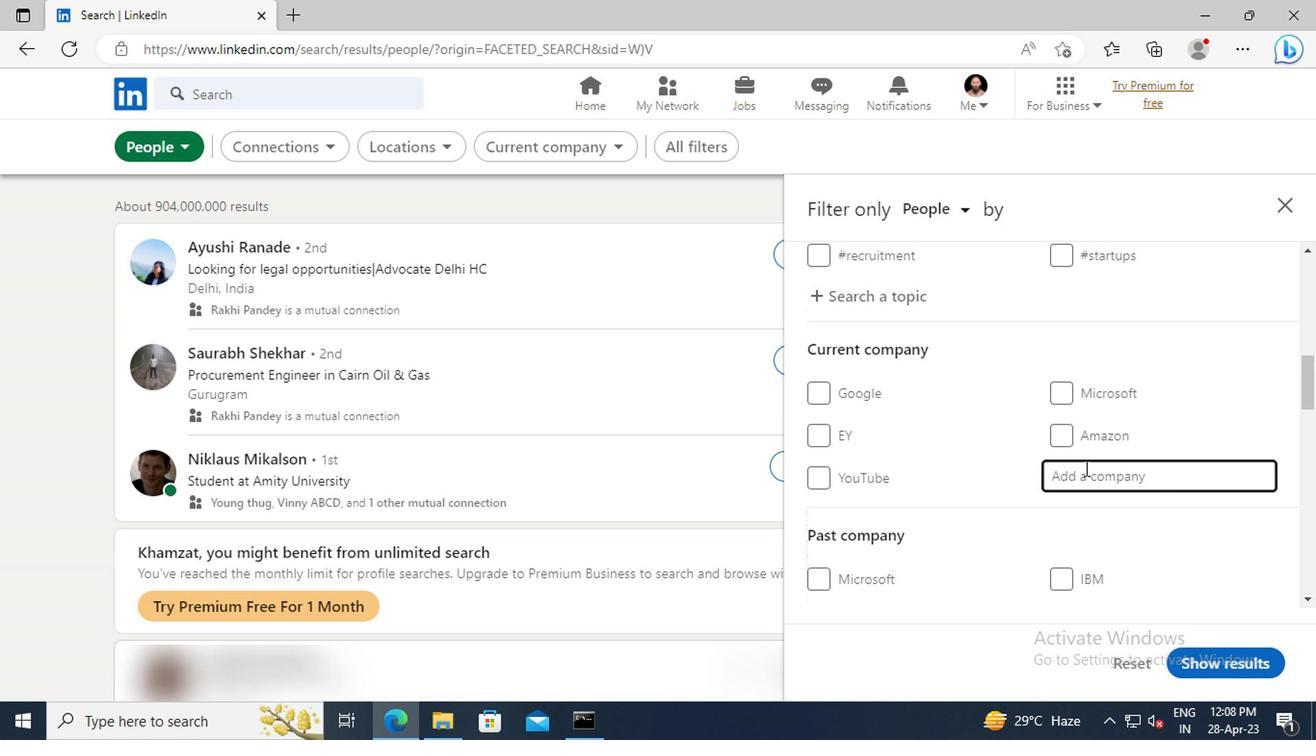 
Action: Key pressed ERNER<Key.space><Key.shift>CORPOR
Screenshot: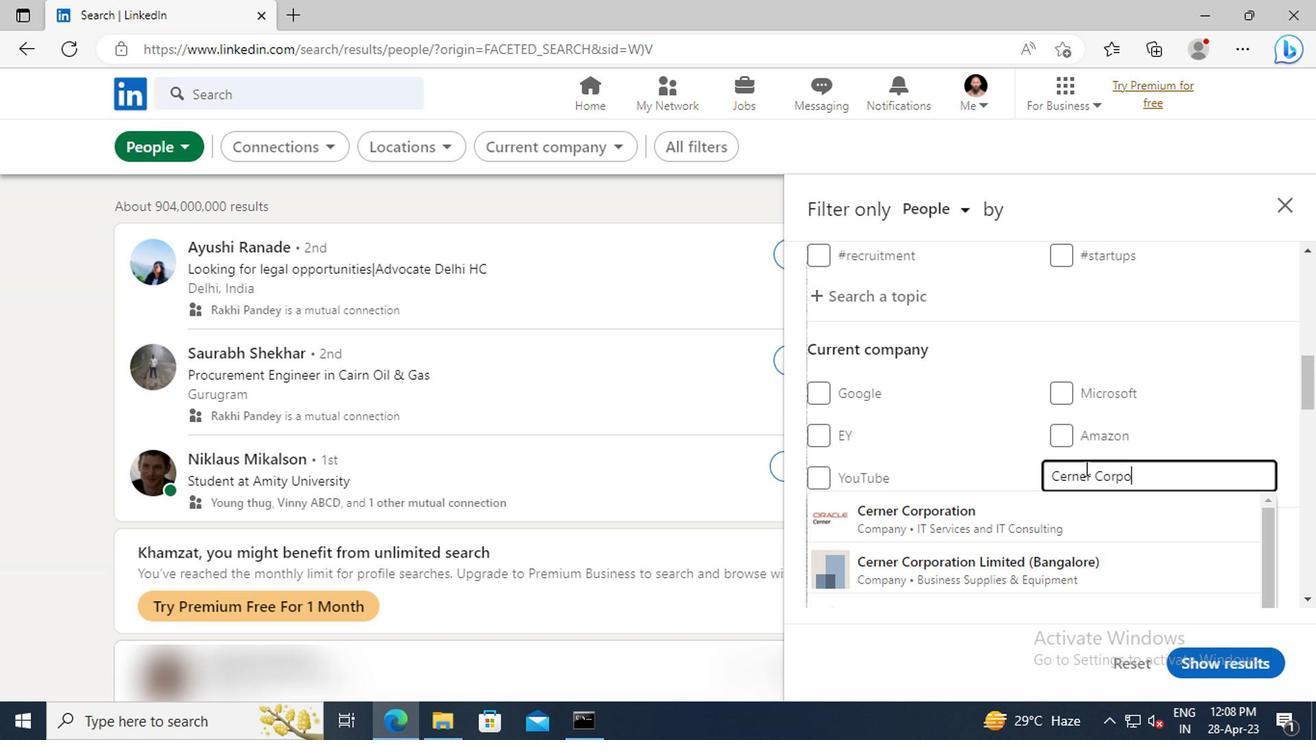 
Action: Mouse moved to (1075, 506)
Screenshot: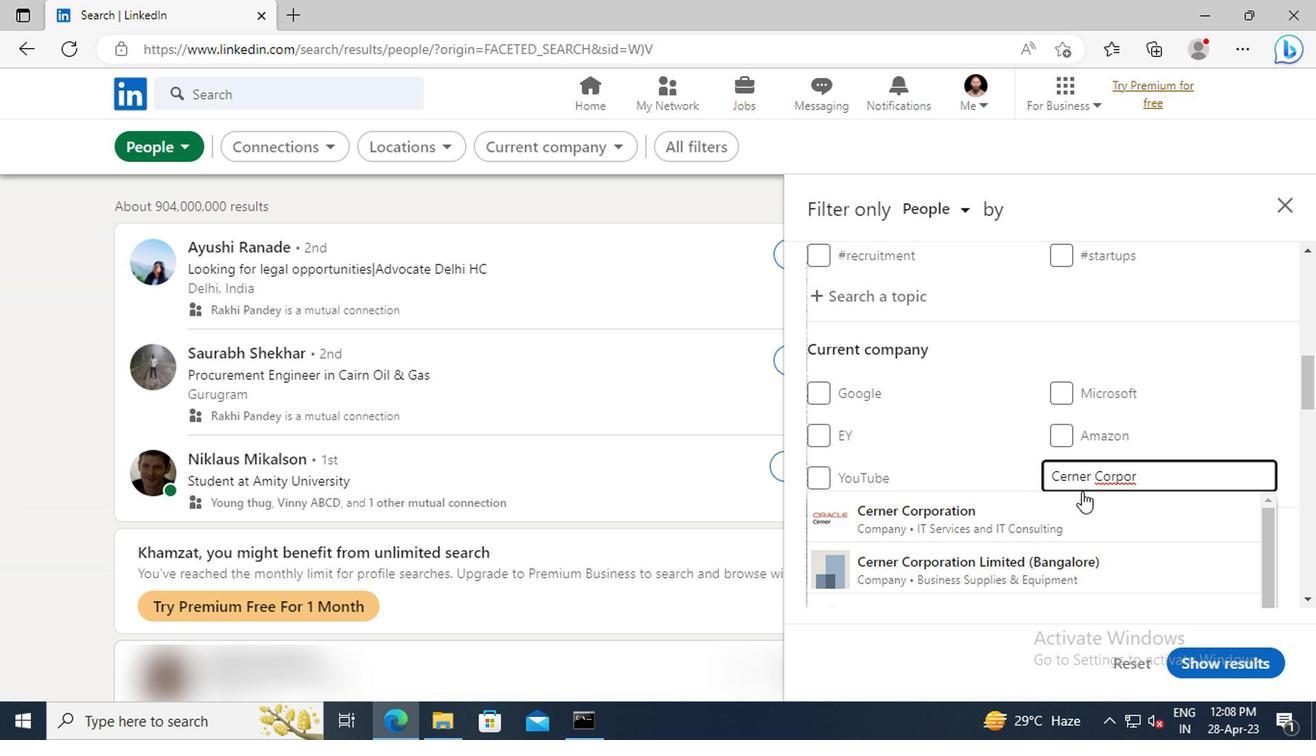 
Action: Mouse pressed left at (1075, 506)
Screenshot: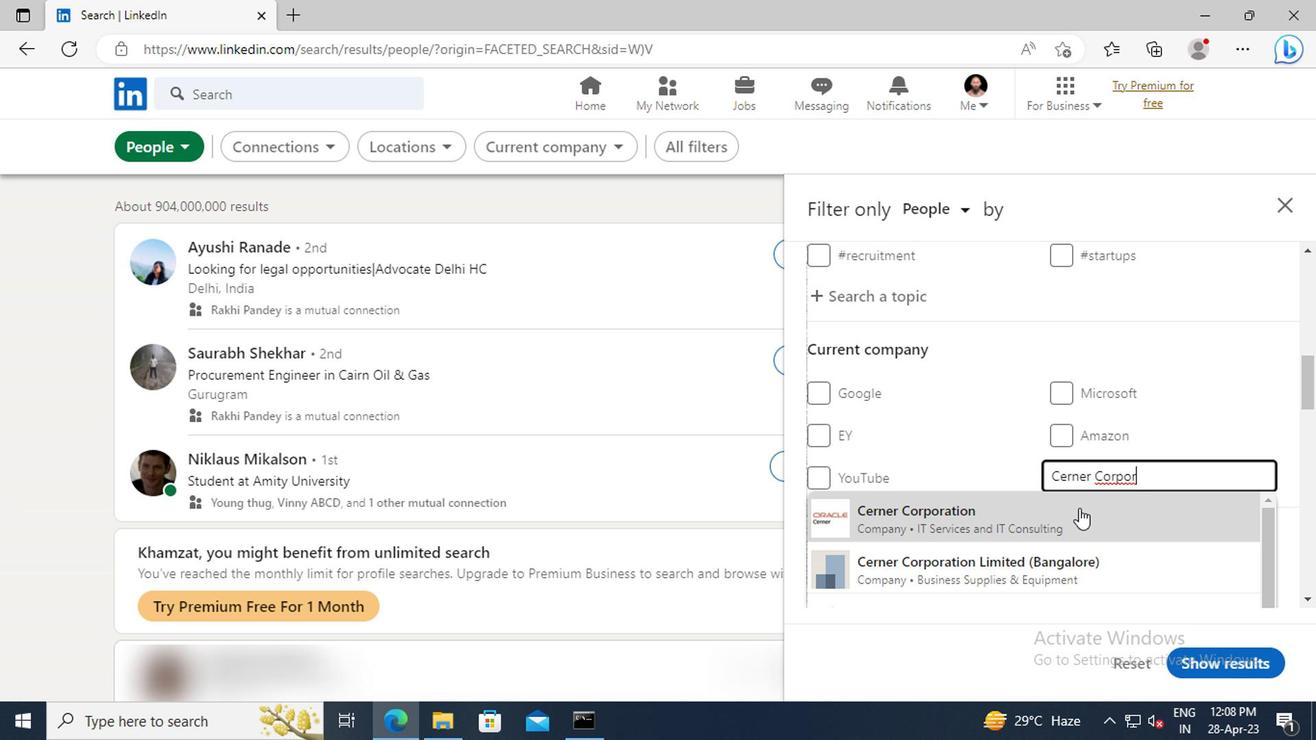 
Action: Mouse moved to (1079, 389)
Screenshot: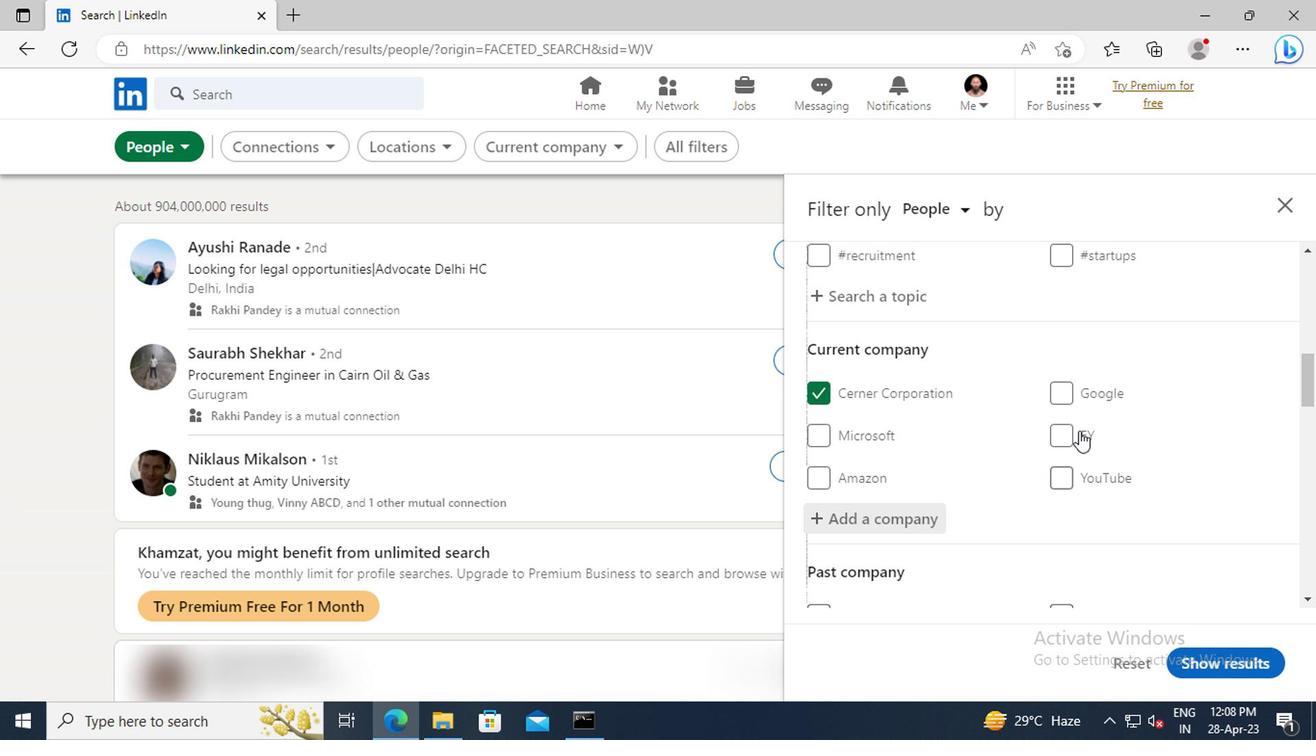 
Action: Mouse scrolled (1079, 388) with delta (0, -1)
Screenshot: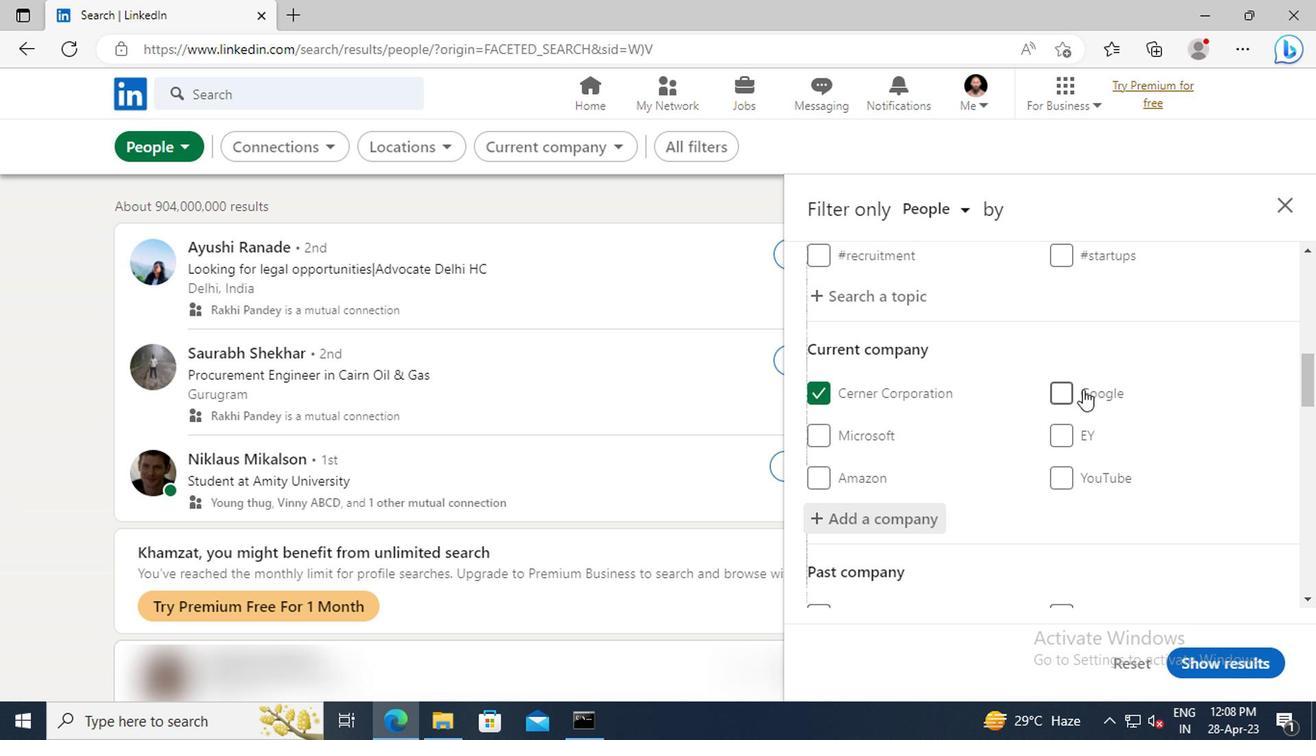 
Action: Mouse scrolled (1079, 388) with delta (0, -1)
Screenshot: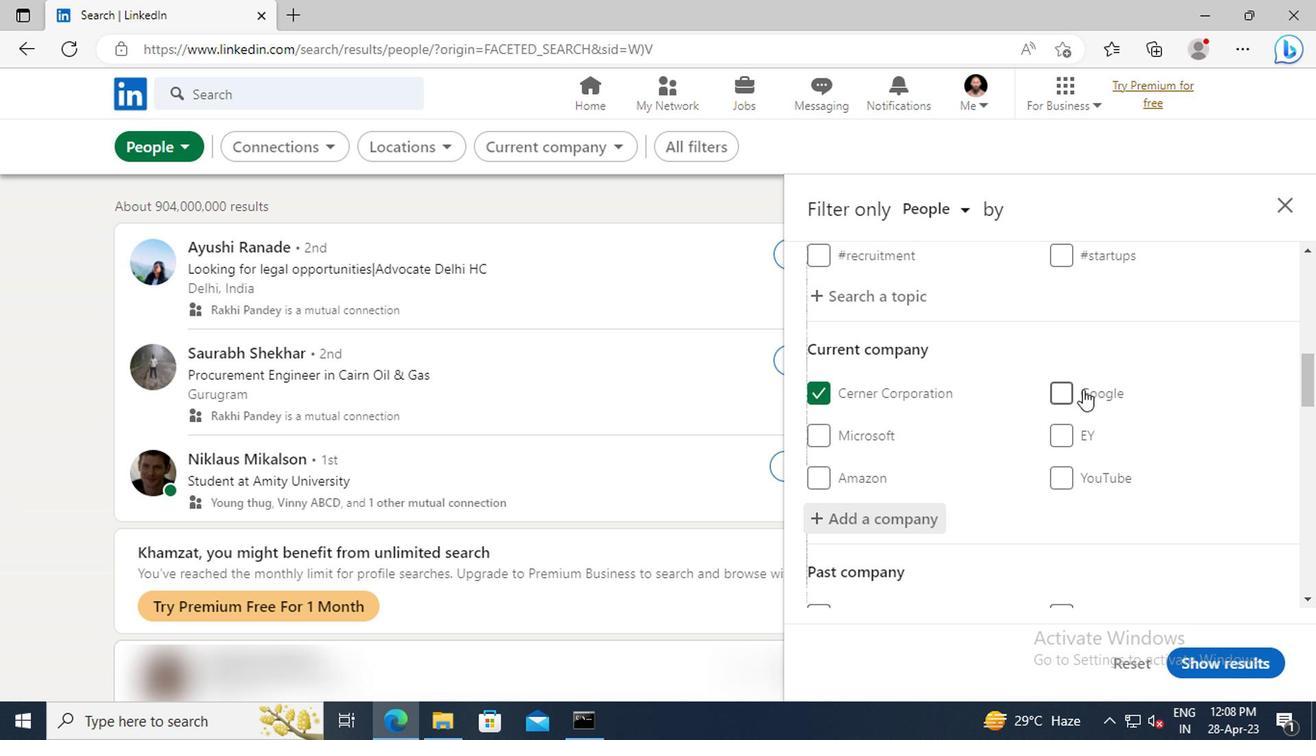 
Action: Mouse scrolled (1079, 388) with delta (0, -1)
Screenshot: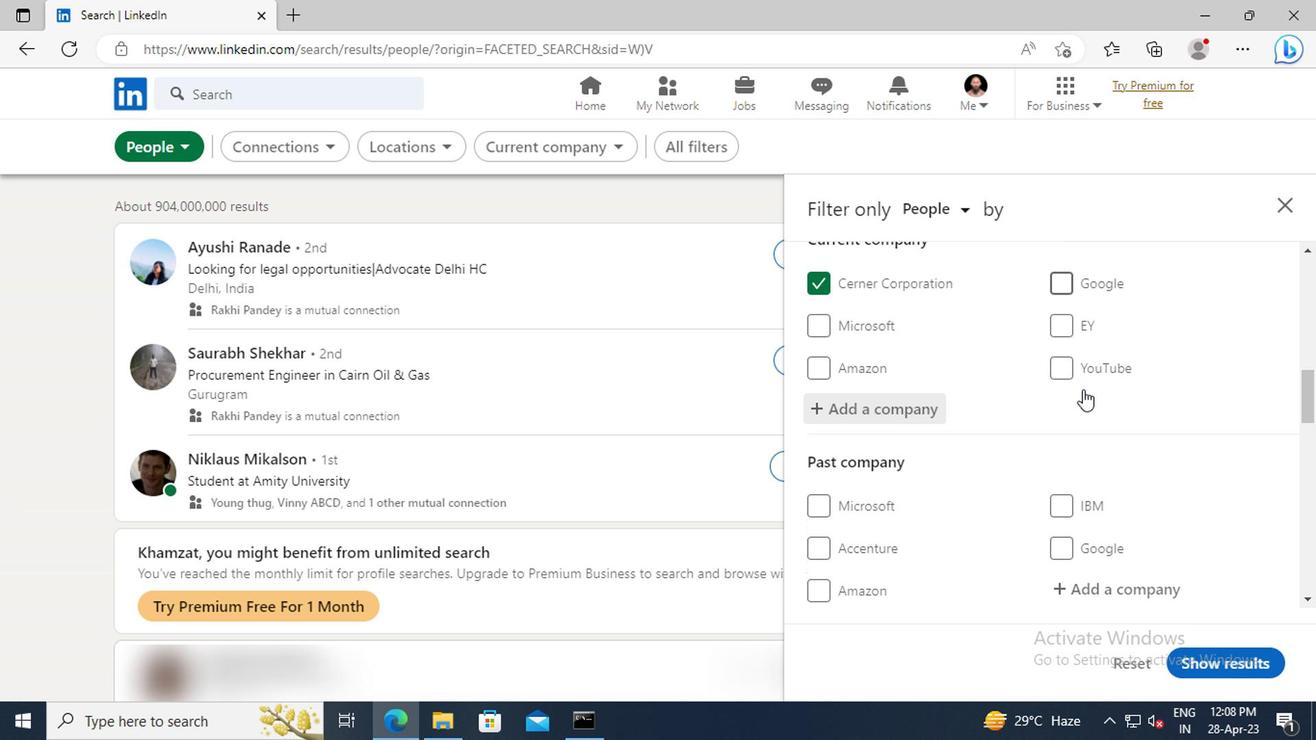 
Action: Mouse scrolled (1079, 388) with delta (0, -1)
Screenshot: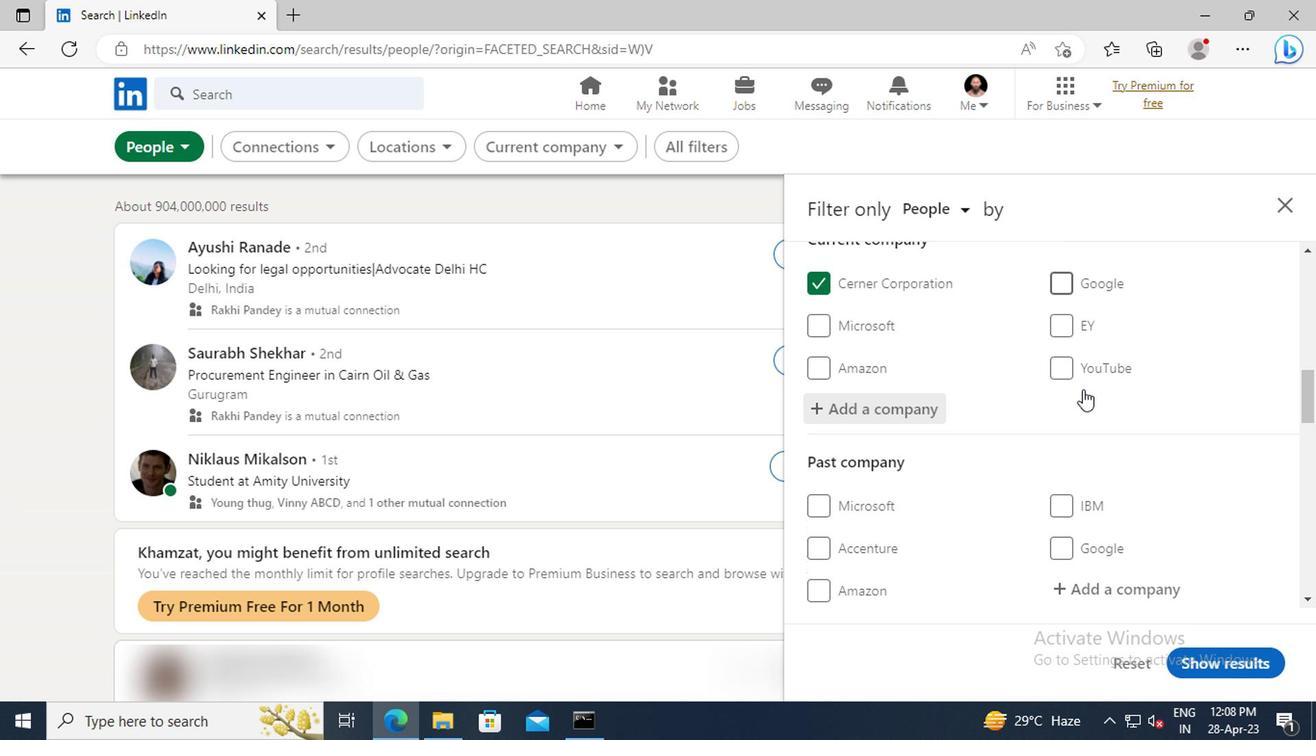 
Action: Mouse scrolled (1079, 388) with delta (0, -1)
Screenshot: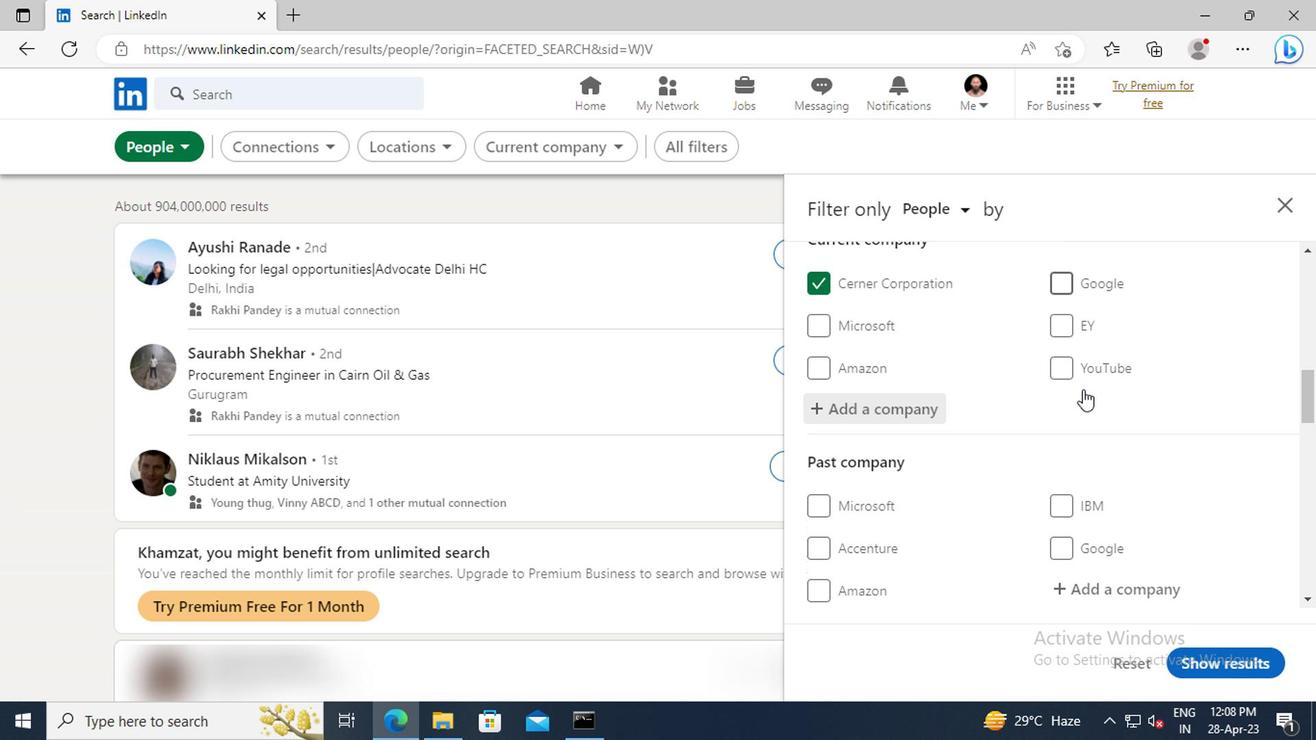 
Action: Mouse scrolled (1079, 388) with delta (0, -1)
Screenshot: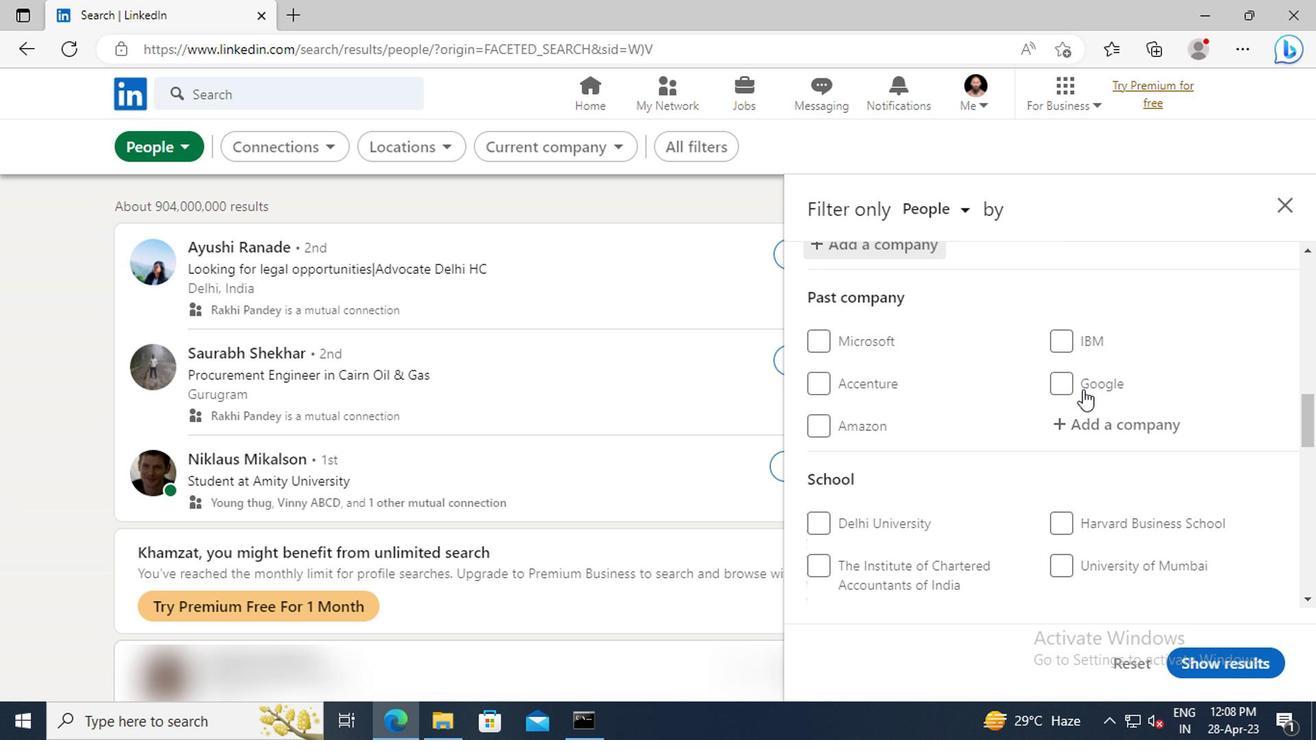 
Action: Mouse scrolled (1079, 388) with delta (0, -1)
Screenshot: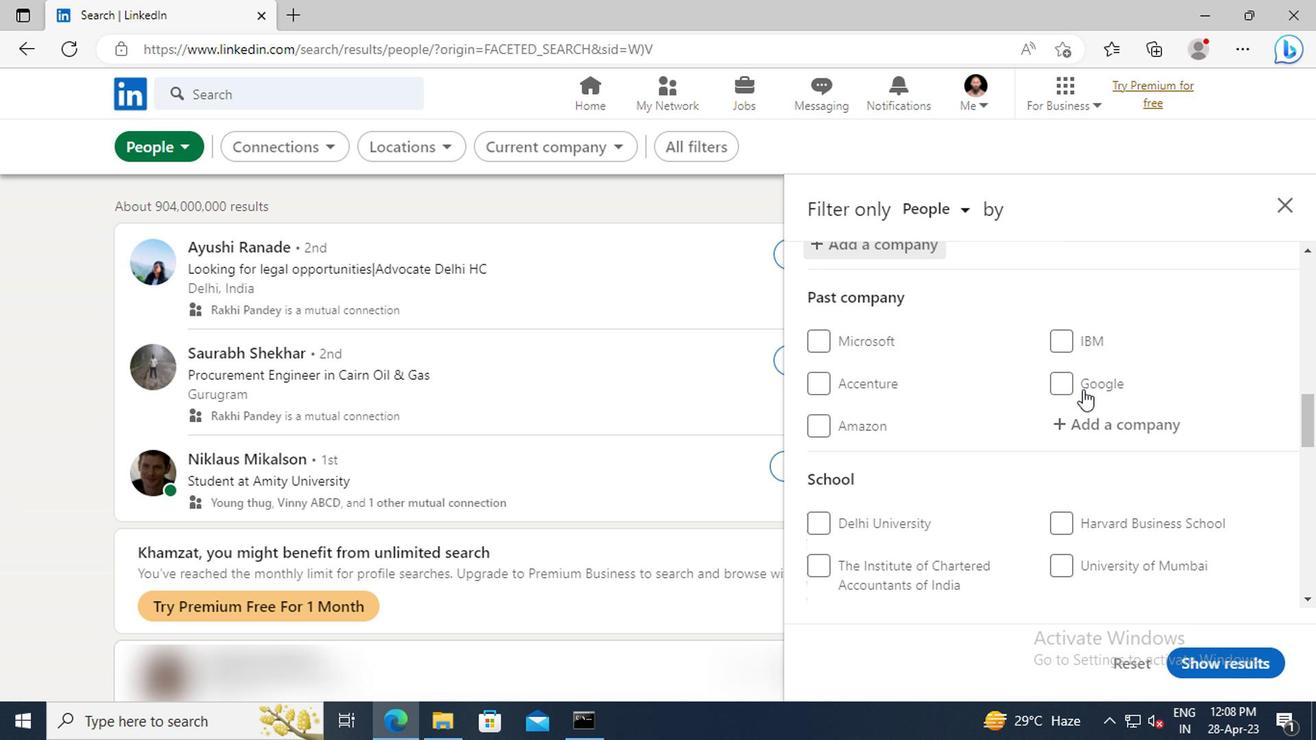 
Action: Mouse scrolled (1079, 388) with delta (0, -1)
Screenshot: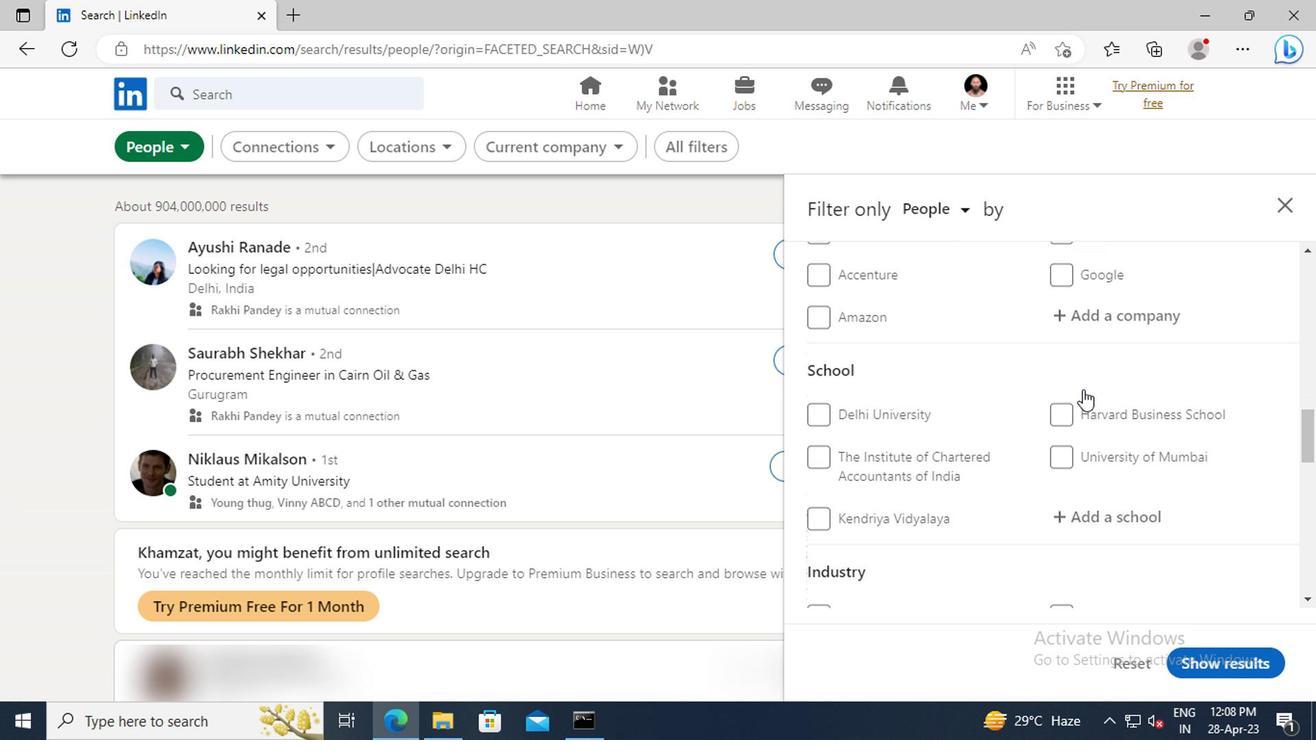 
Action: Mouse moved to (1075, 419)
Screenshot: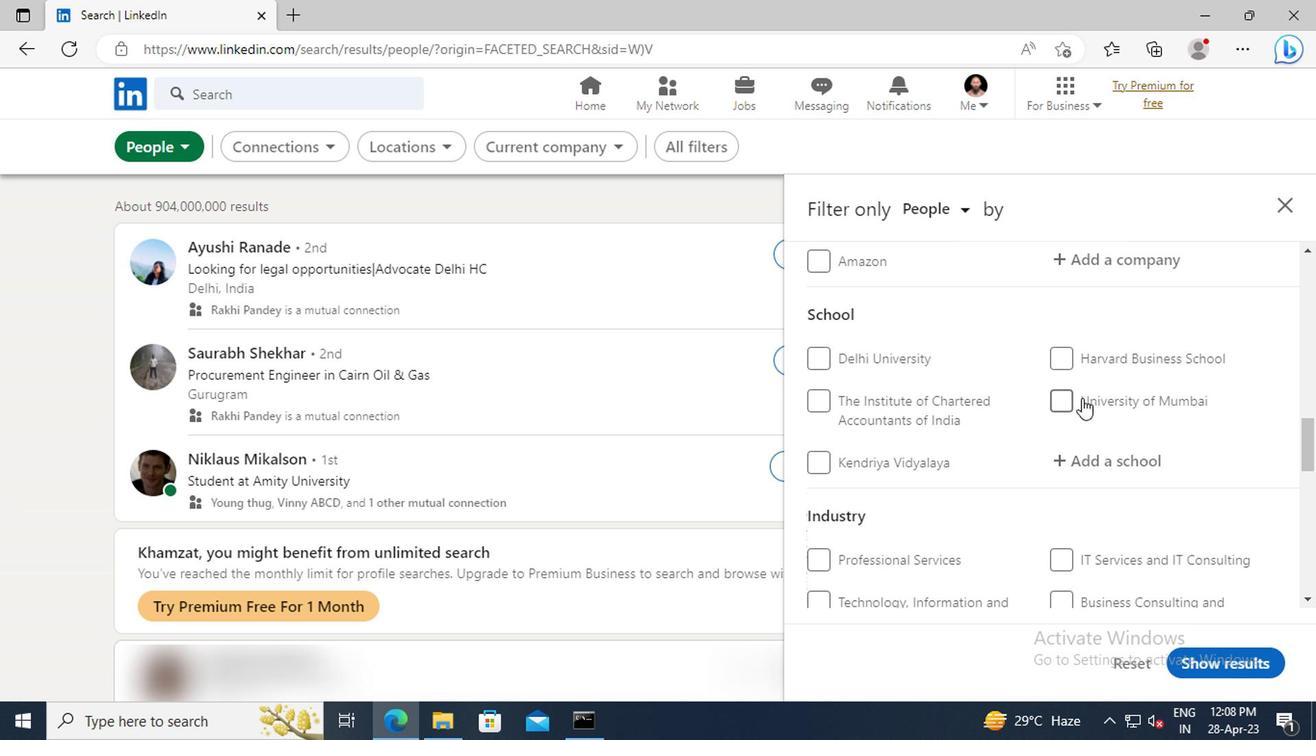 
Action: Mouse scrolled (1075, 419) with delta (0, 0)
Screenshot: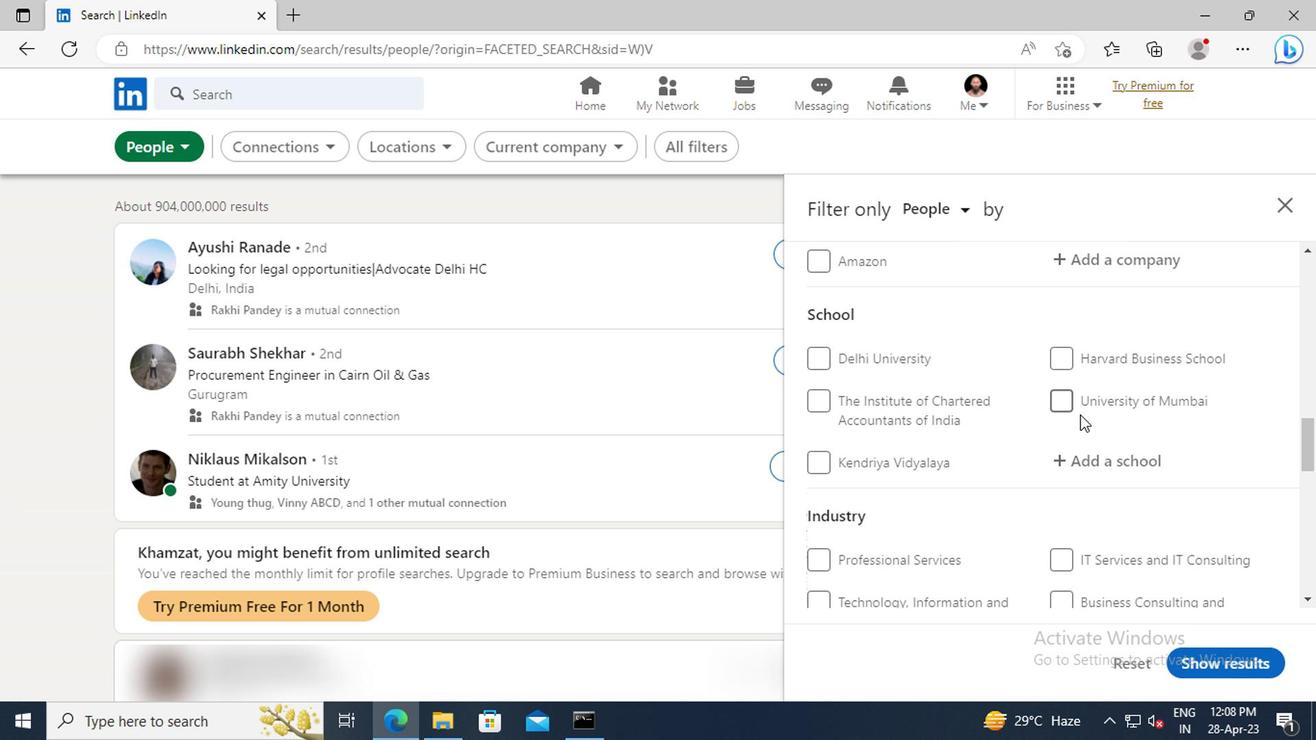 
Action: Mouse scrolled (1075, 419) with delta (0, 0)
Screenshot: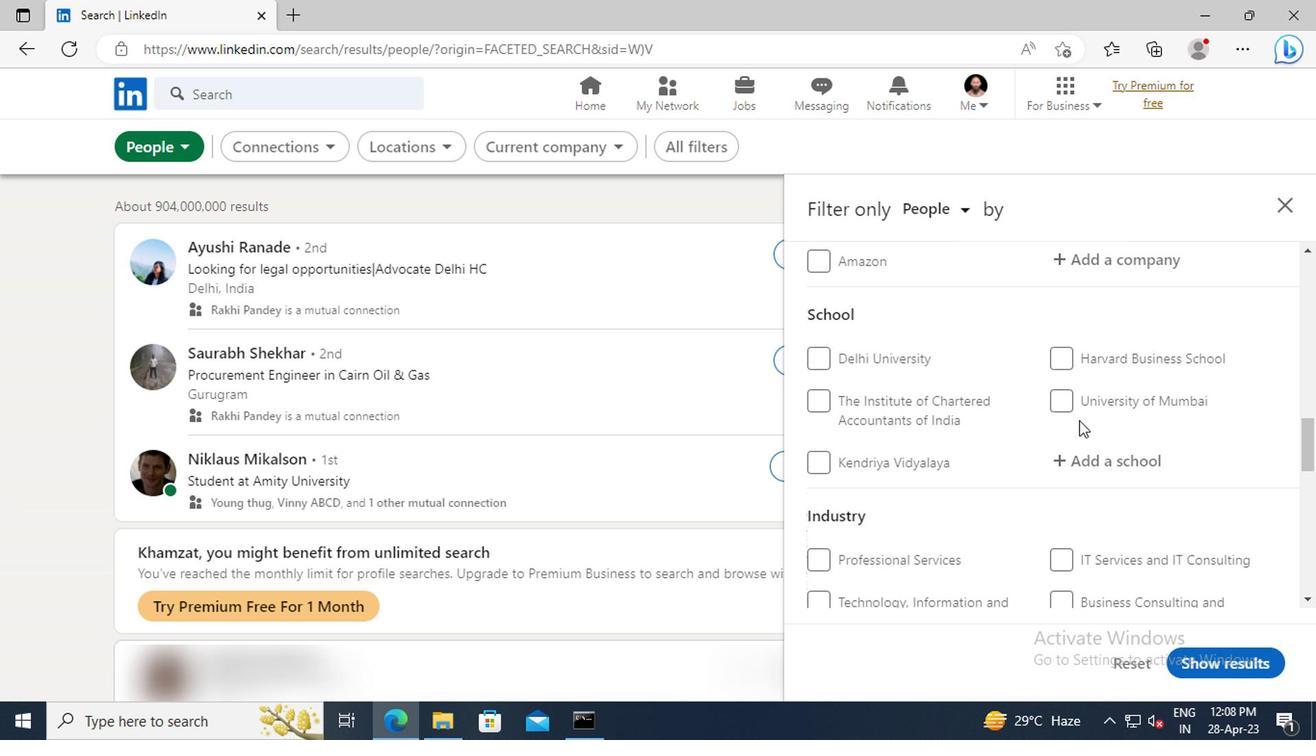 
Action: Mouse moved to (1070, 355)
Screenshot: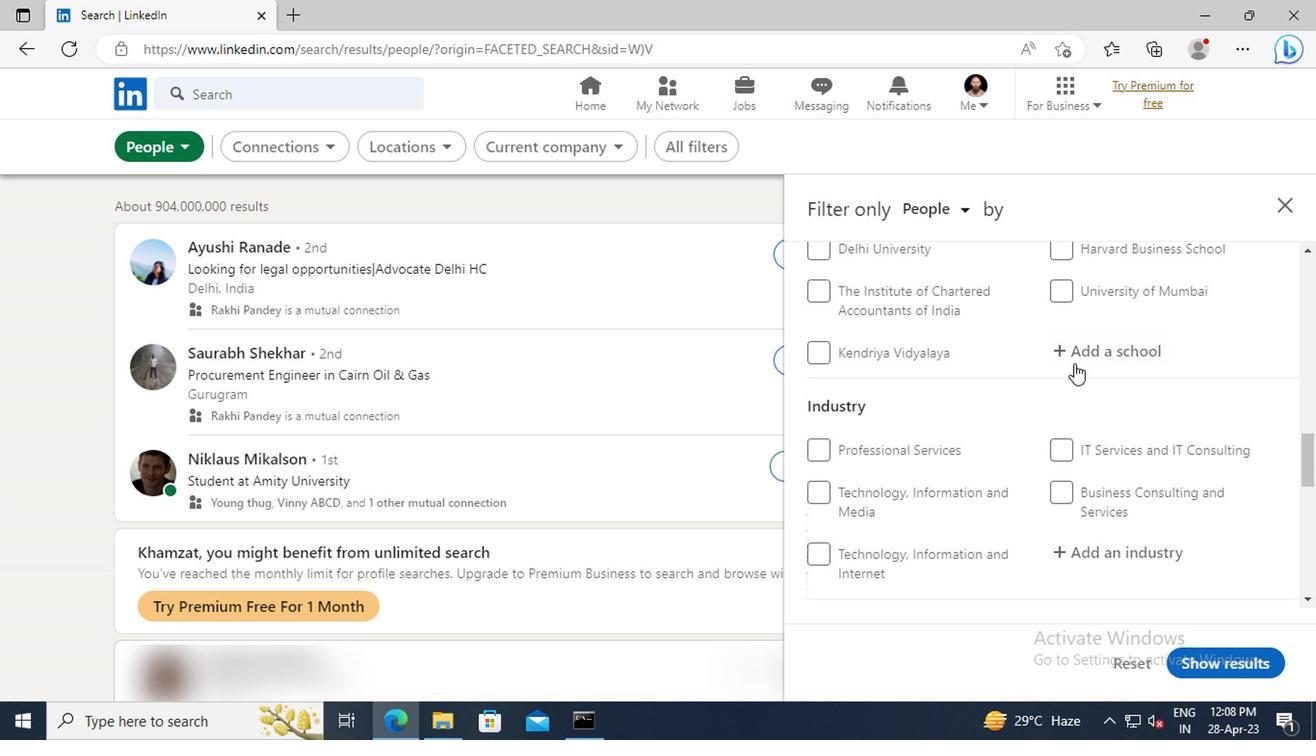 
Action: Mouse pressed left at (1070, 355)
Screenshot: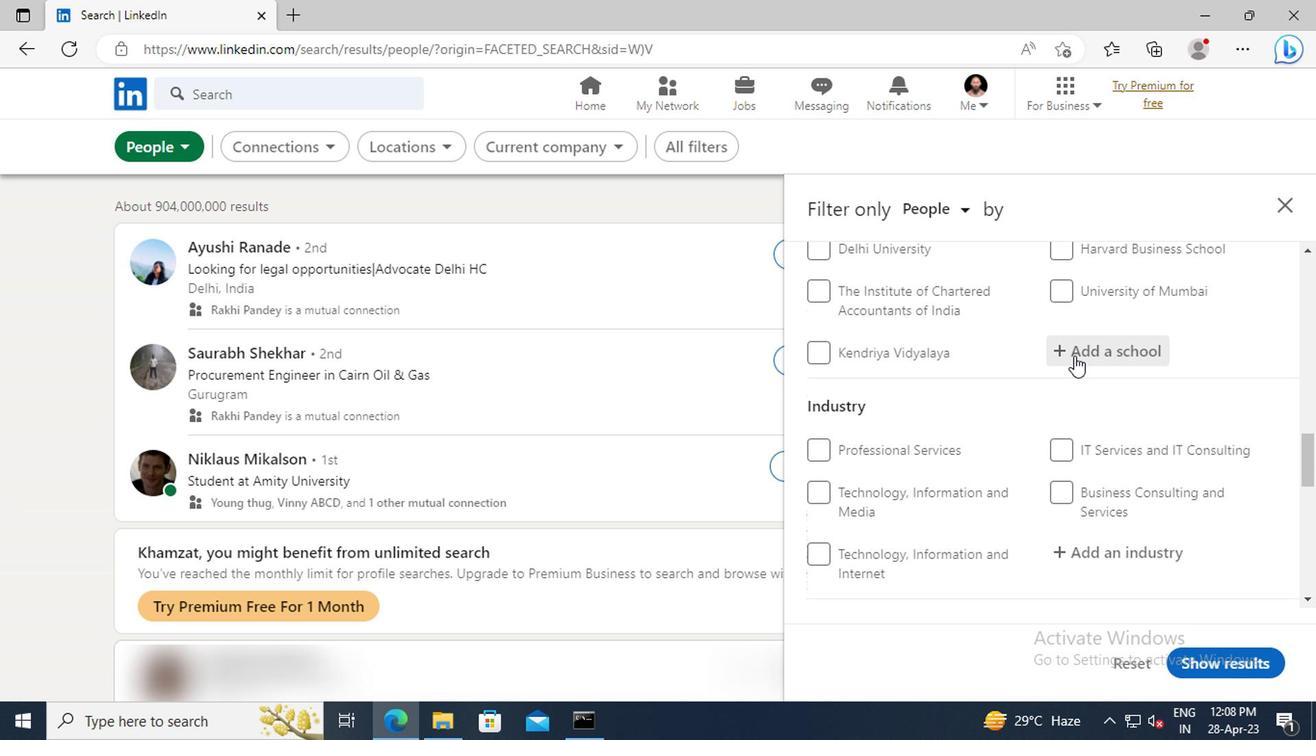 
Action: Key pressed <Key.shift>ST.<Key.space><Key.shift>PETER'S<Key.space><Key.shift>ENGI
Screenshot: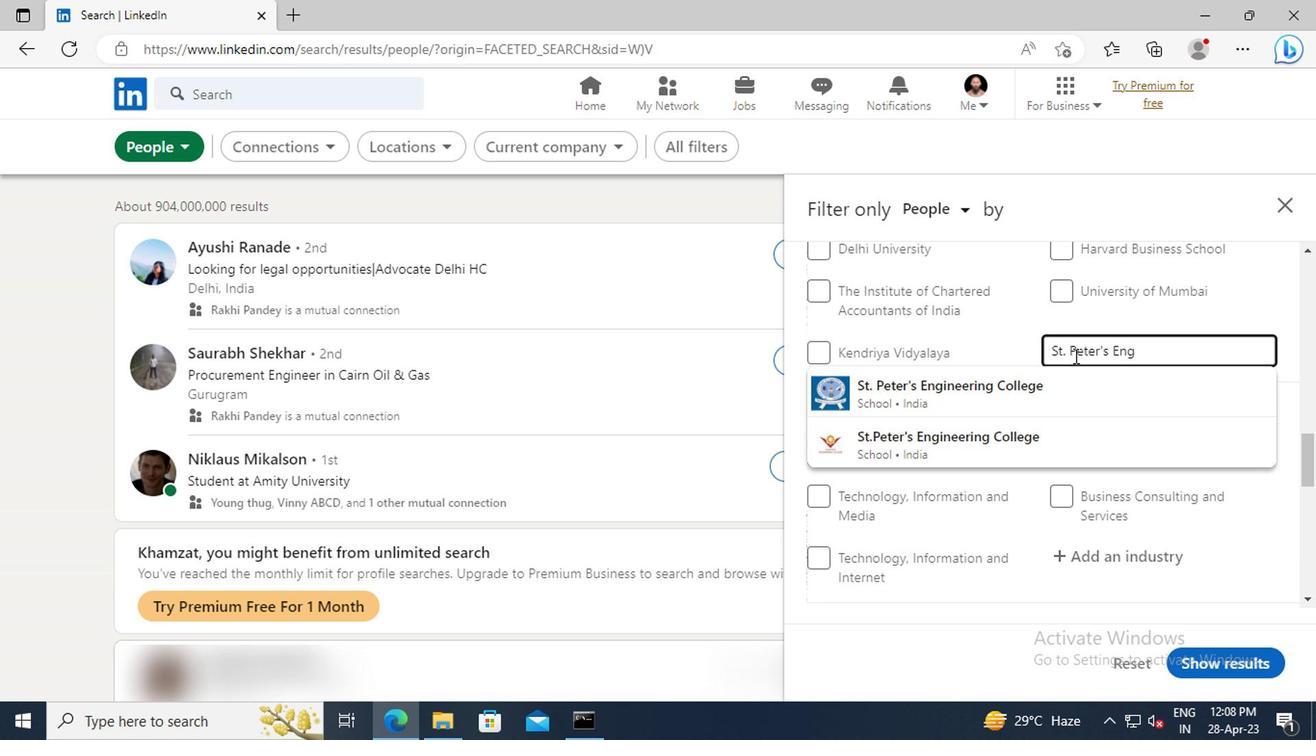 
Action: Mouse moved to (1050, 384)
Screenshot: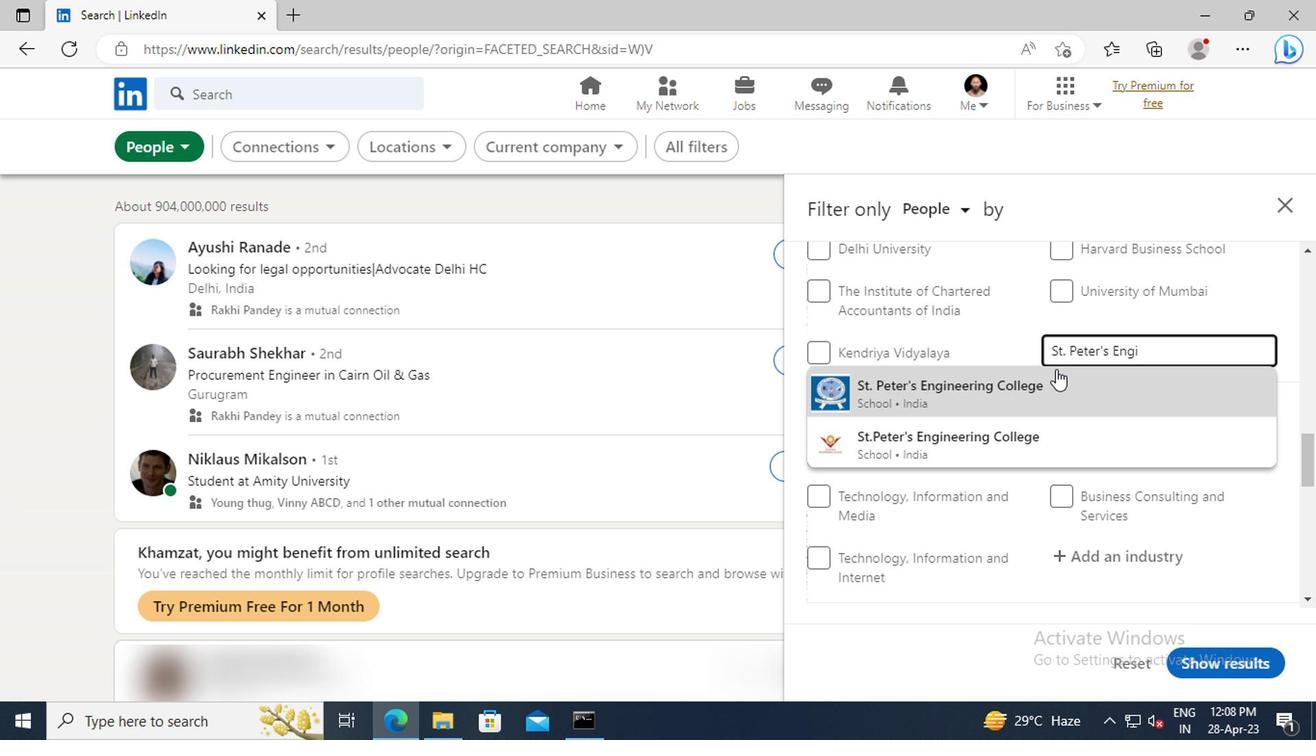 
Action: Mouse pressed left at (1050, 384)
Screenshot: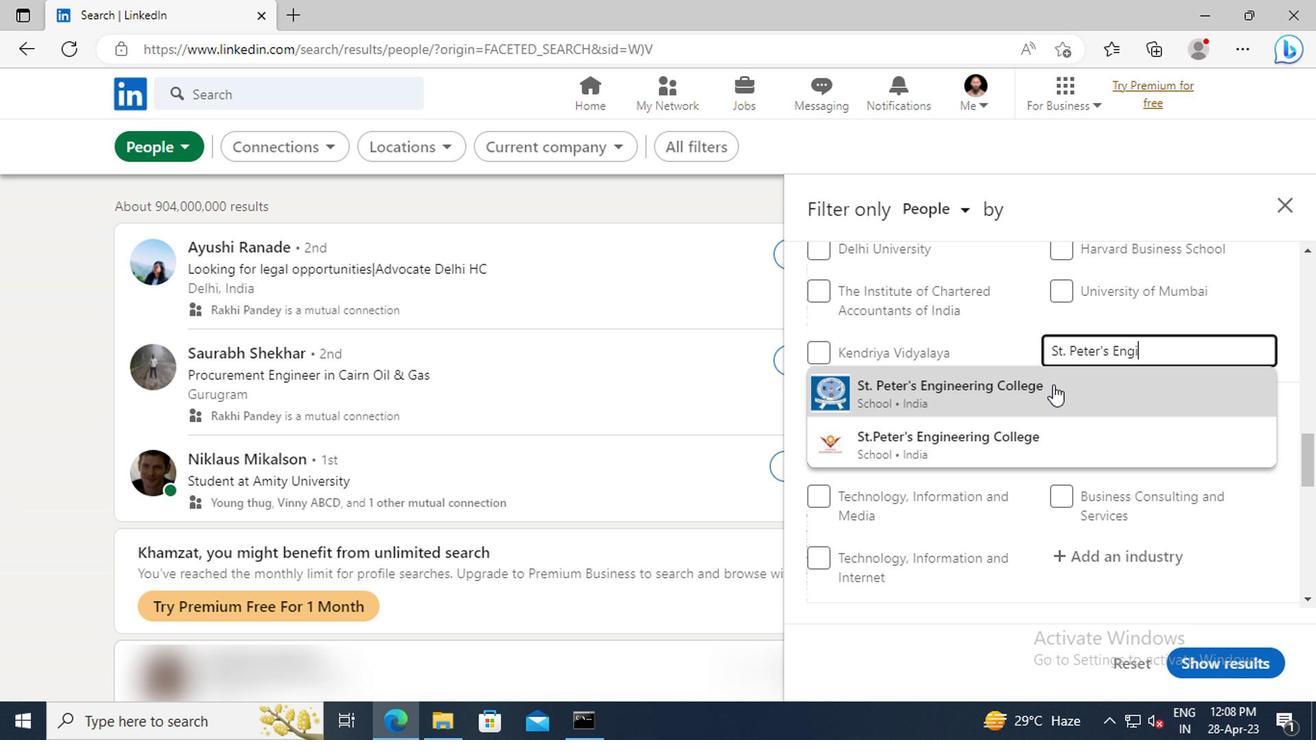 
Action: Mouse scrolled (1050, 383) with delta (0, -1)
Screenshot: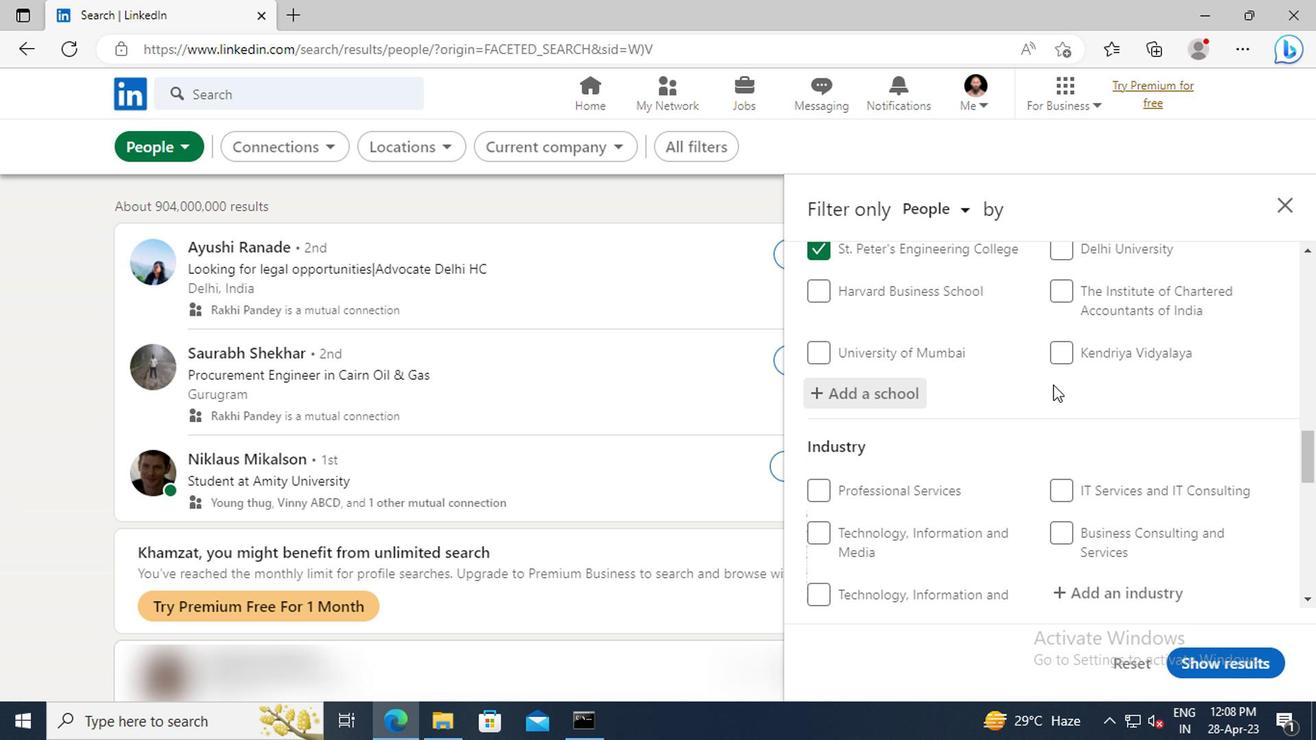 
Action: Mouse scrolled (1050, 383) with delta (0, -1)
Screenshot: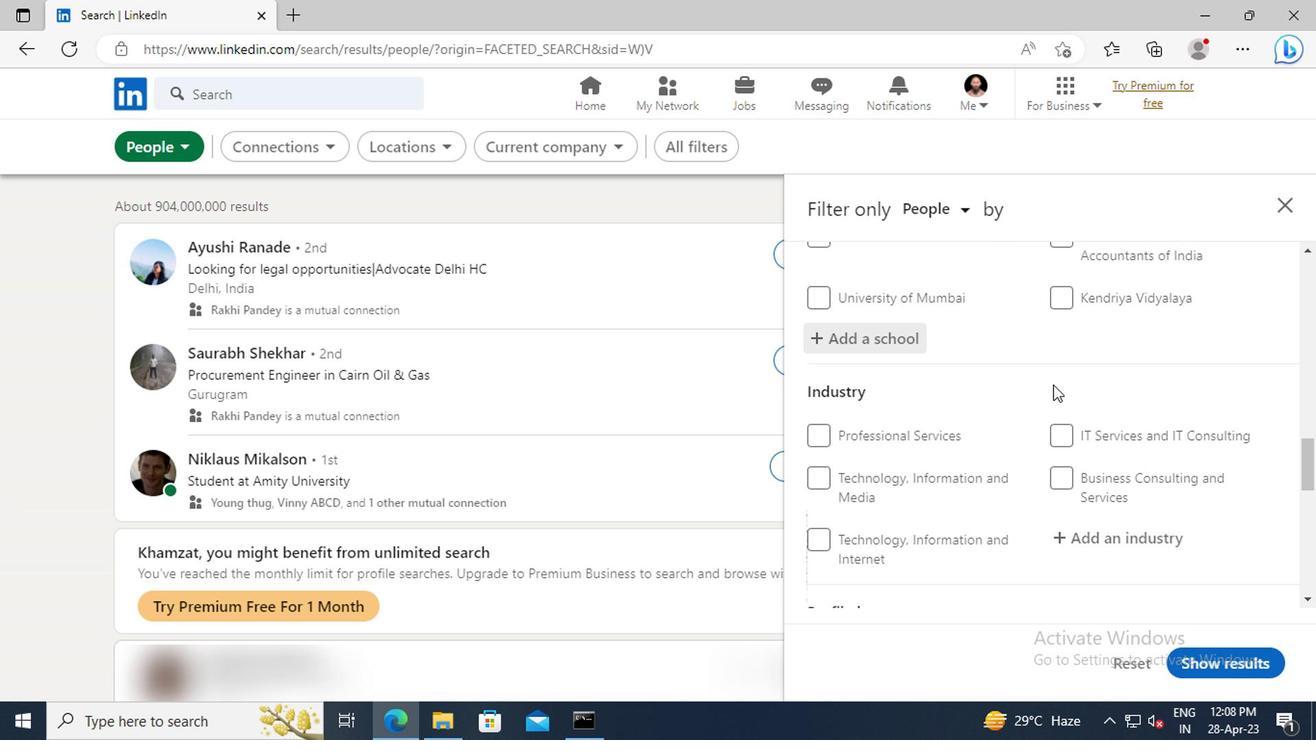 
Action: Mouse moved to (1048, 397)
Screenshot: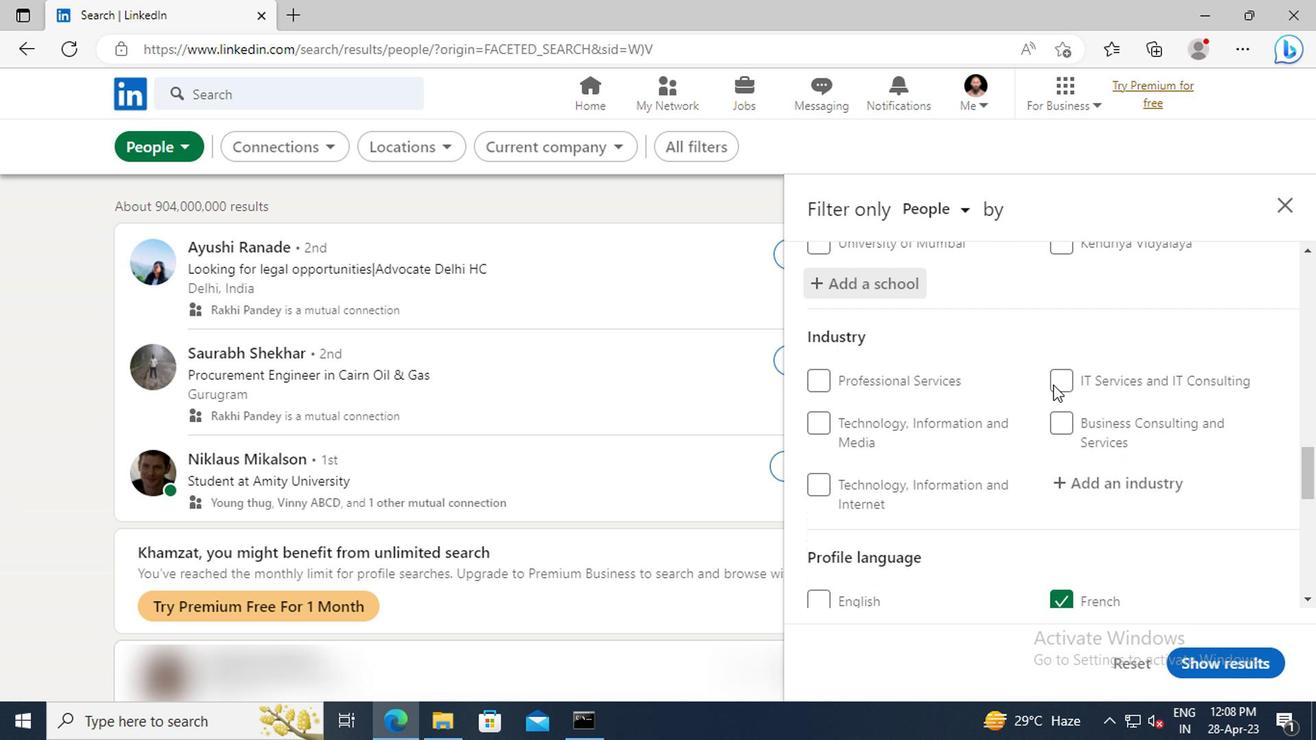 
Action: Mouse scrolled (1048, 397) with delta (0, 0)
Screenshot: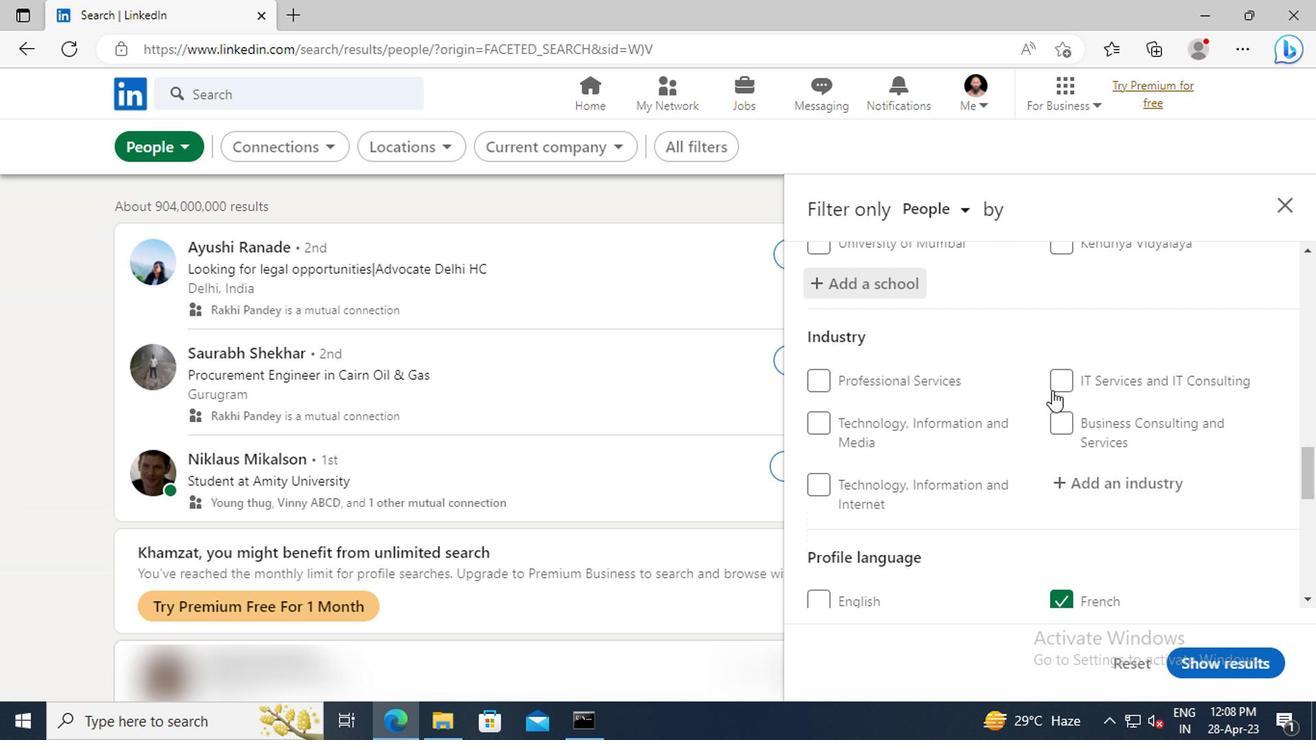 
Action: Mouse moved to (1070, 427)
Screenshot: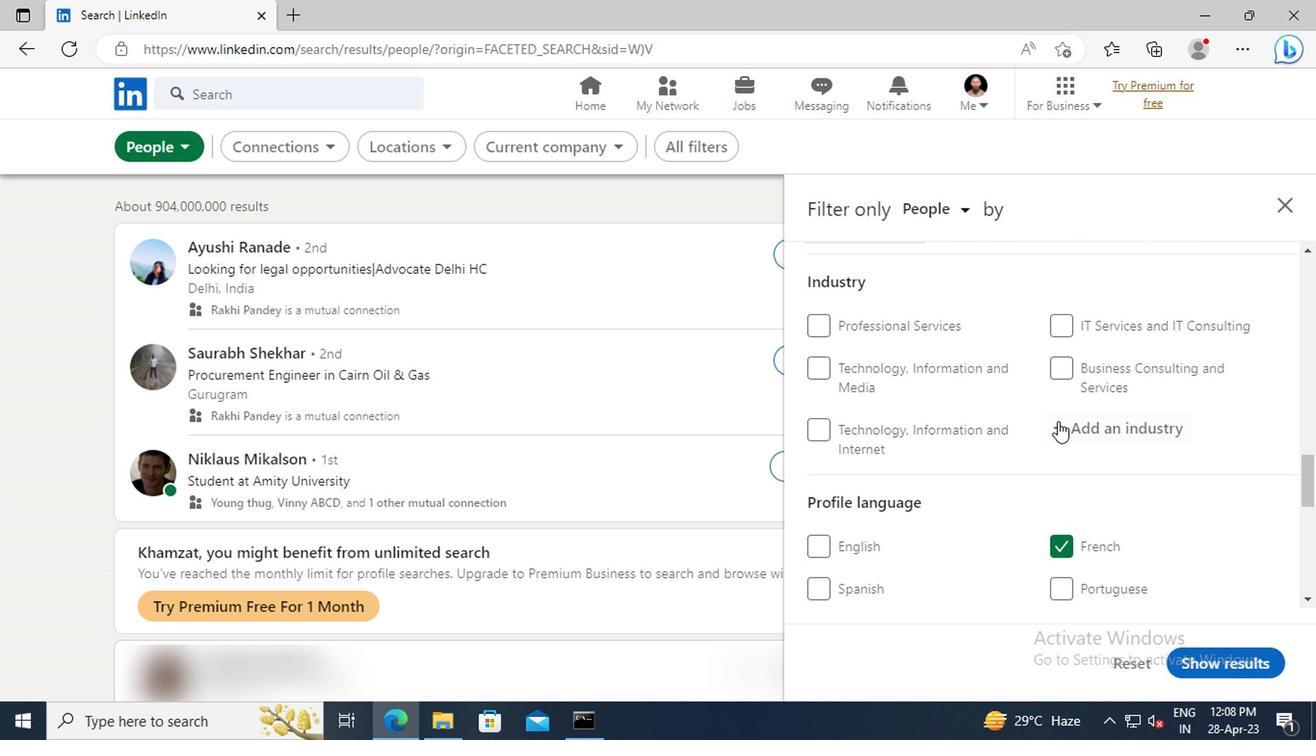 
Action: Mouse pressed left at (1070, 427)
Screenshot: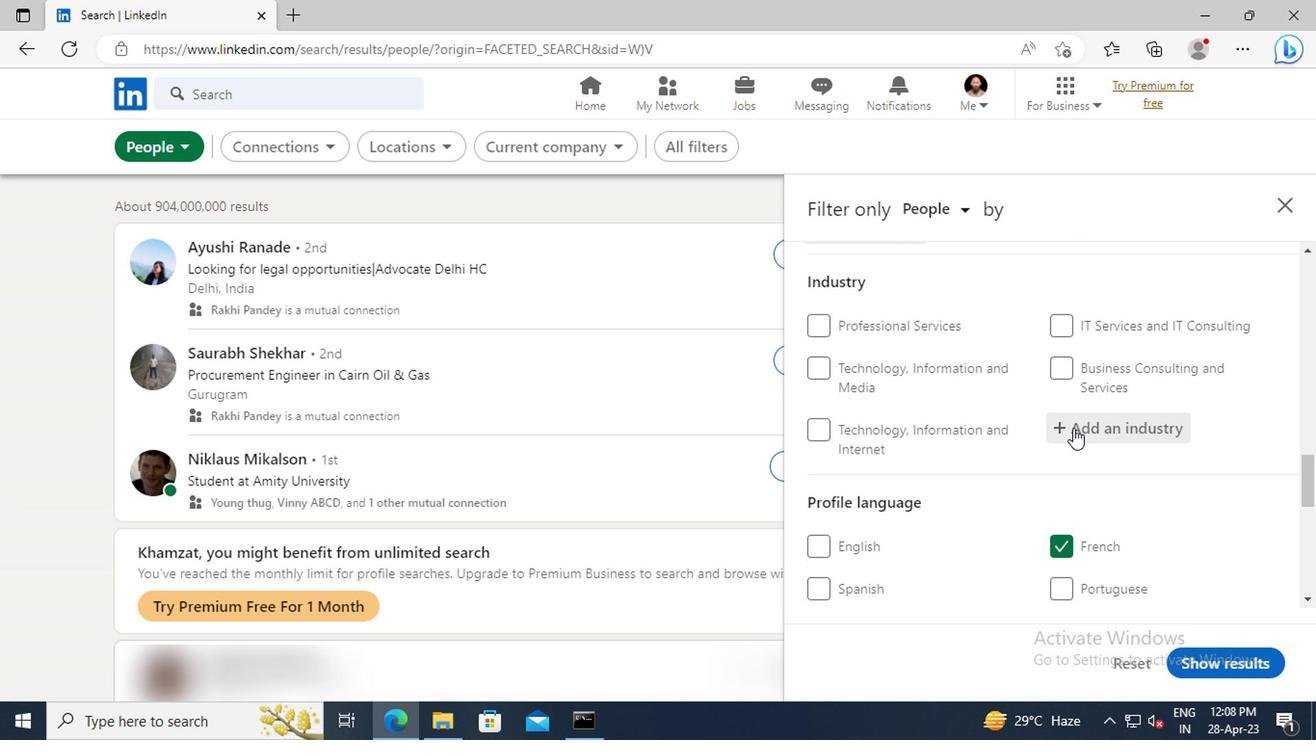 
Action: Key pressed <Key.shift>MEDICAL<Key.space><Key.shift>EQ
Screenshot: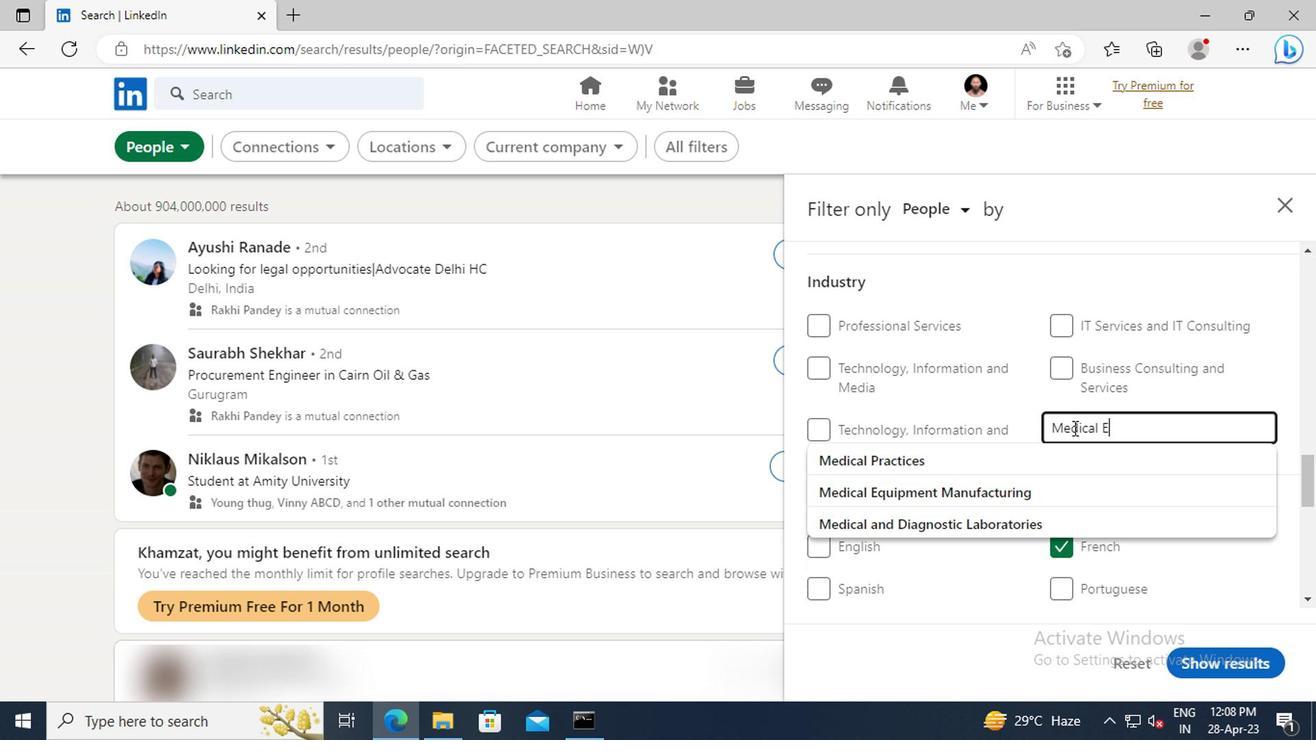 
Action: Mouse moved to (1075, 454)
Screenshot: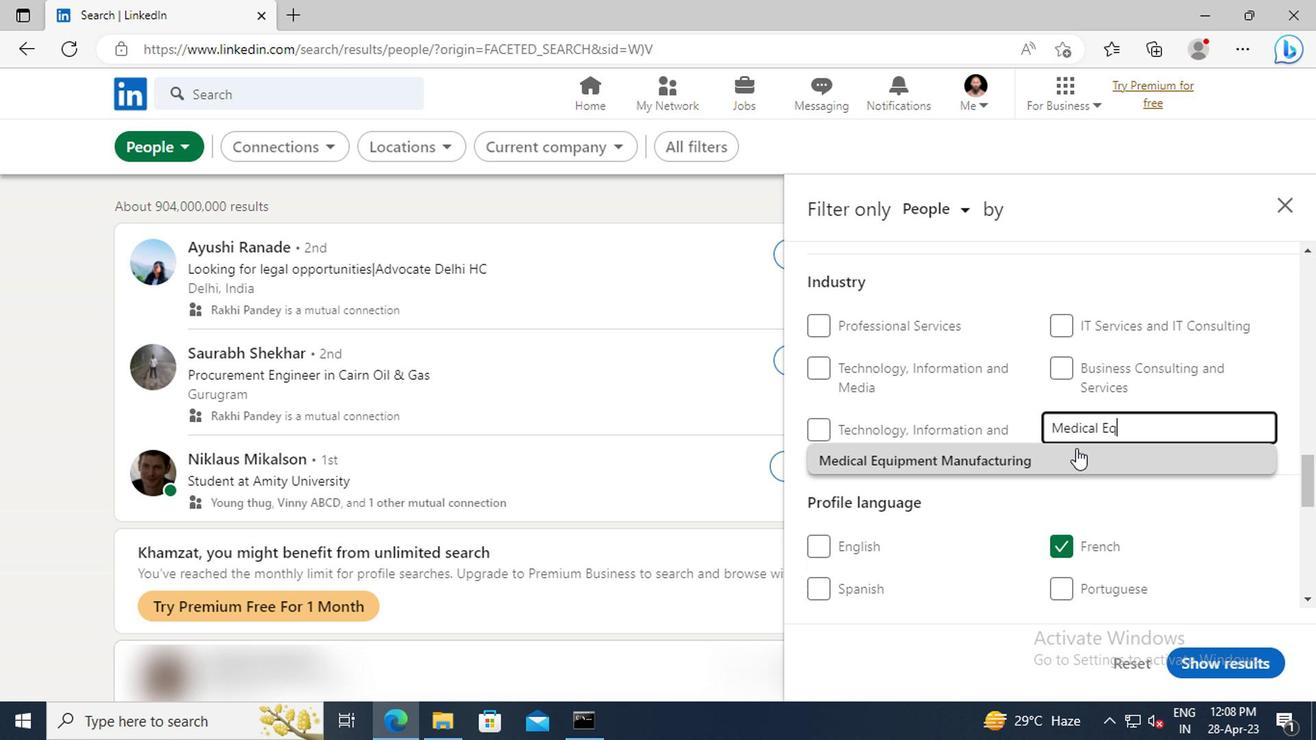 
Action: Mouse pressed left at (1075, 454)
Screenshot: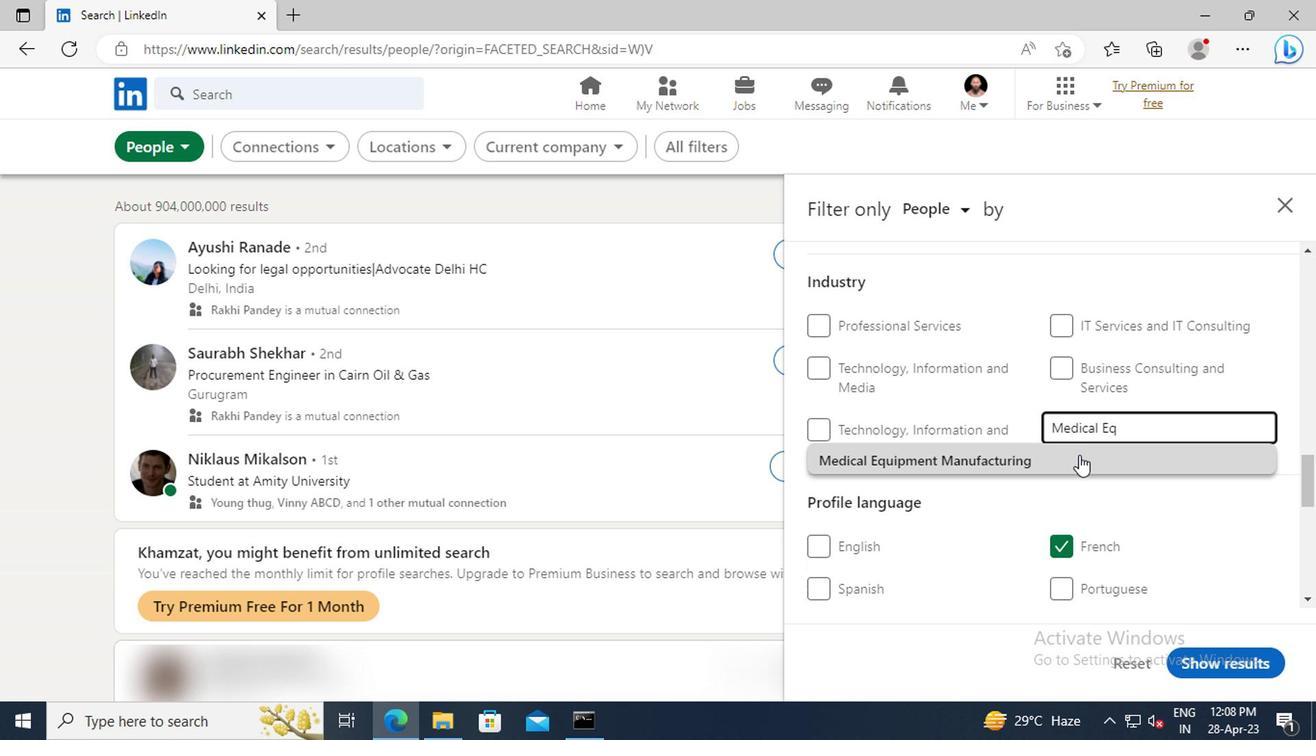 
Action: Mouse moved to (1074, 434)
Screenshot: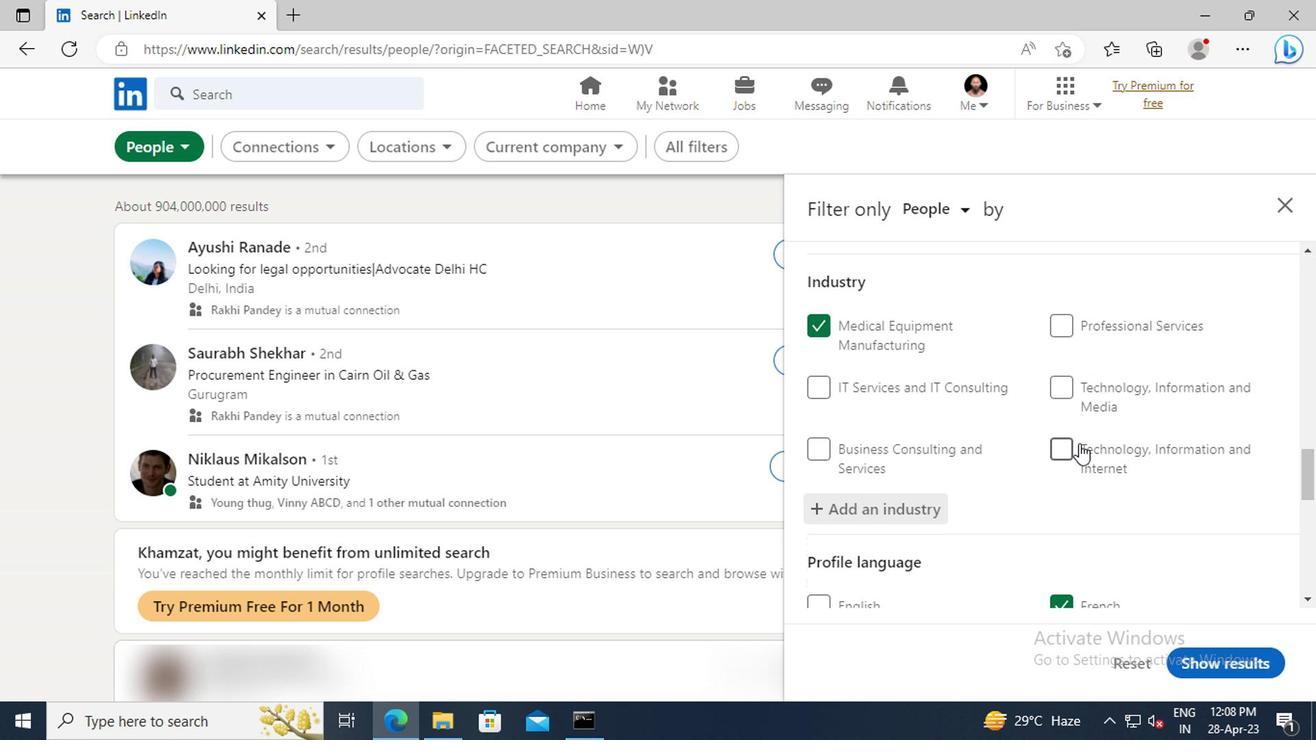 
Action: Mouse scrolled (1074, 434) with delta (0, 0)
Screenshot: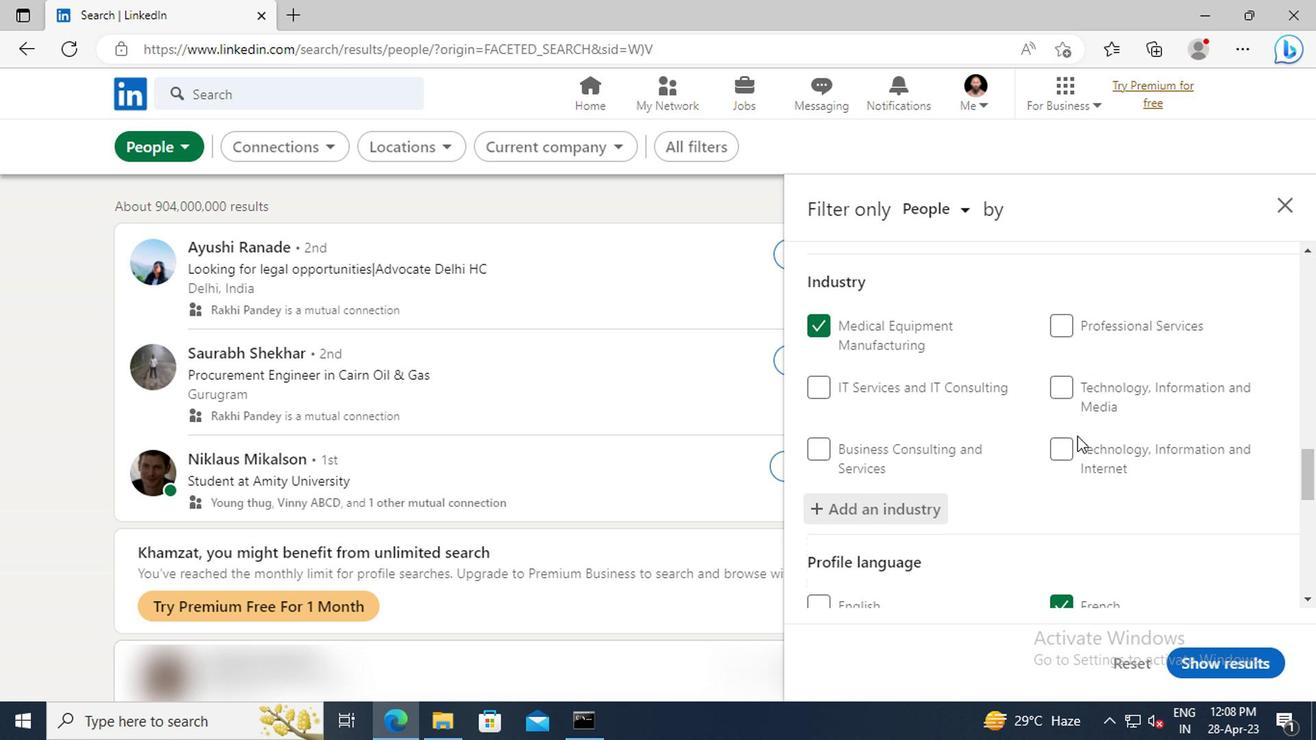 
Action: Mouse scrolled (1074, 434) with delta (0, 0)
Screenshot: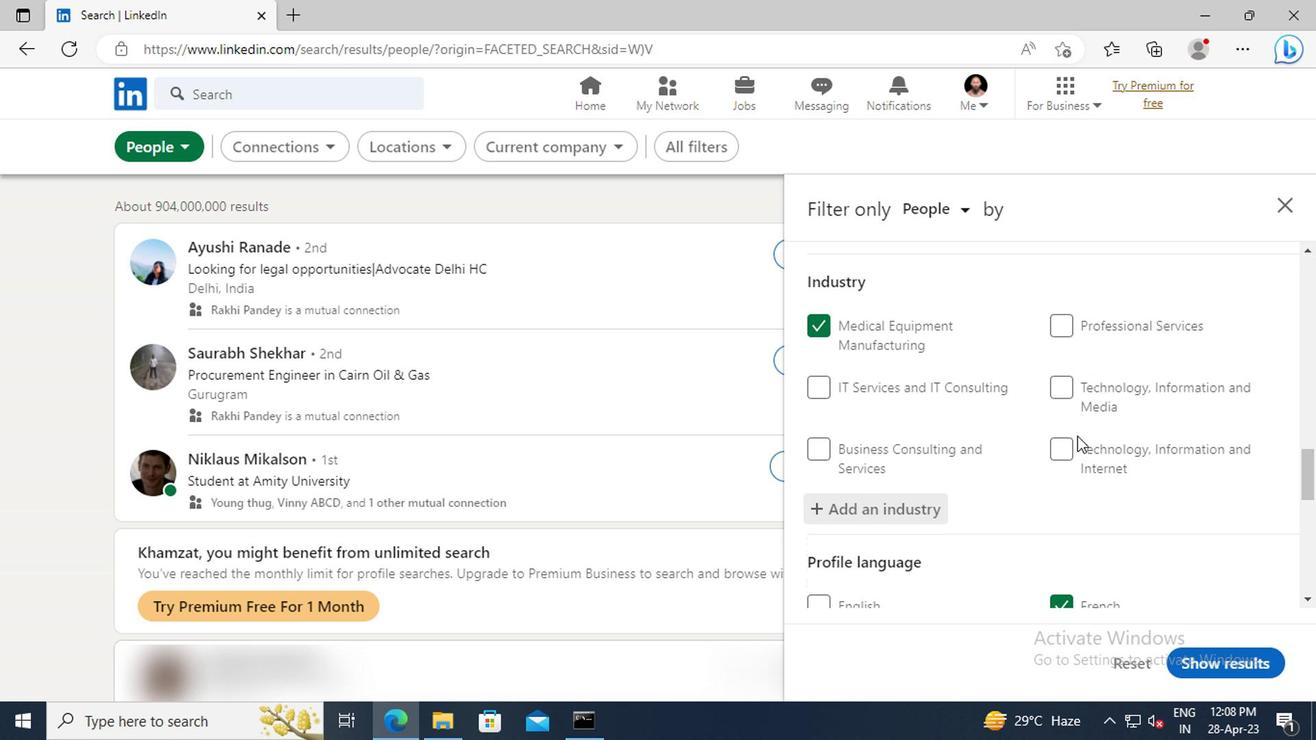 
Action: Mouse scrolled (1074, 434) with delta (0, 0)
Screenshot: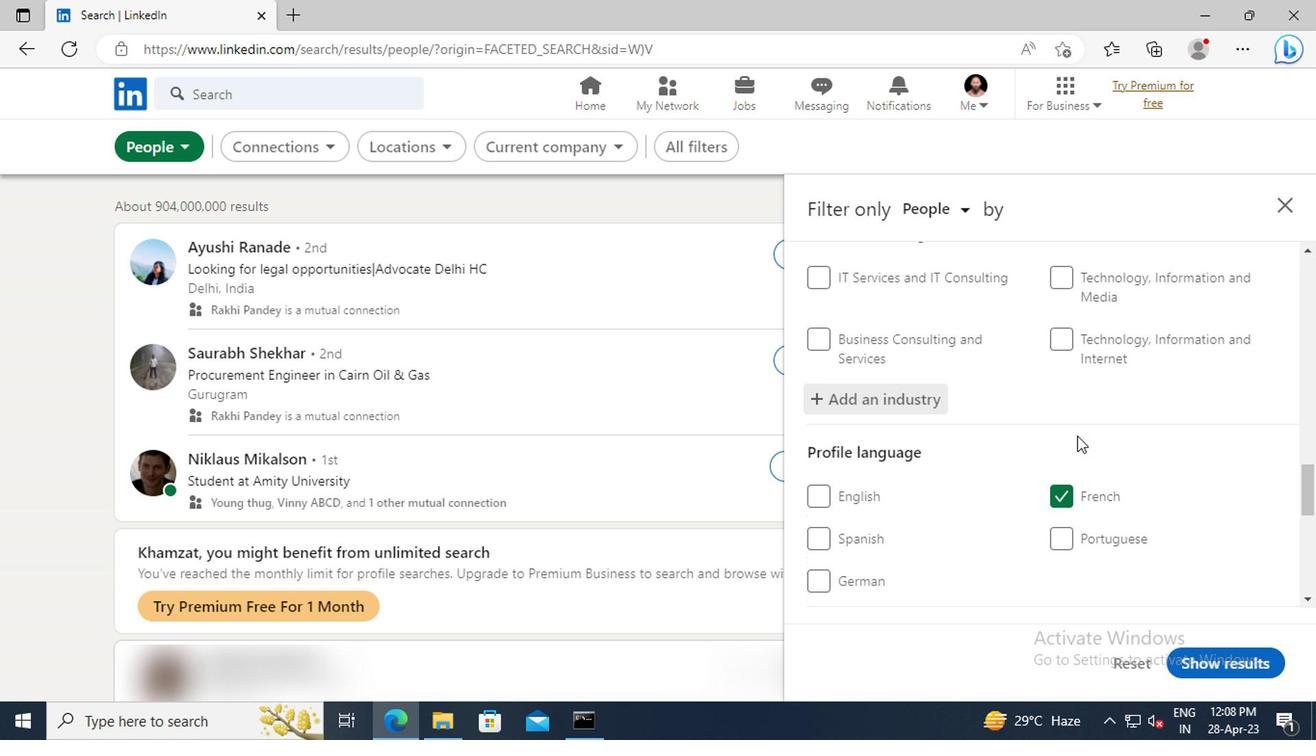 
Action: Mouse scrolled (1074, 434) with delta (0, 0)
Screenshot: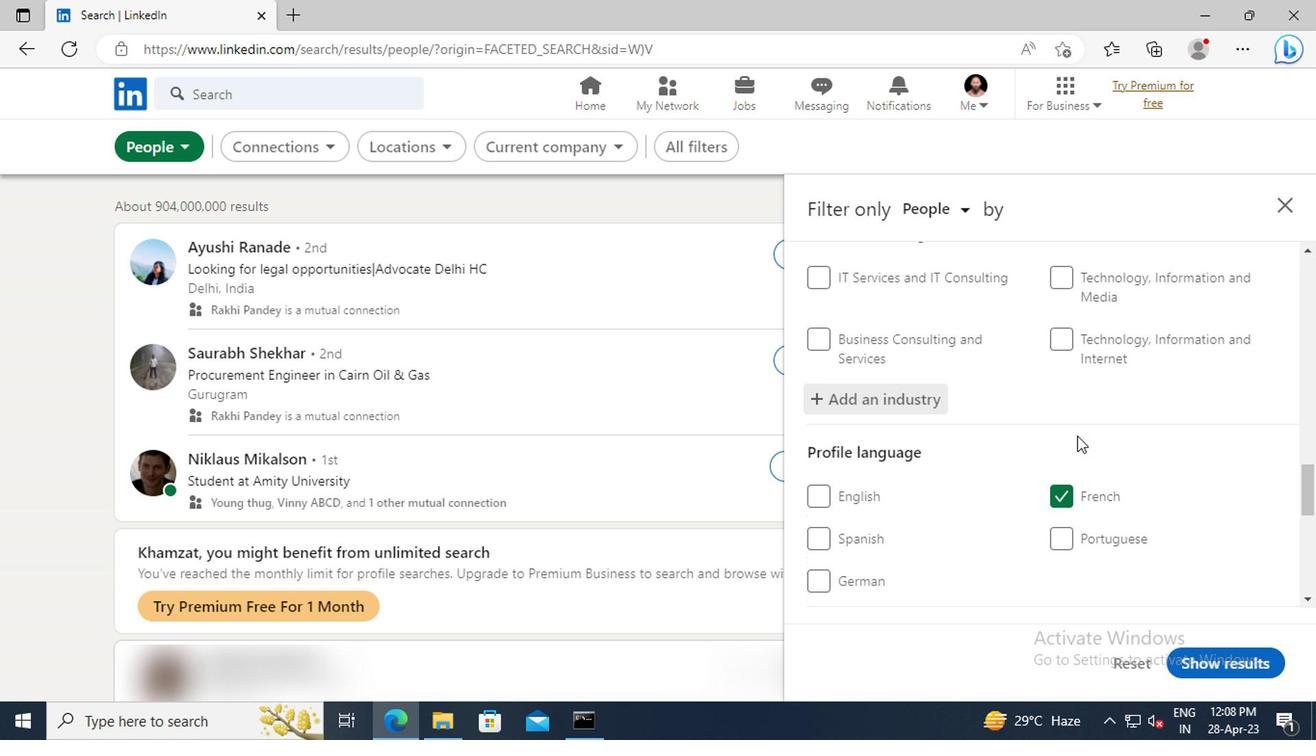 
Action: Mouse scrolled (1074, 434) with delta (0, 0)
Screenshot: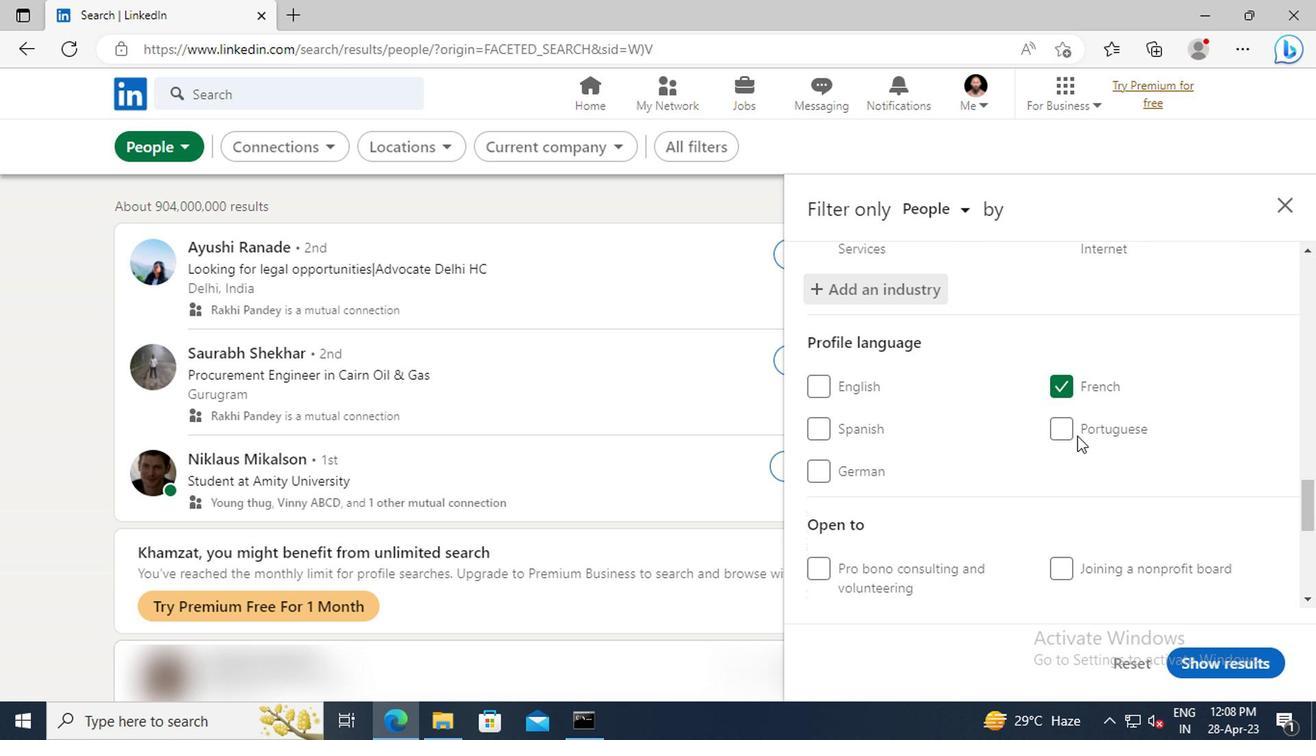 
Action: Mouse scrolled (1074, 434) with delta (0, 0)
Screenshot: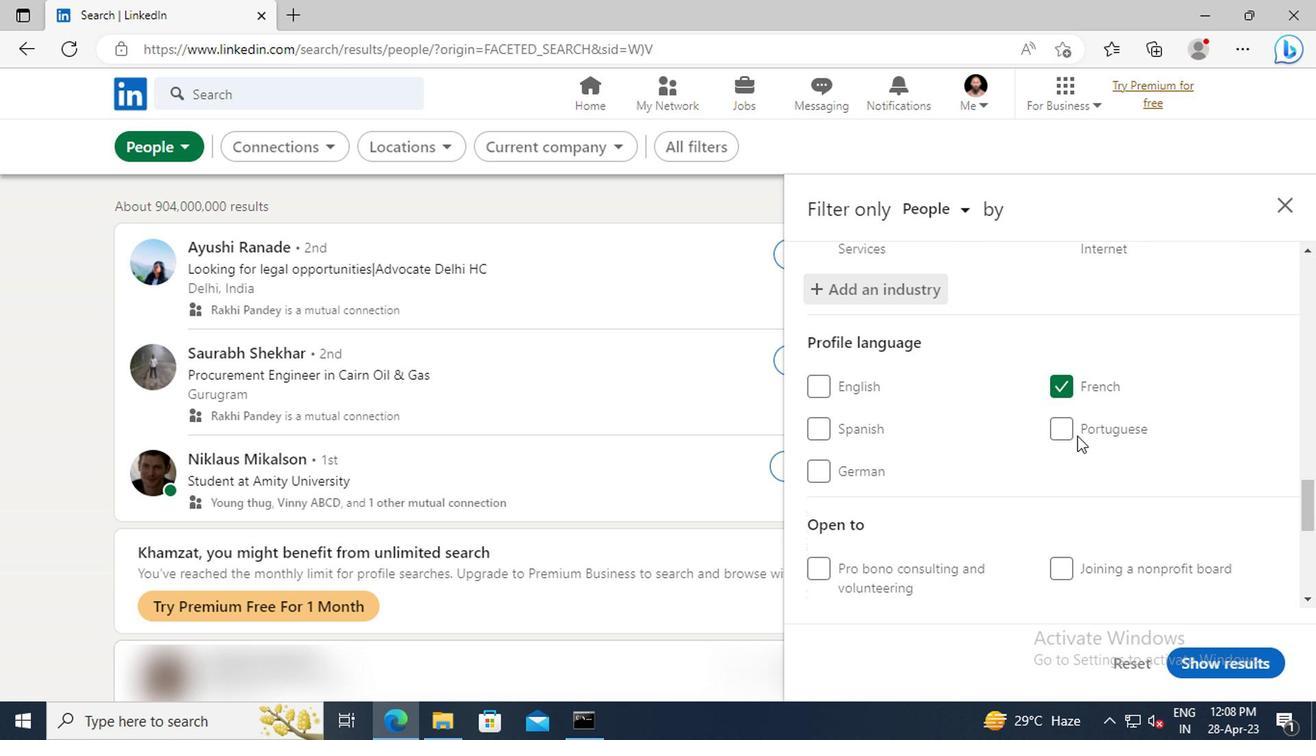 
Action: Mouse scrolled (1074, 434) with delta (0, 0)
Screenshot: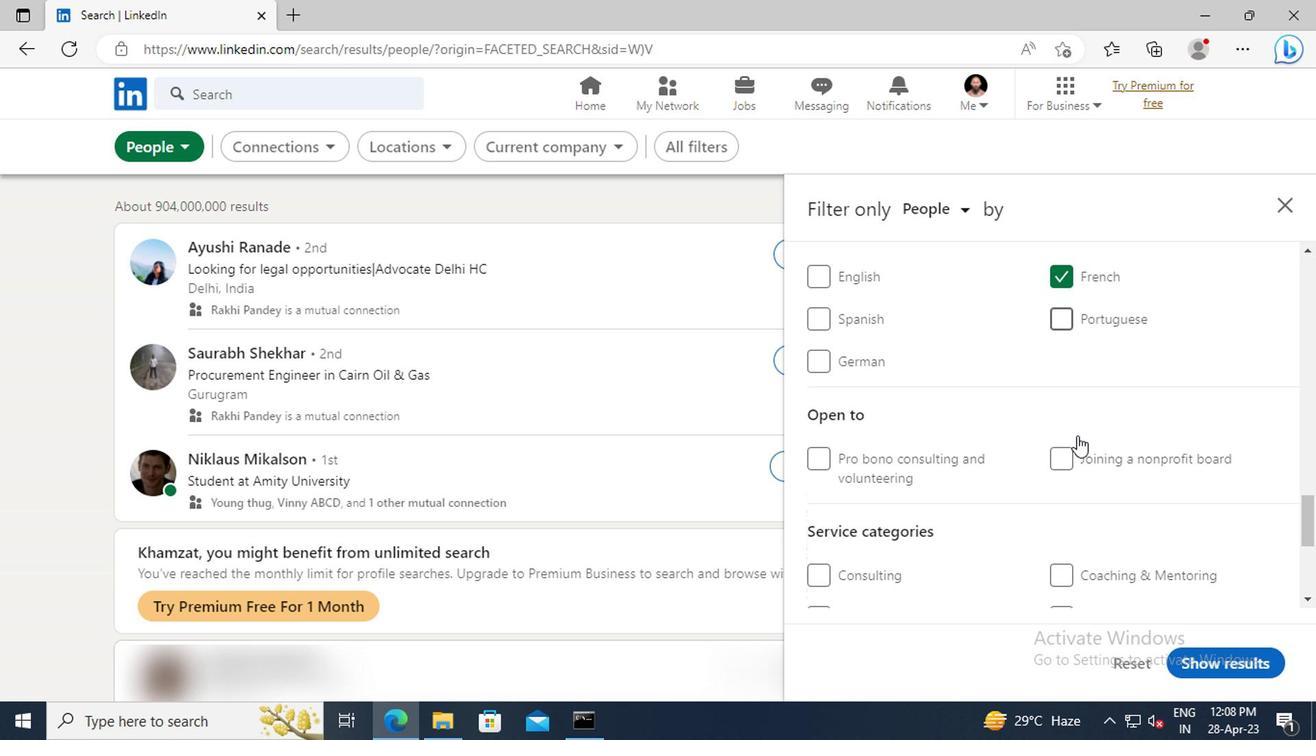 
Action: Mouse scrolled (1074, 434) with delta (0, 0)
Screenshot: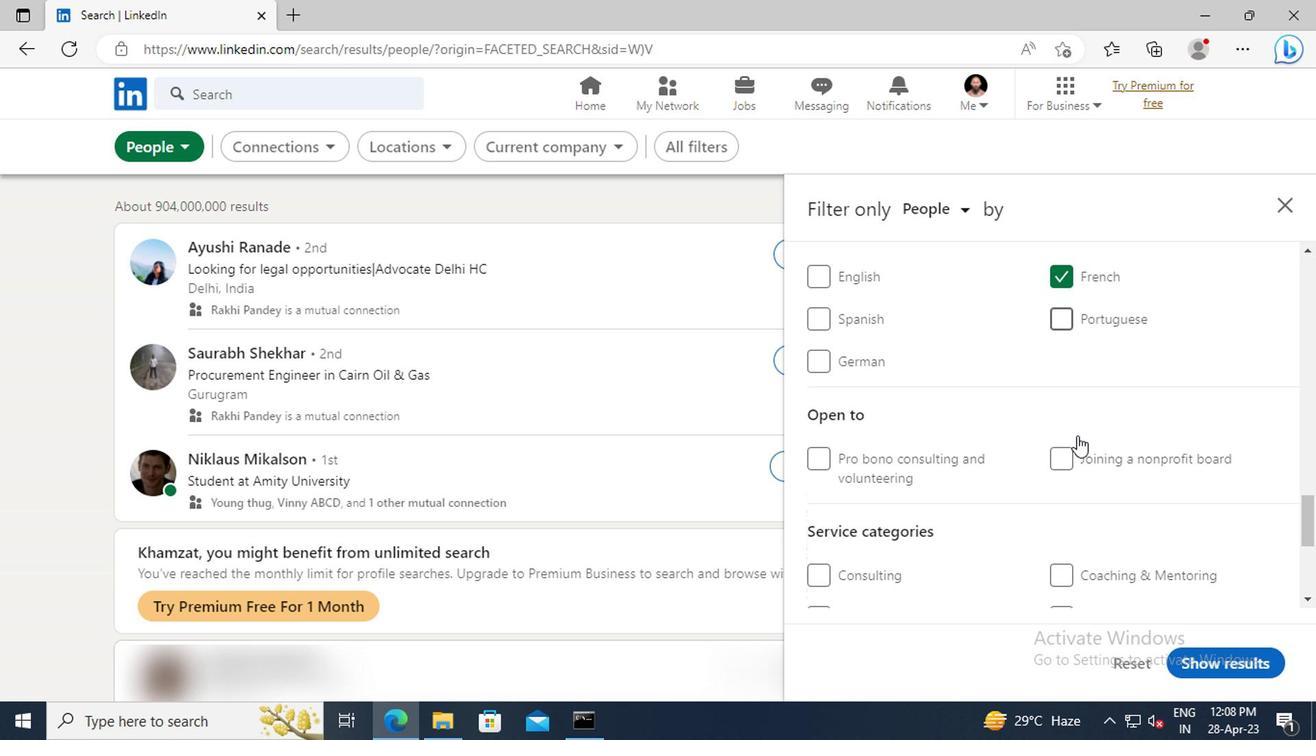 
Action: Mouse scrolled (1074, 434) with delta (0, 0)
Screenshot: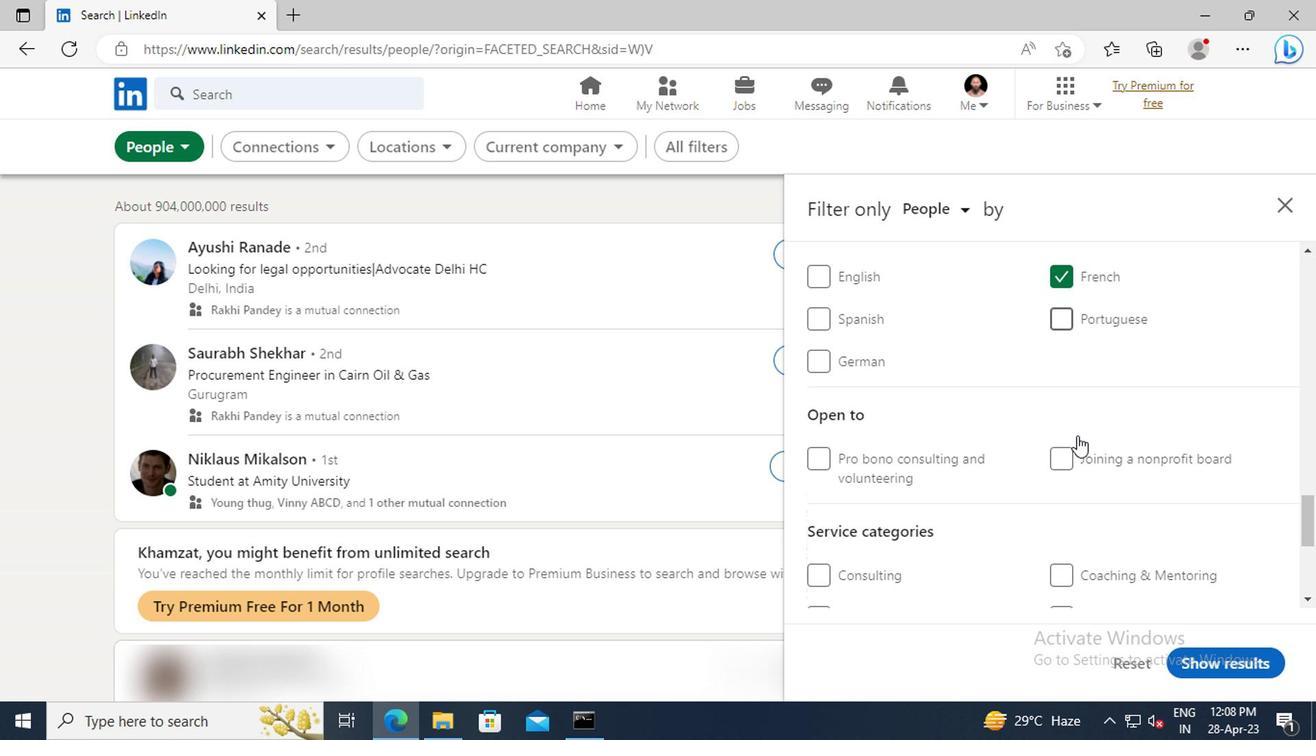 
Action: Mouse scrolled (1074, 434) with delta (0, 0)
Screenshot: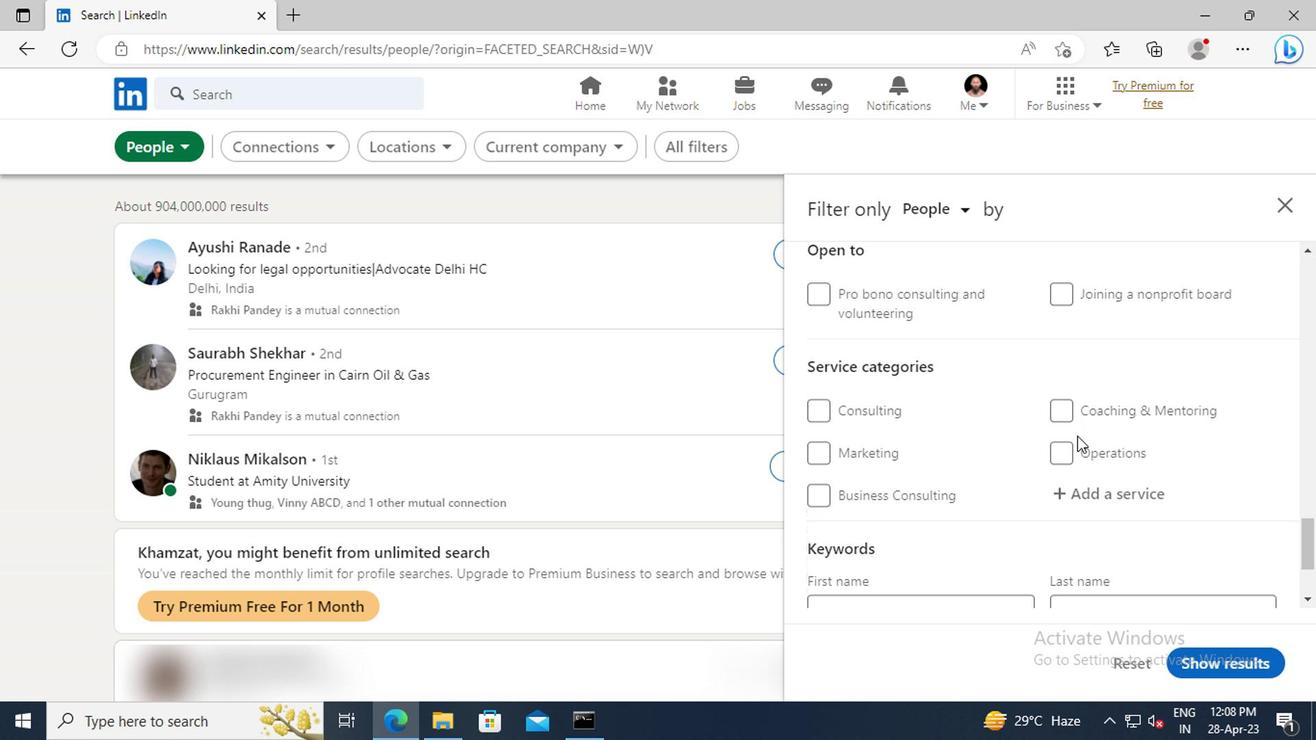 
Action: Mouse moved to (1081, 436)
Screenshot: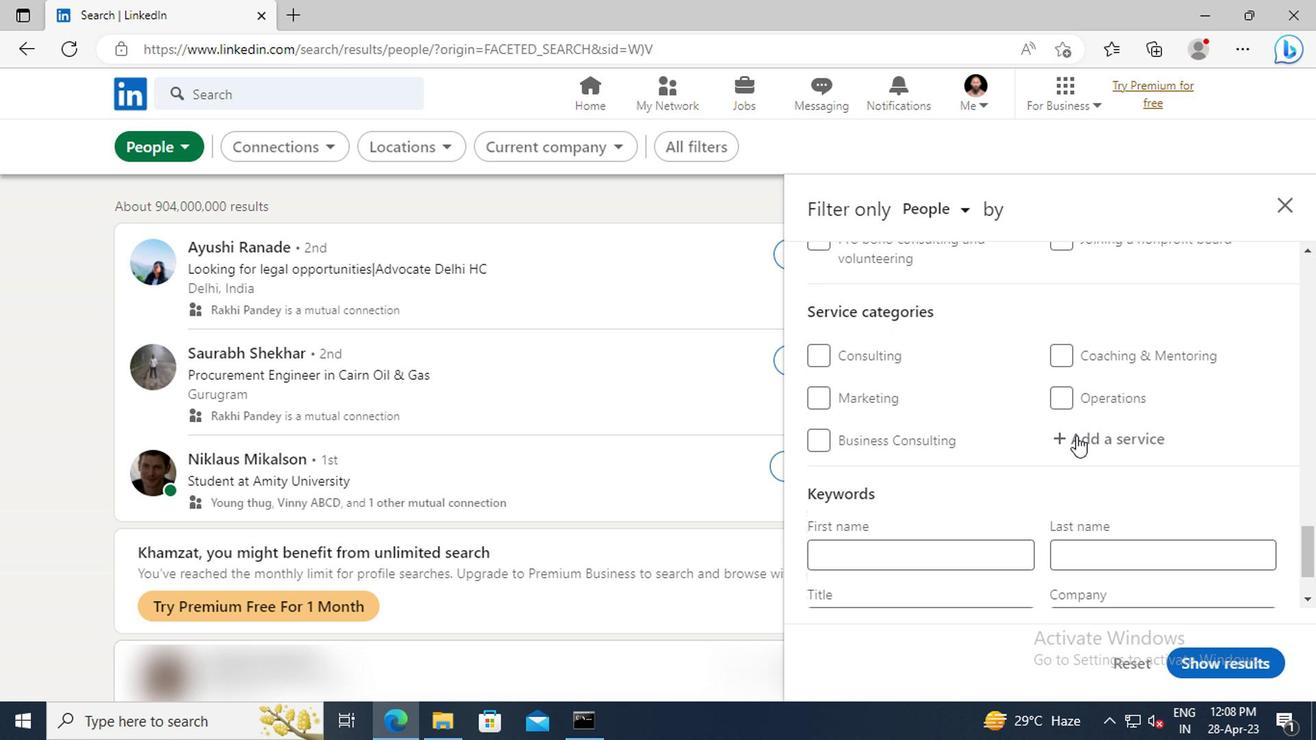 
Action: Mouse pressed left at (1081, 436)
Screenshot: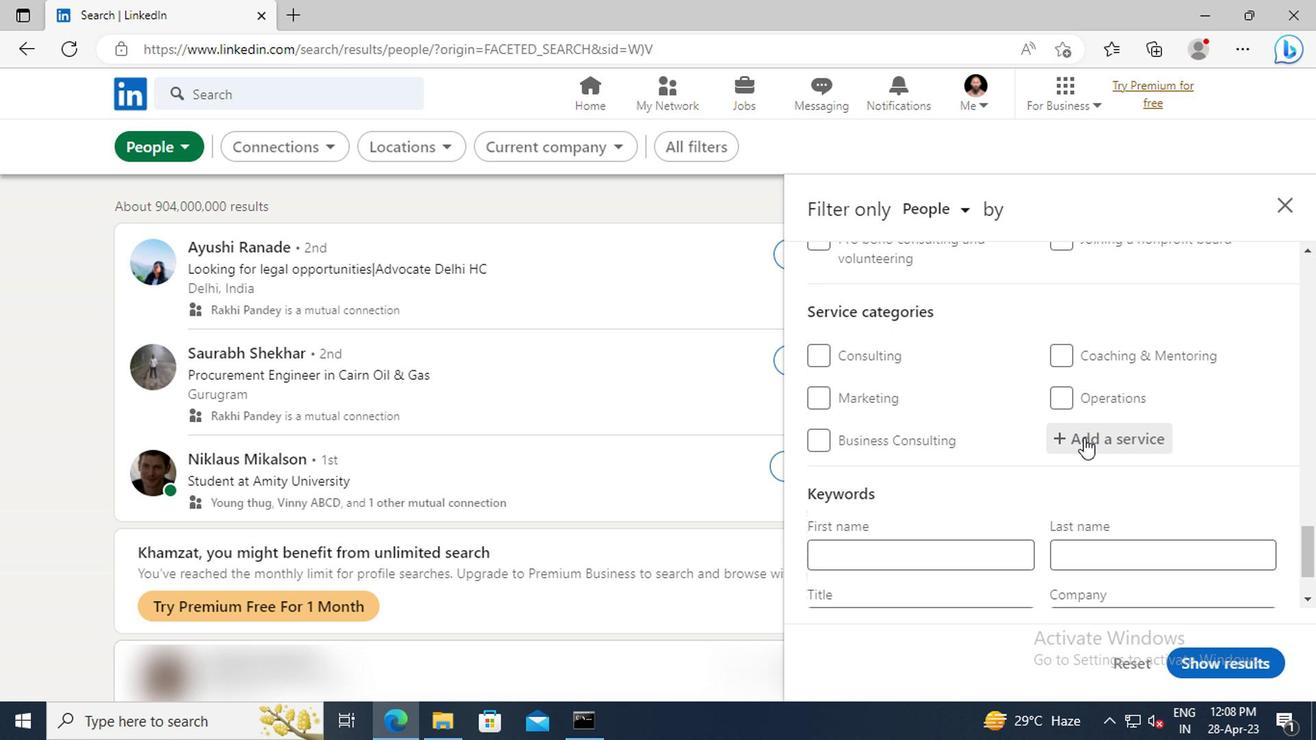 
Action: Mouse moved to (1084, 438)
Screenshot: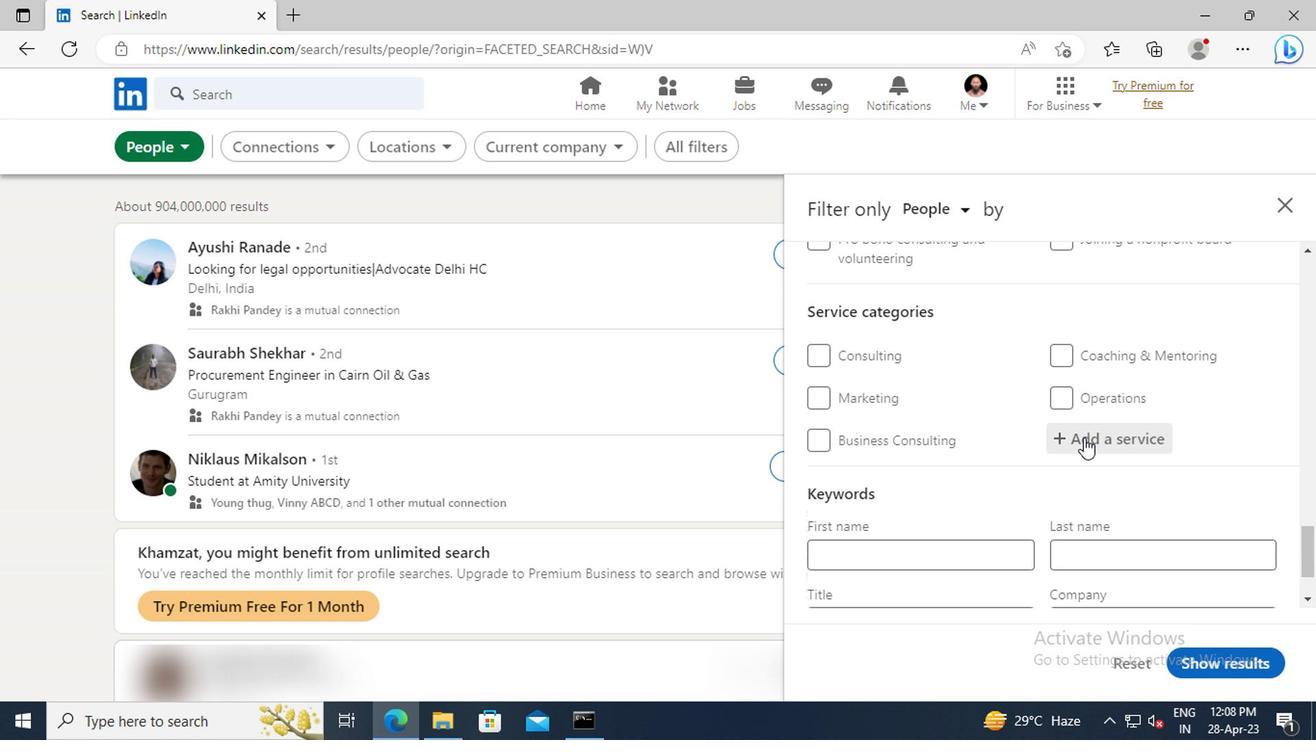 
Action: Key pressed <Key.shift>VISUAL<Key.space>
Screenshot: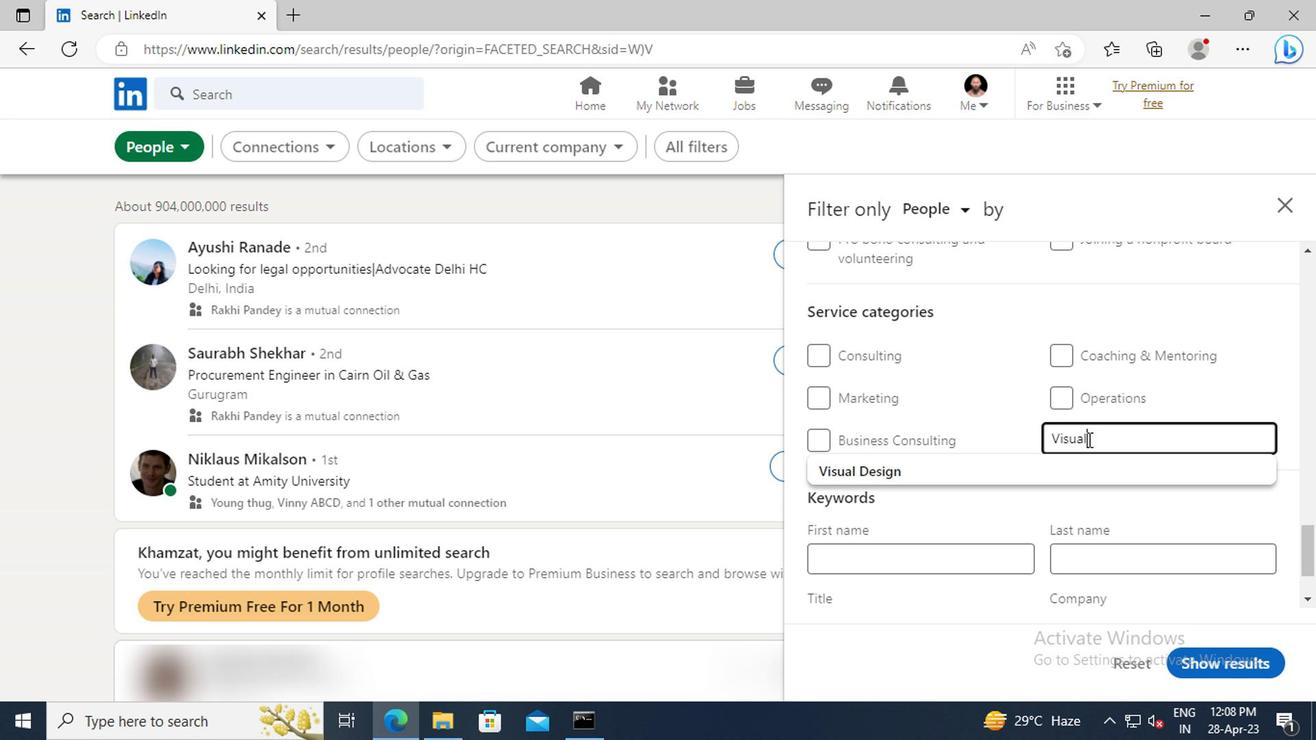 
Action: Mouse moved to (1089, 465)
Screenshot: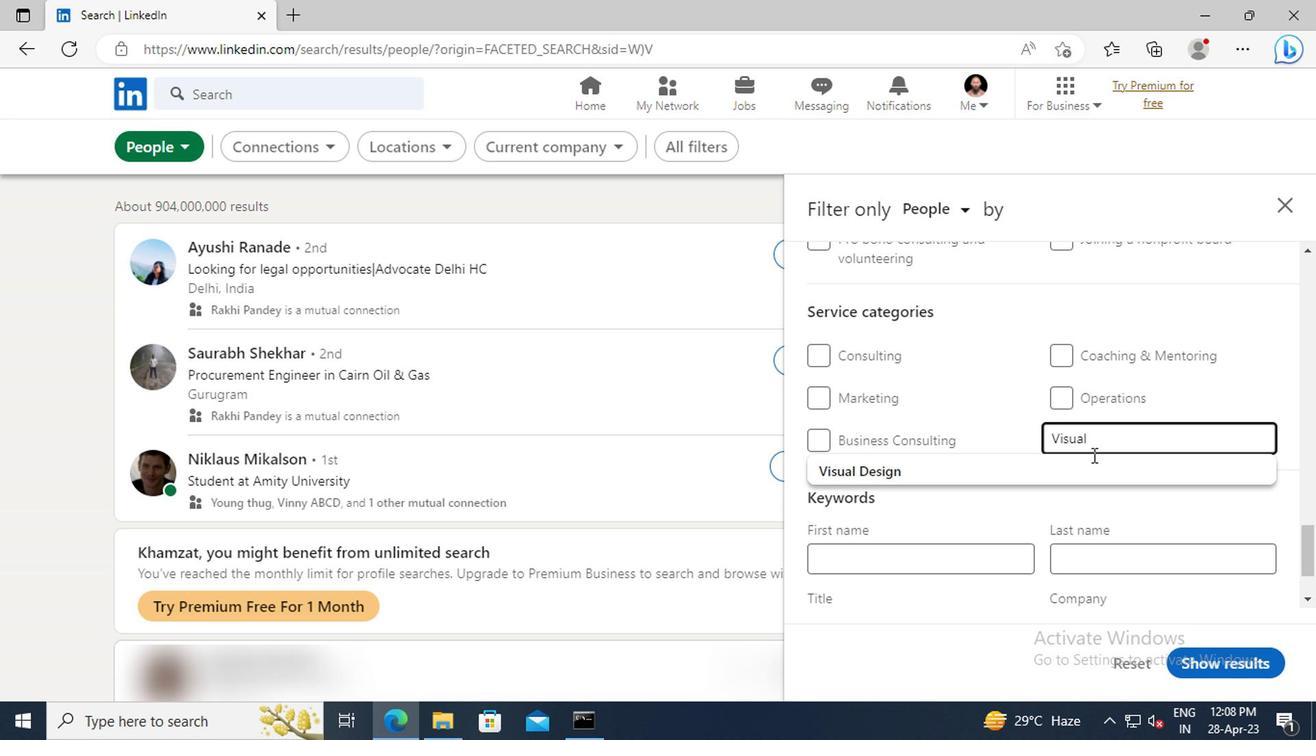 
Action: Mouse pressed left at (1089, 465)
Screenshot: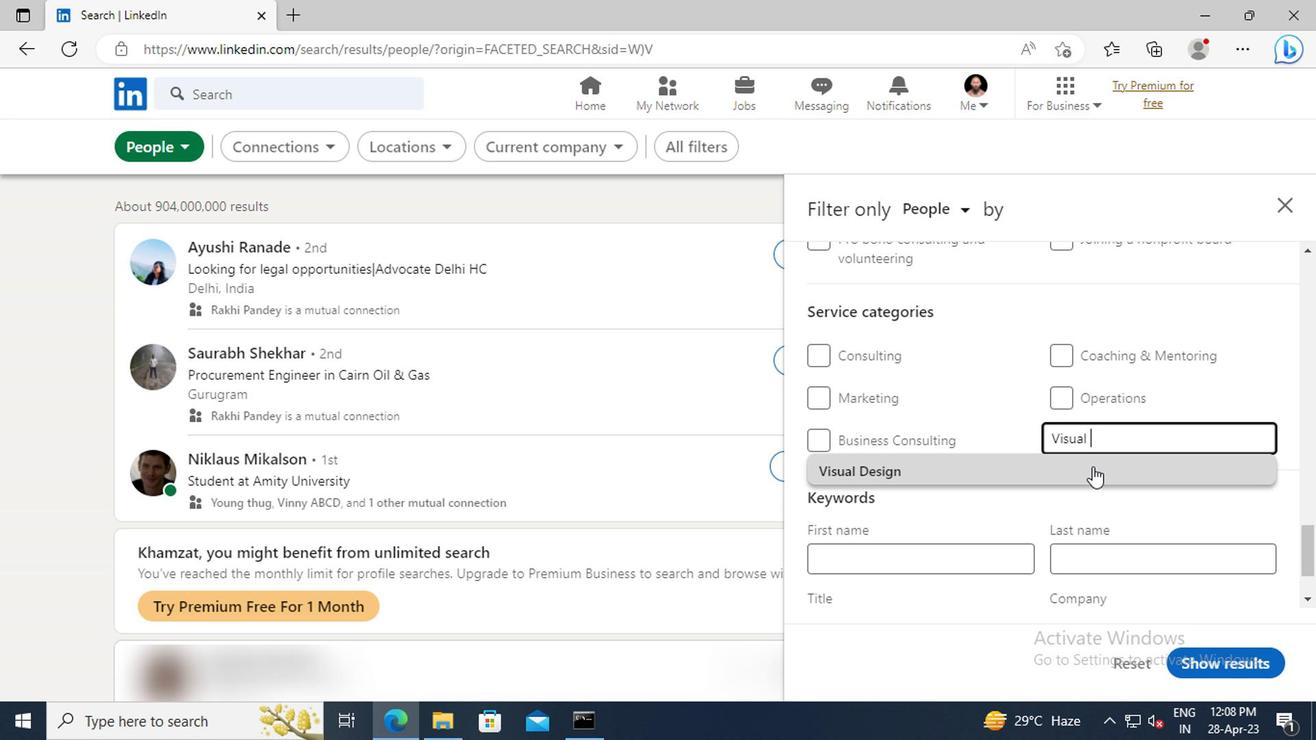 
Action: Mouse moved to (1043, 448)
Screenshot: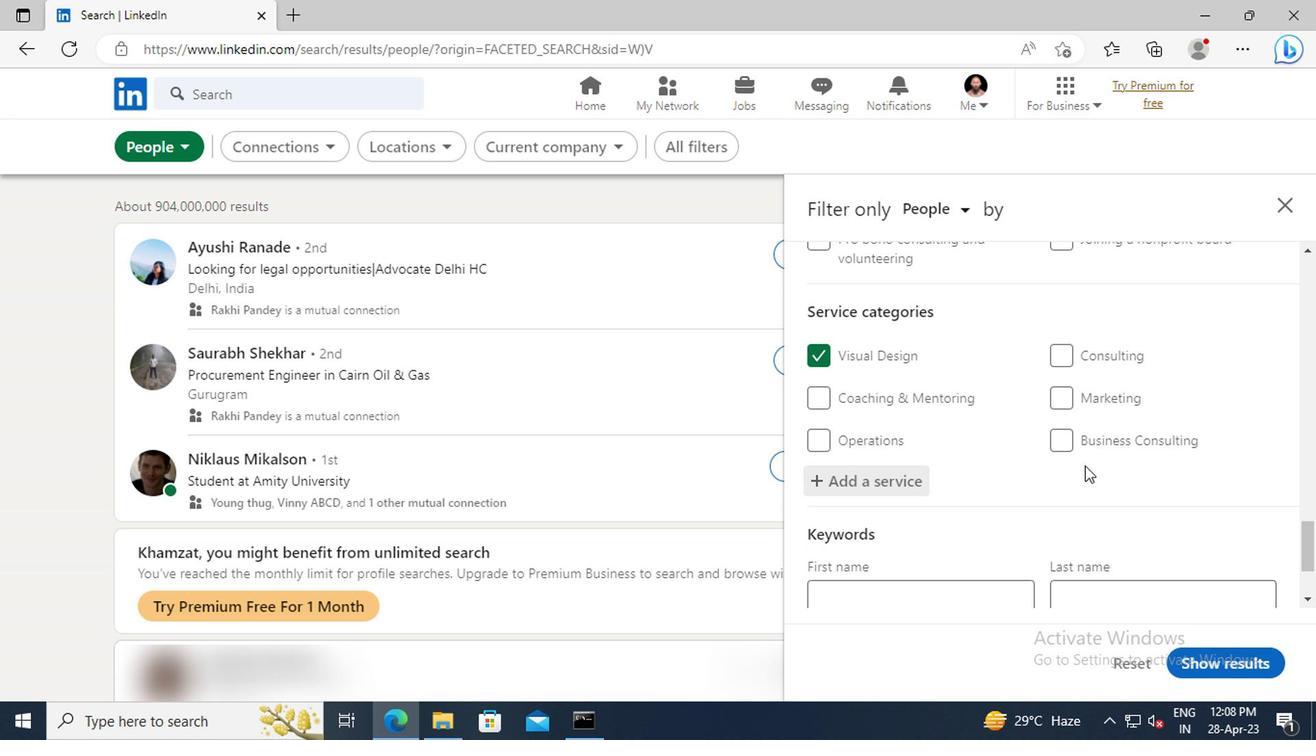 
Action: Mouse scrolled (1043, 447) with delta (0, -1)
Screenshot: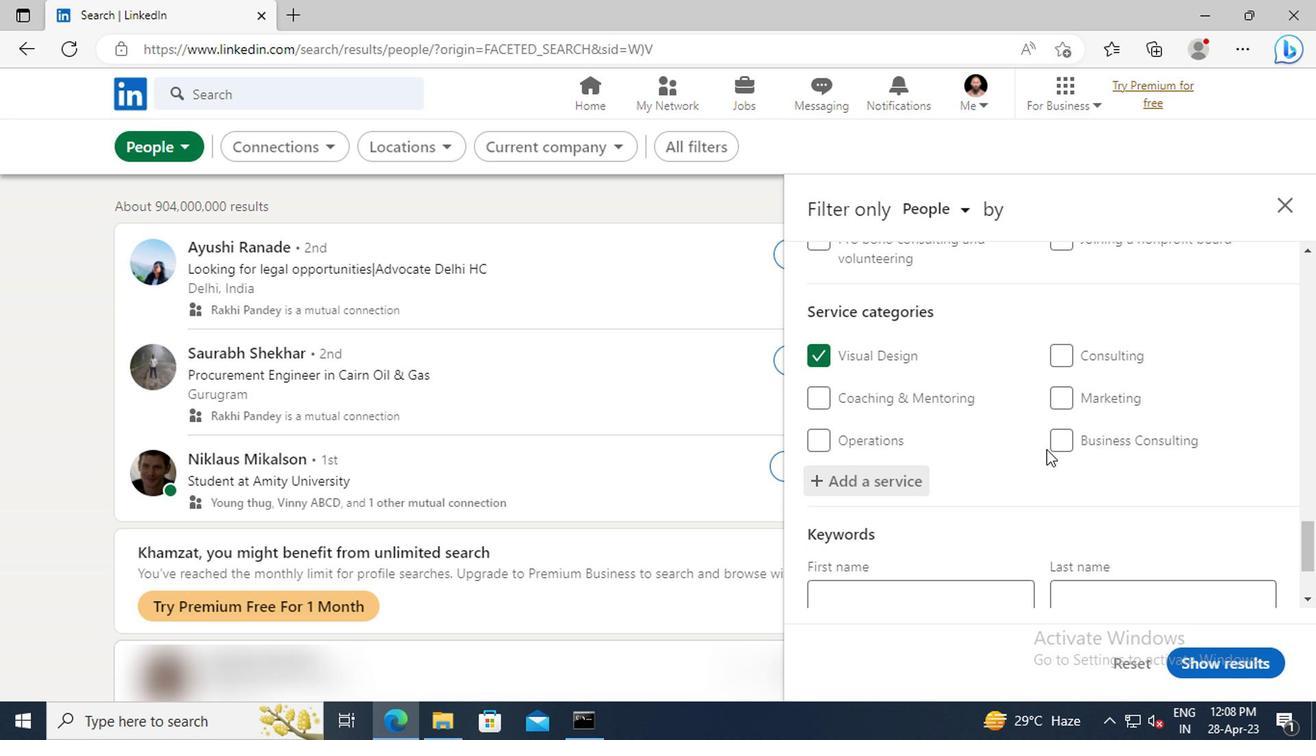 
Action: Mouse scrolled (1043, 447) with delta (0, -1)
Screenshot: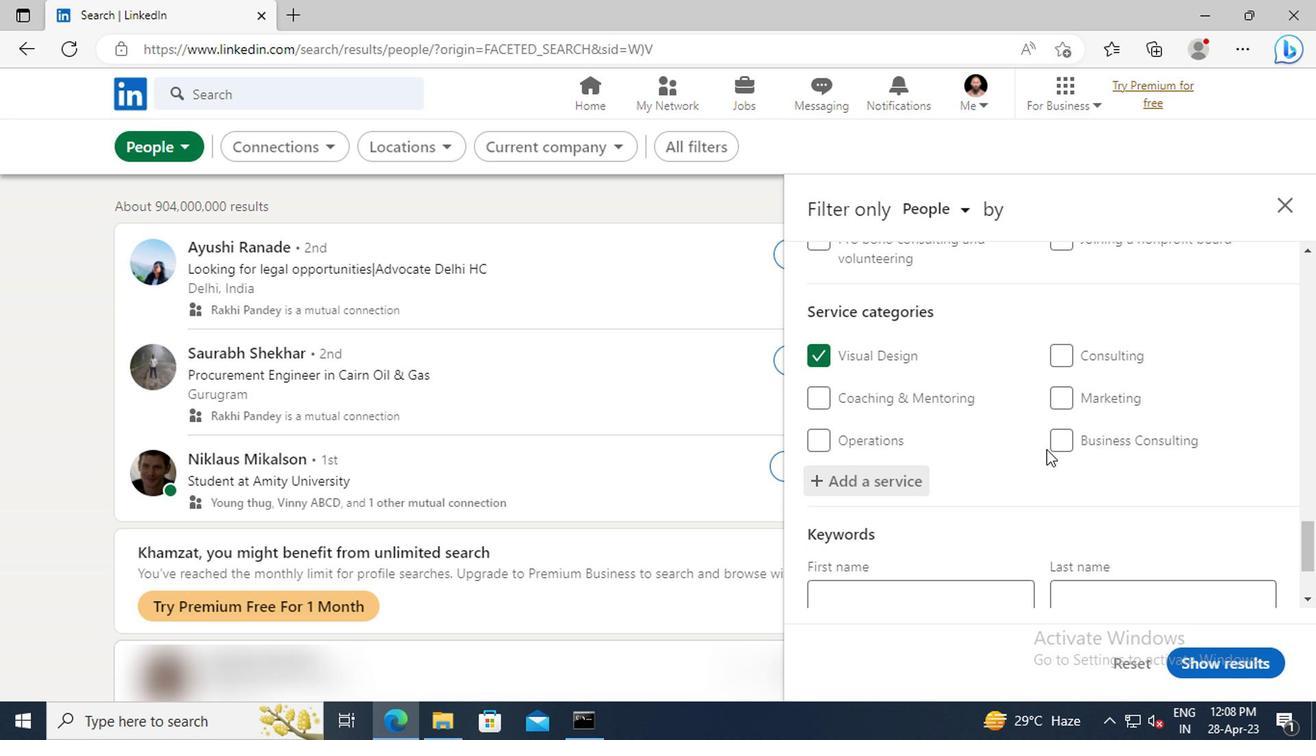 
Action: Mouse scrolled (1043, 447) with delta (0, -1)
Screenshot: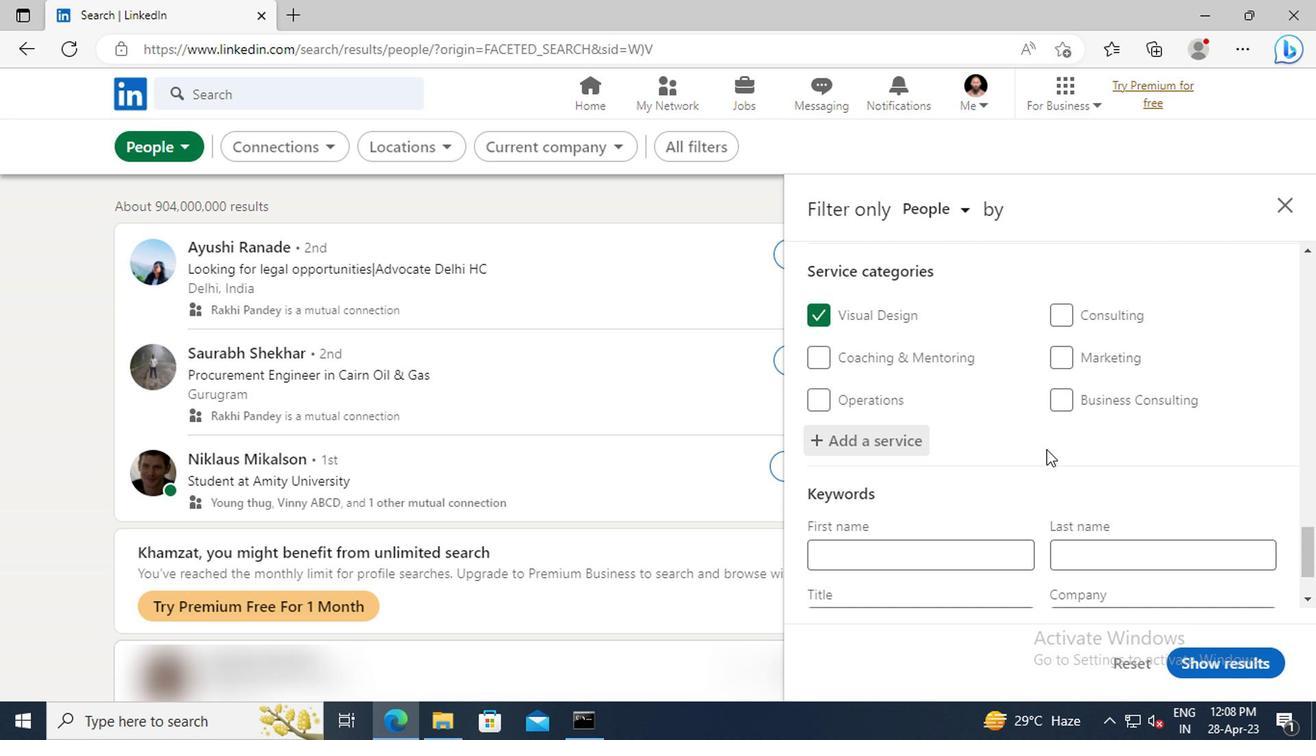 
Action: Mouse moved to (903, 520)
Screenshot: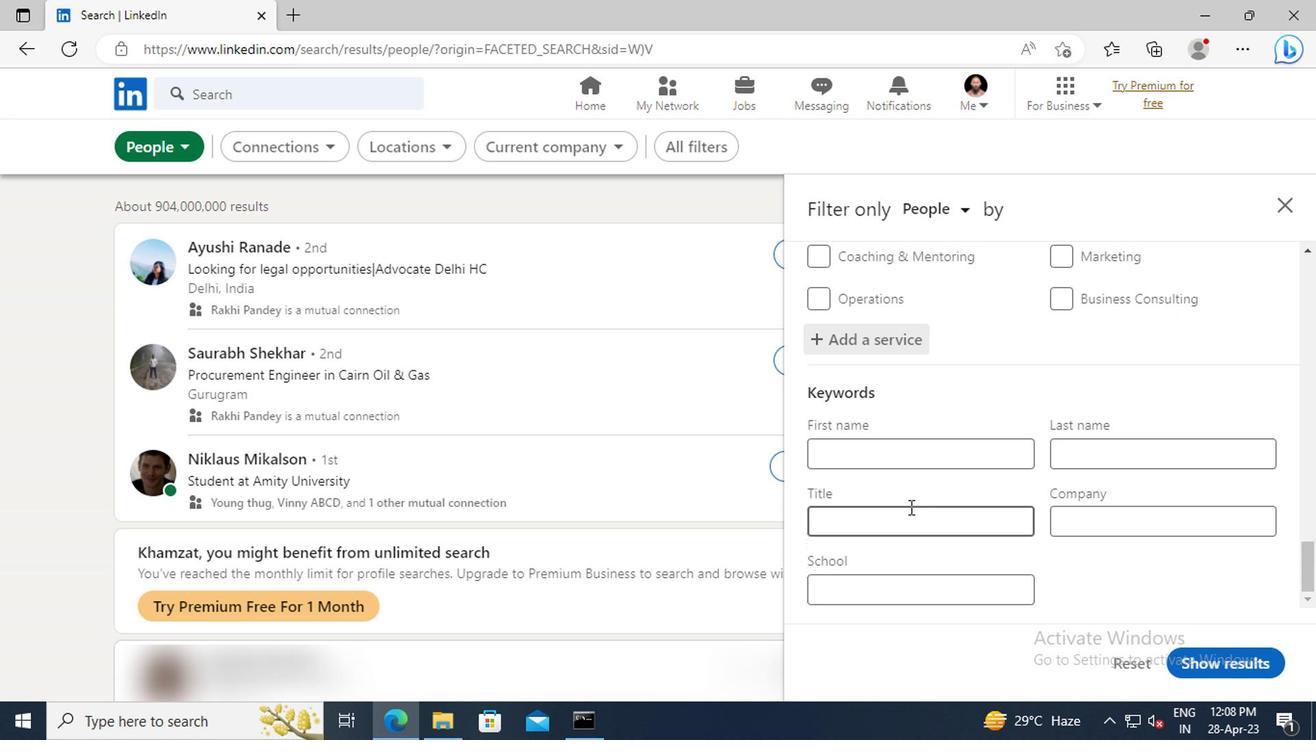 
Action: Mouse pressed left at (903, 520)
Screenshot: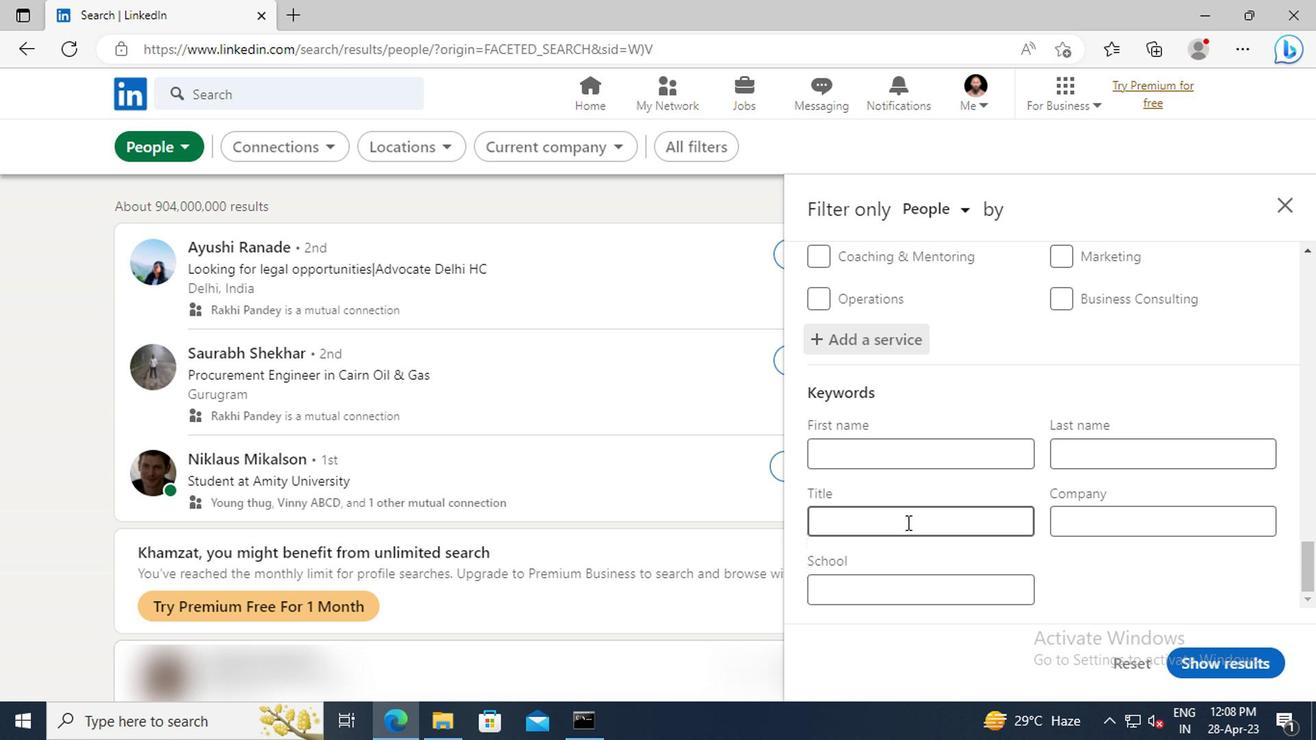 
Action: Key pressed <Key.shift>PRESIDENT<Key.enter>
Screenshot: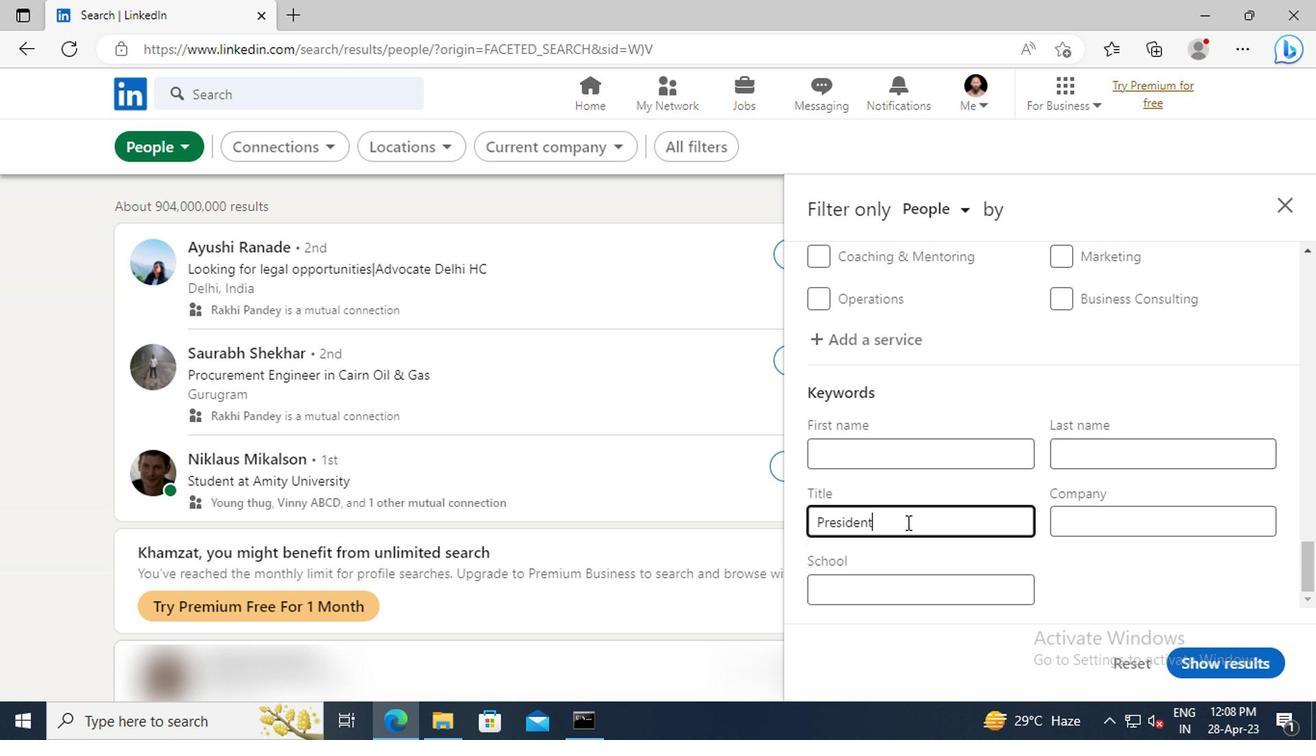 
Action: Mouse moved to (1191, 655)
Screenshot: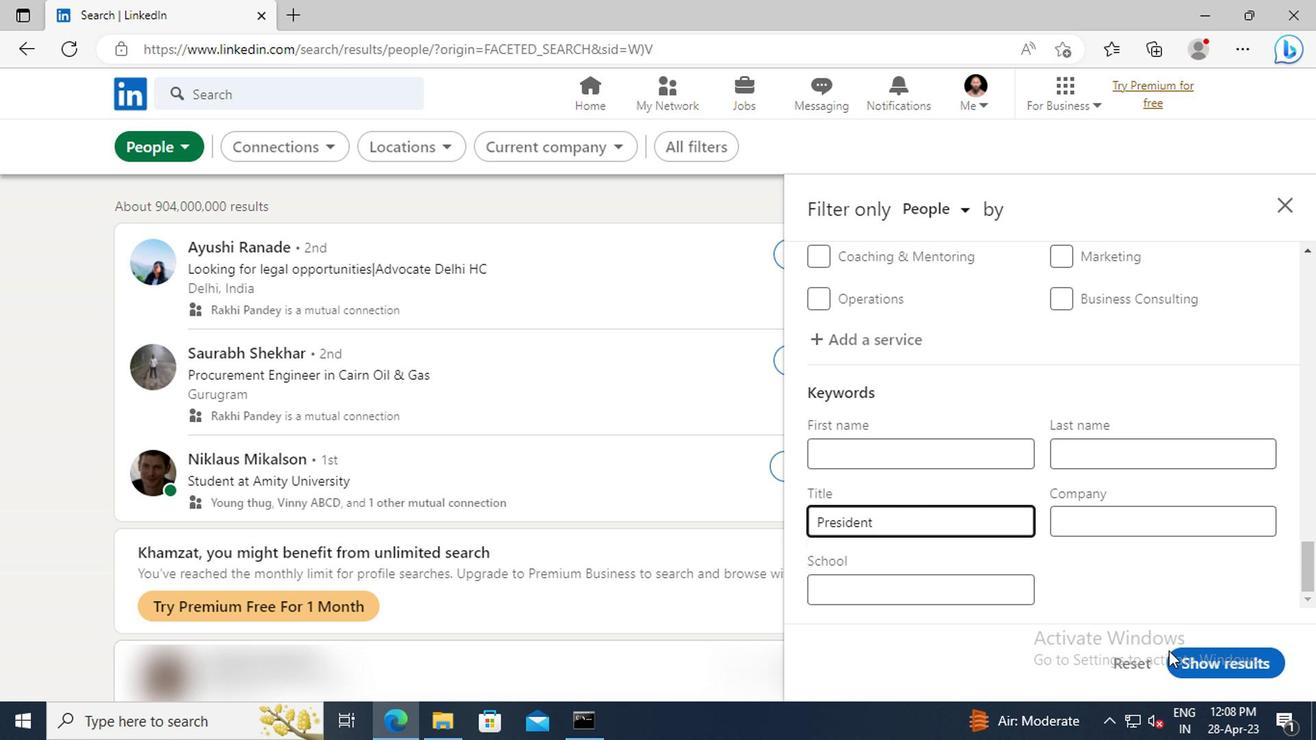 
Action: Mouse pressed left at (1191, 655)
Screenshot: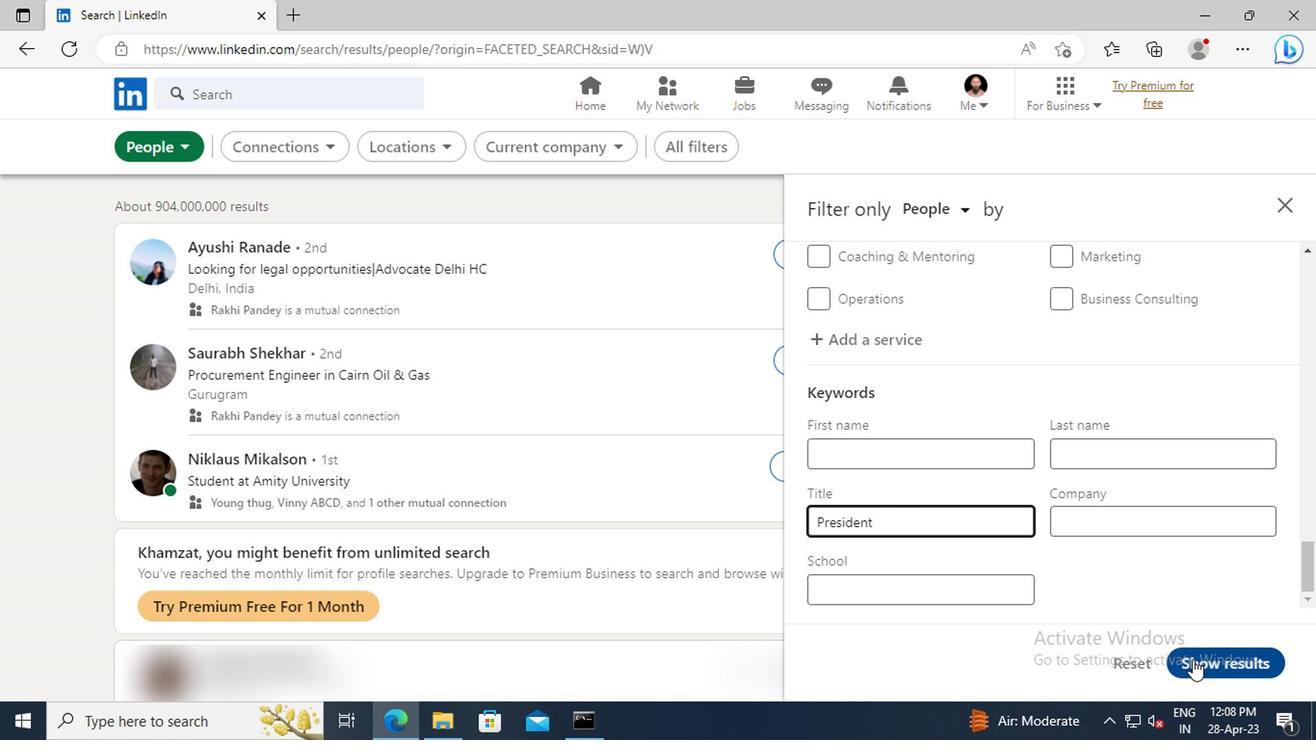 
Action: Mouse moved to (999, 517)
Screenshot: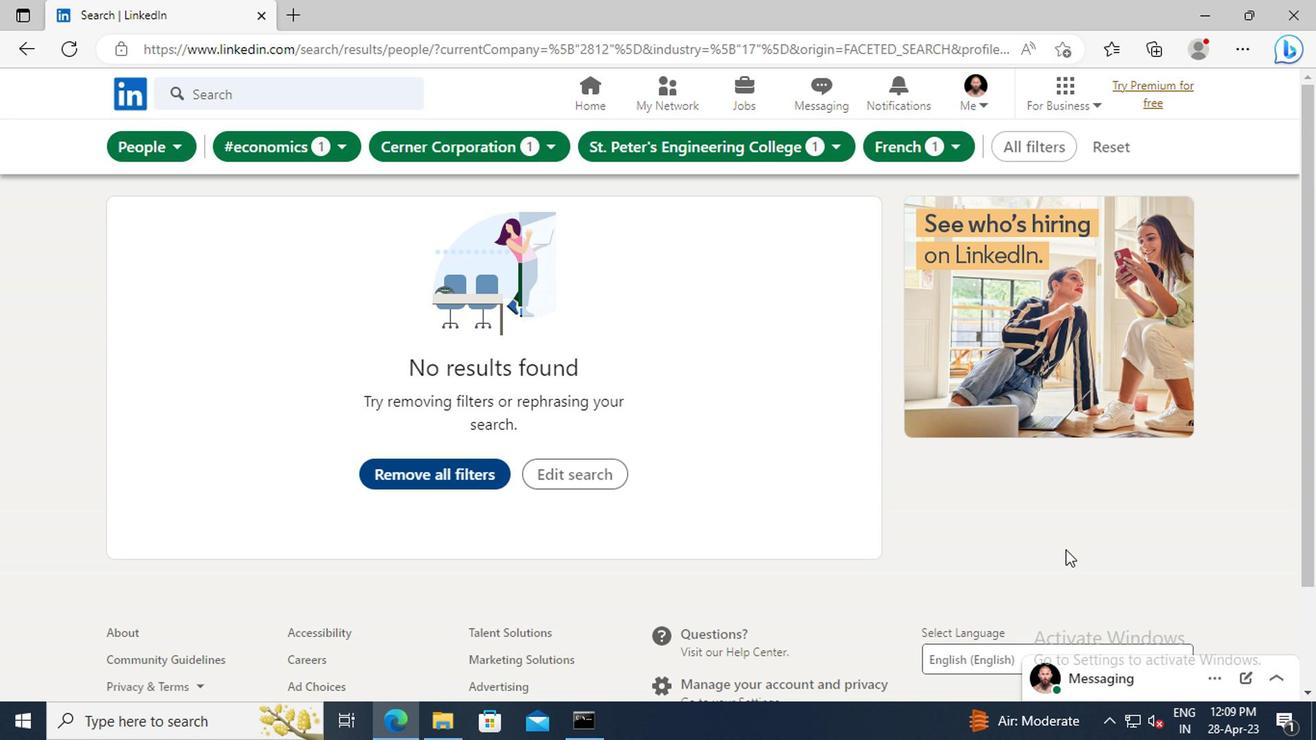 
